 Task: Productivity: Getting Things Done - GTD.
Action: Mouse moved to (55, 65)
Screenshot: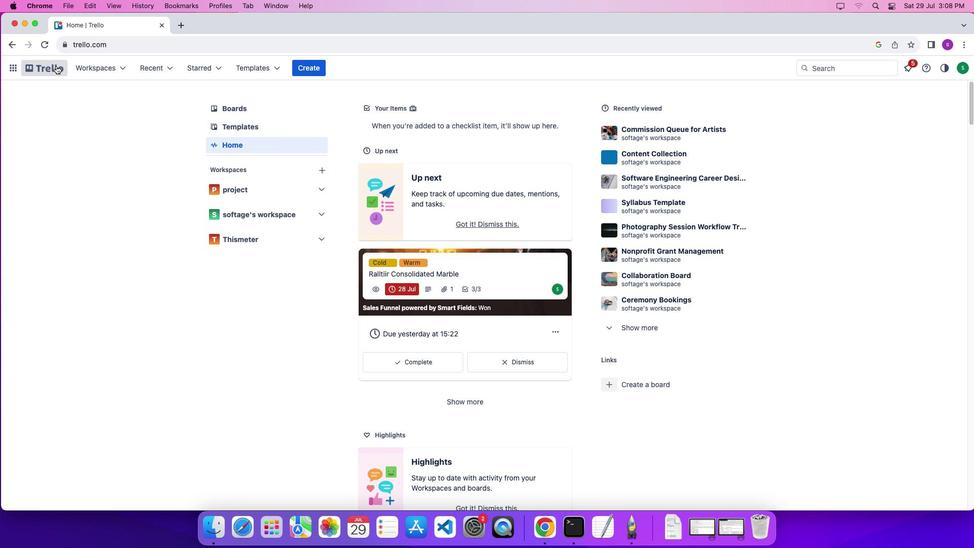 
Action: Mouse pressed left at (55, 65)
Screenshot: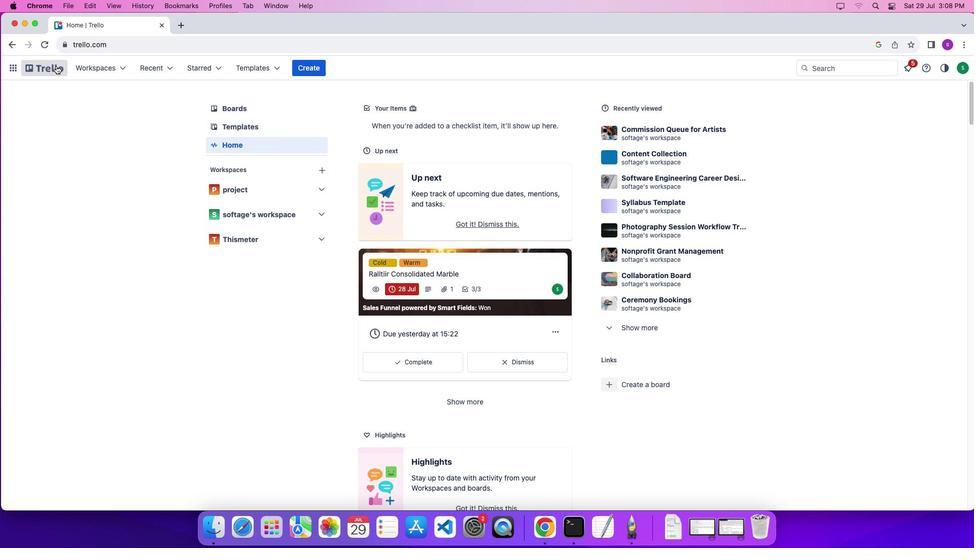 
Action: Mouse moved to (248, 70)
Screenshot: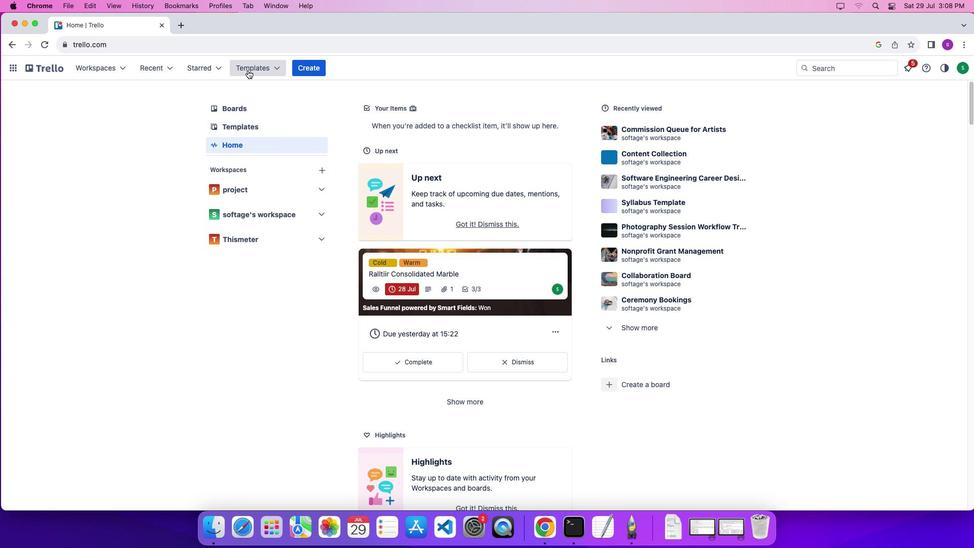 
Action: Mouse pressed left at (248, 70)
Screenshot: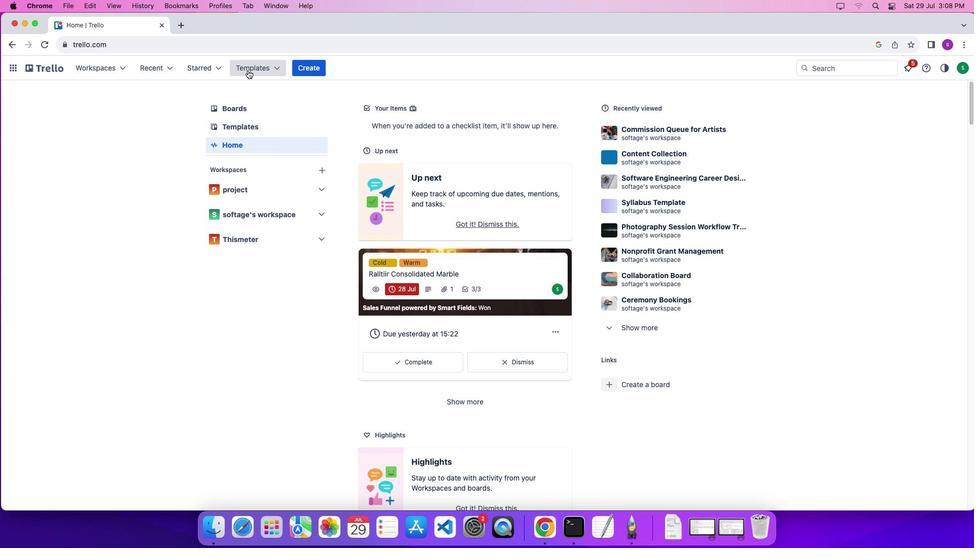 
Action: Mouse moved to (300, 389)
Screenshot: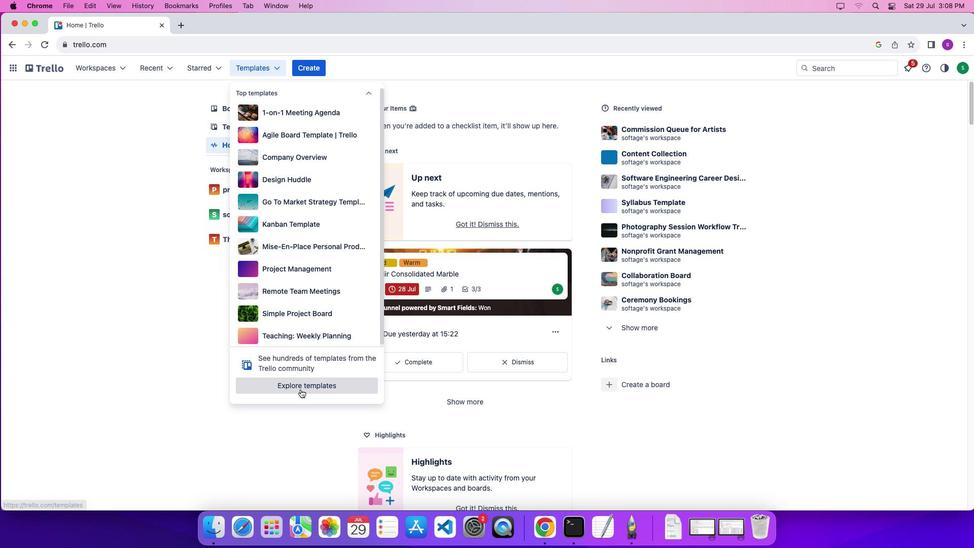 
Action: Mouse pressed left at (300, 389)
Screenshot: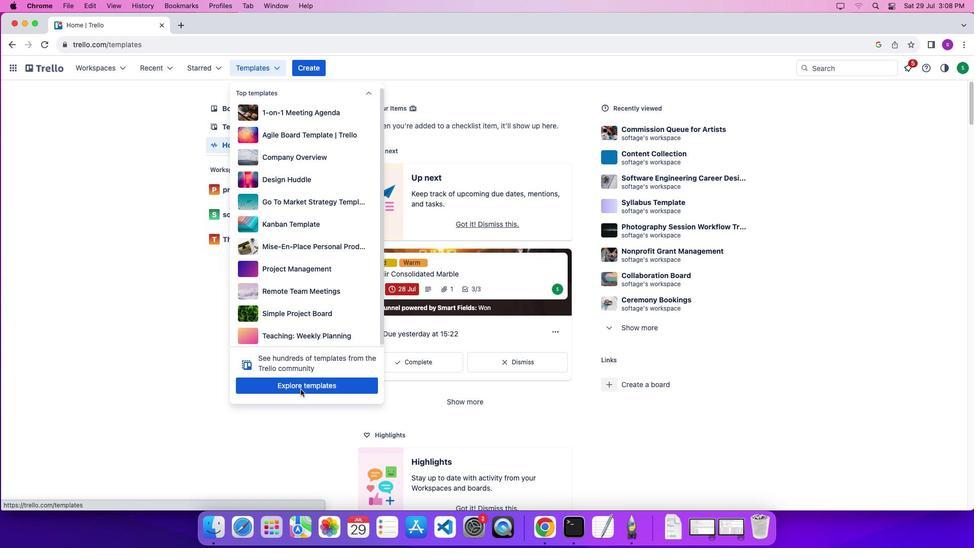 
Action: Mouse moved to (709, 108)
Screenshot: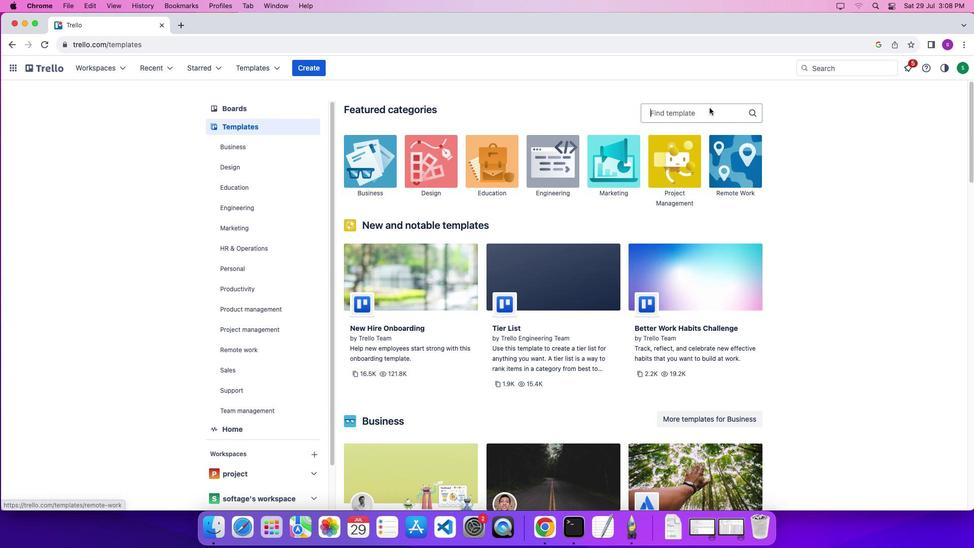 
Action: Mouse pressed left at (709, 108)
Screenshot: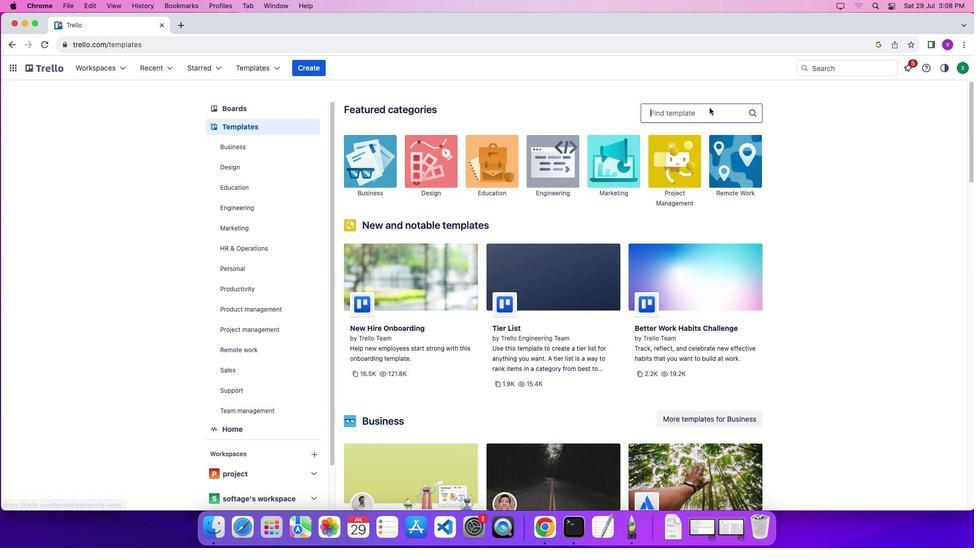 
Action: Mouse moved to (715, 110)
Screenshot: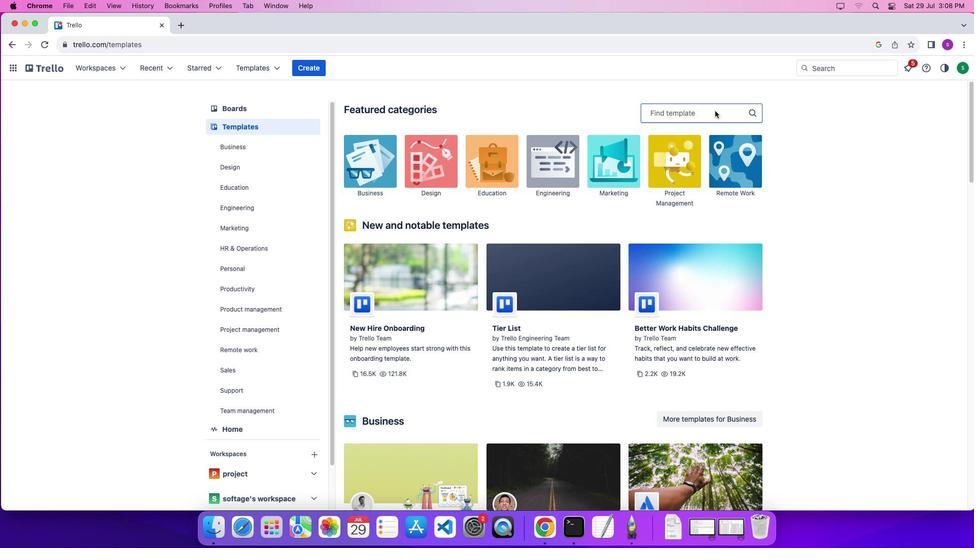 
Action: Mouse pressed left at (715, 110)
Screenshot: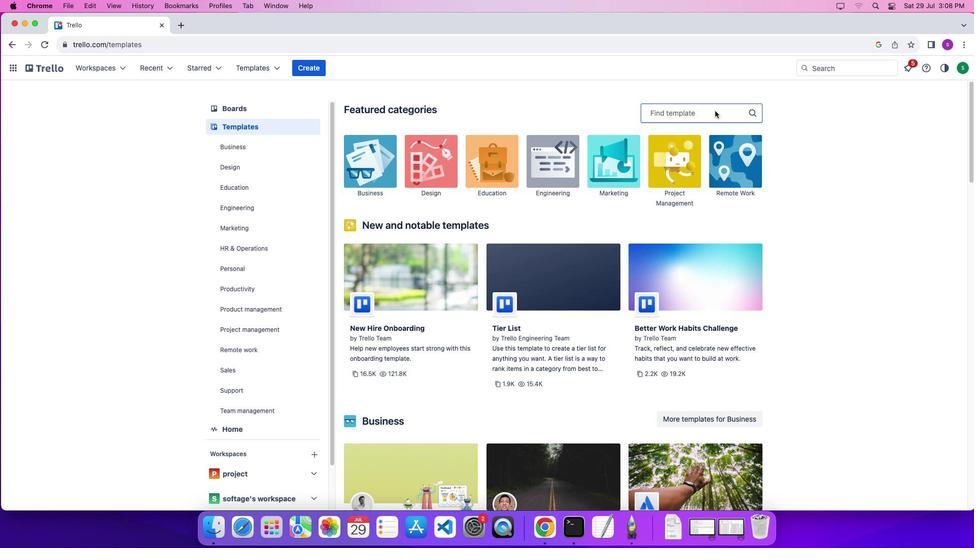
Action: Key pressed Key.caps_lock'G''T''D'
Screenshot: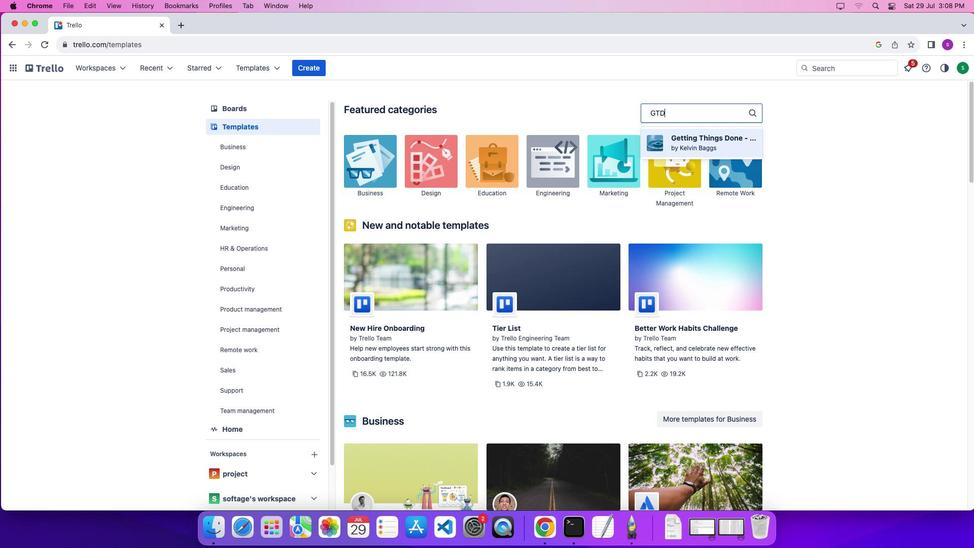 
Action: Mouse moved to (719, 140)
Screenshot: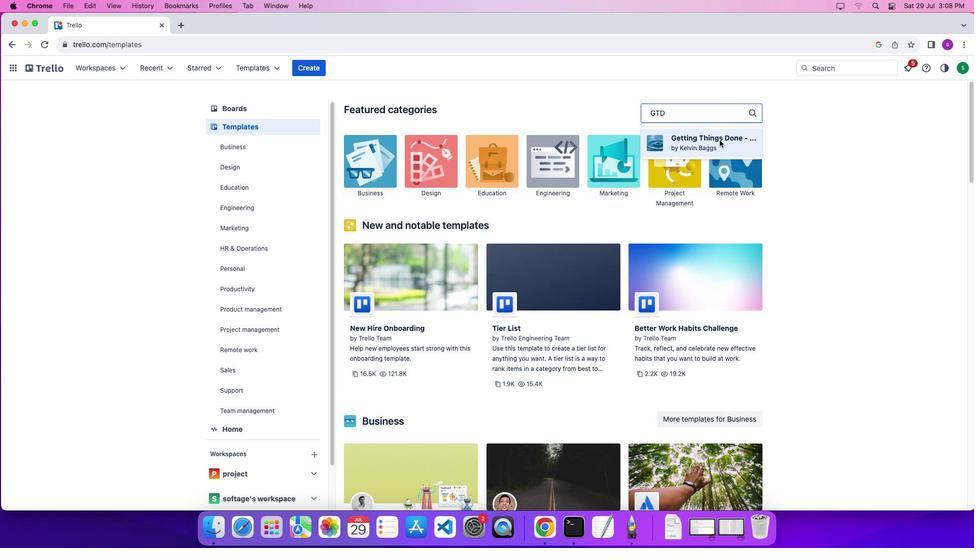 
Action: Mouse pressed left at (719, 140)
Screenshot: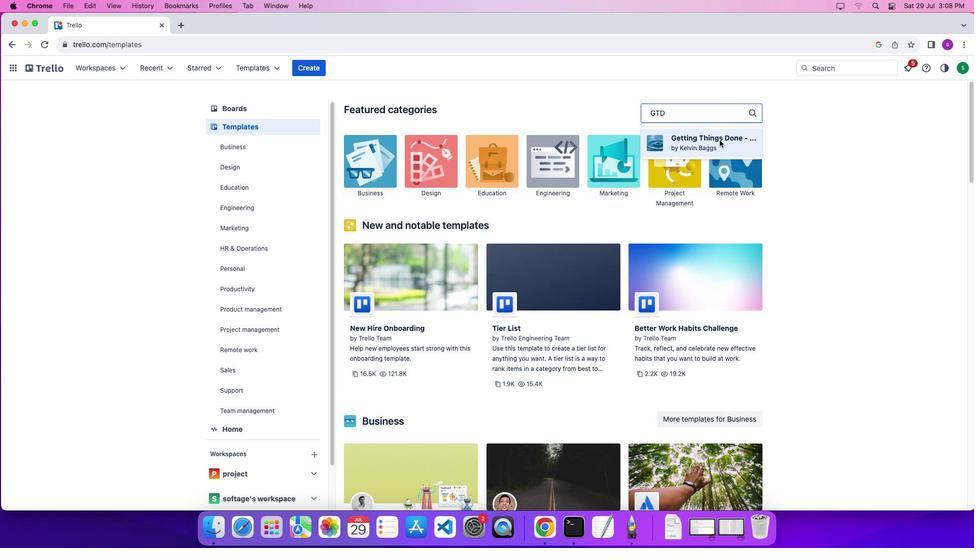 
Action: Mouse moved to (719, 140)
Screenshot: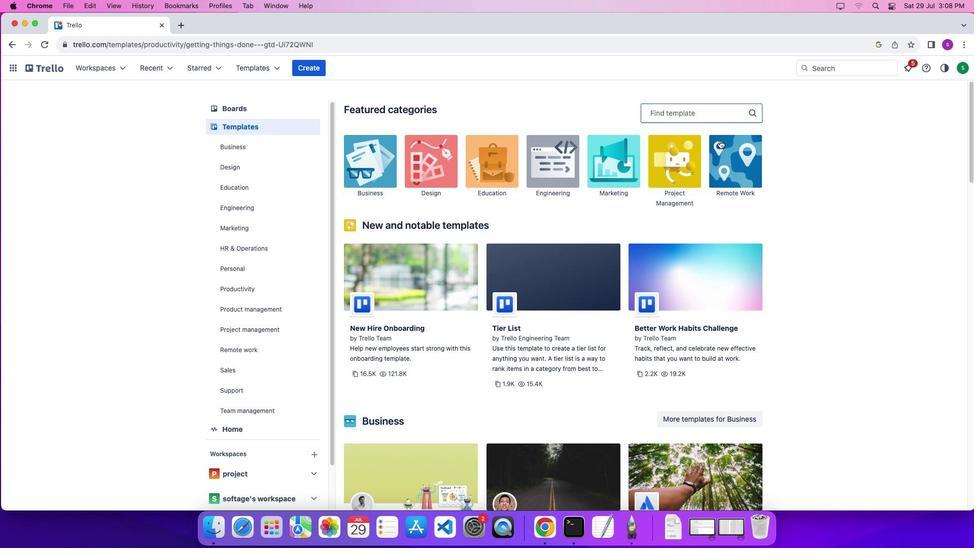 
Action: Key pressed Key.caps_lock
Screenshot: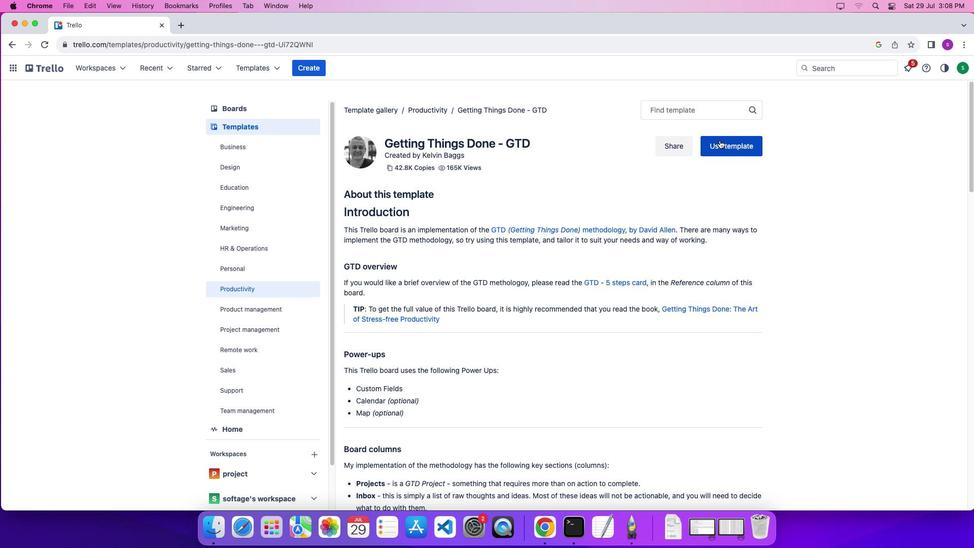 
Action: Mouse moved to (719, 224)
Screenshot: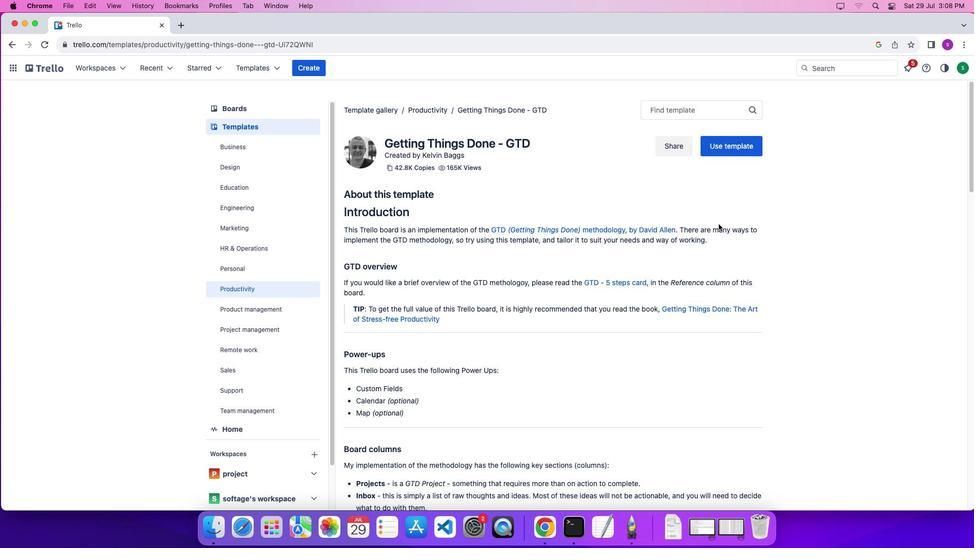 
Action: Mouse scrolled (719, 224) with delta (0, 0)
Screenshot: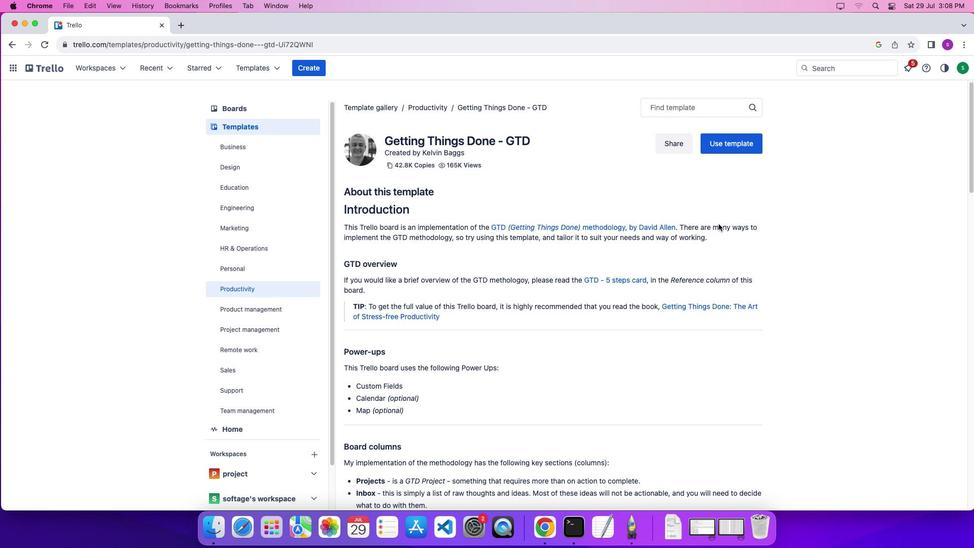 
Action: Mouse scrolled (719, 224) with delta (0, 0)
Screenshot: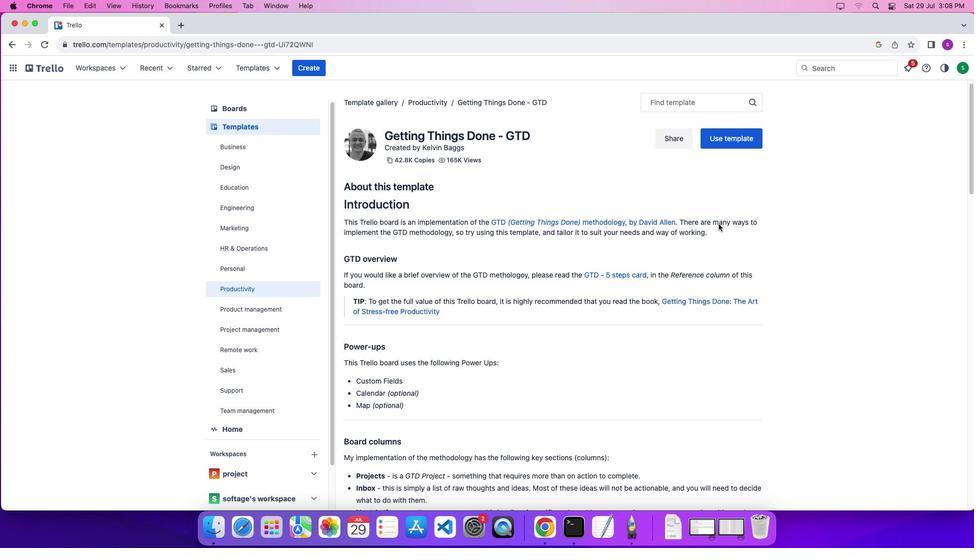 
Action: Mouse scrolled (719, 224) with delta (0, -1)
Screenshot: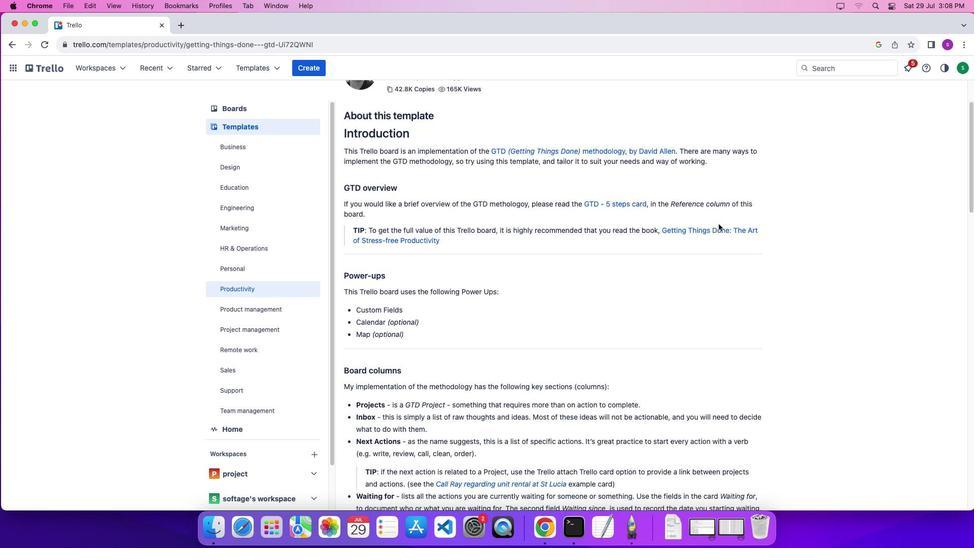 
Action: Mouse scrolled (719, 224) with delta (0, 0)
Screenshot: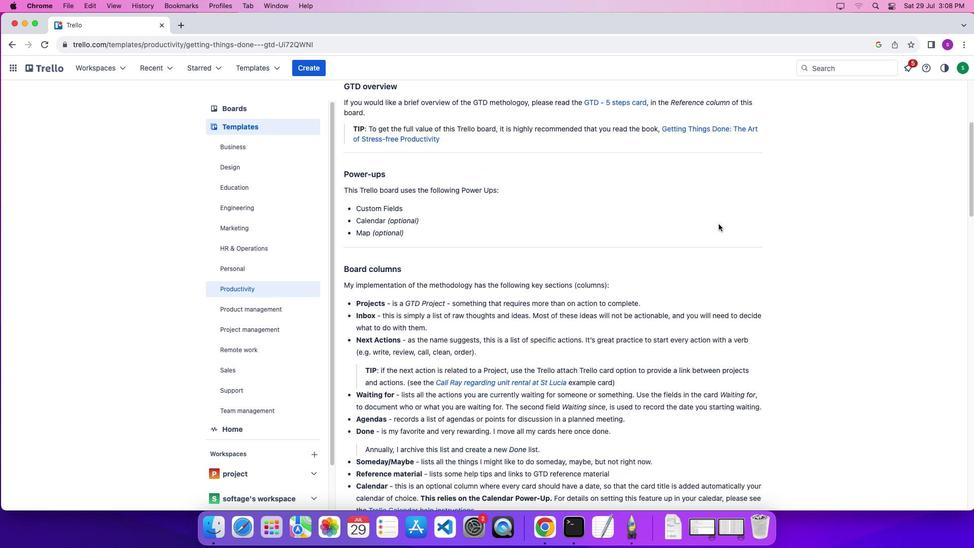 
Action: Mouse scrolled (719, 224) with delta (0, 0)
Screenshot: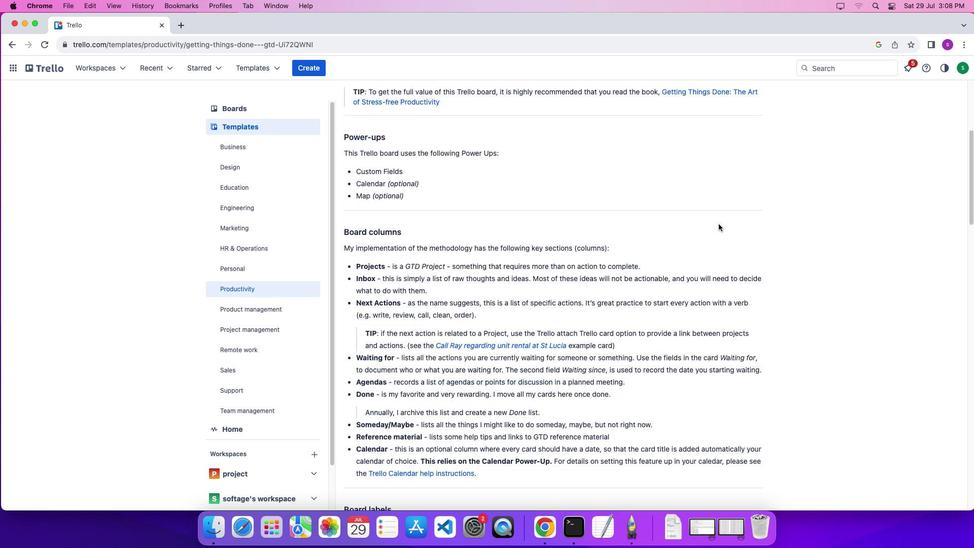
Action: Mouse scrolled (719, 224) with delta (0, -3)
Screenshot: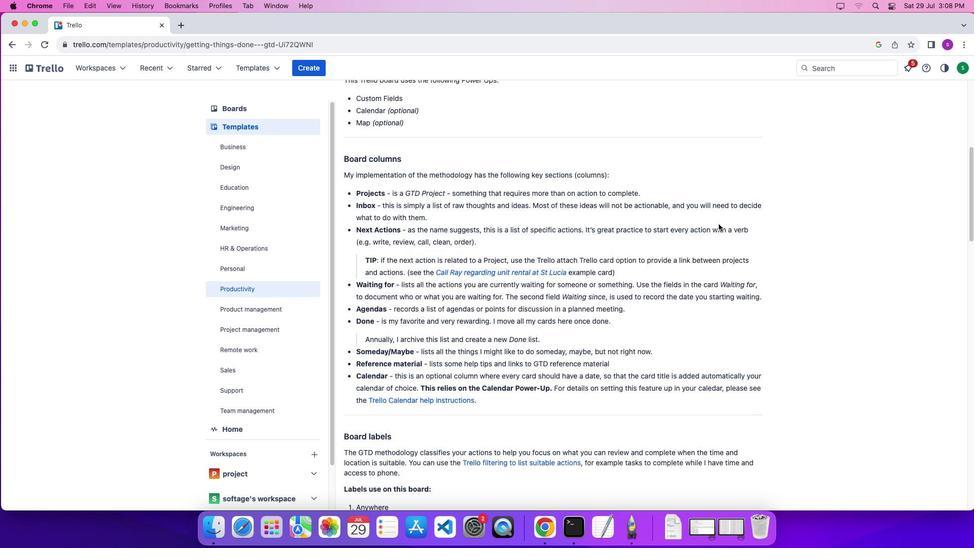 
Action: Mouse scrolled (719, 224) with delta (0, 0)
Screenshot: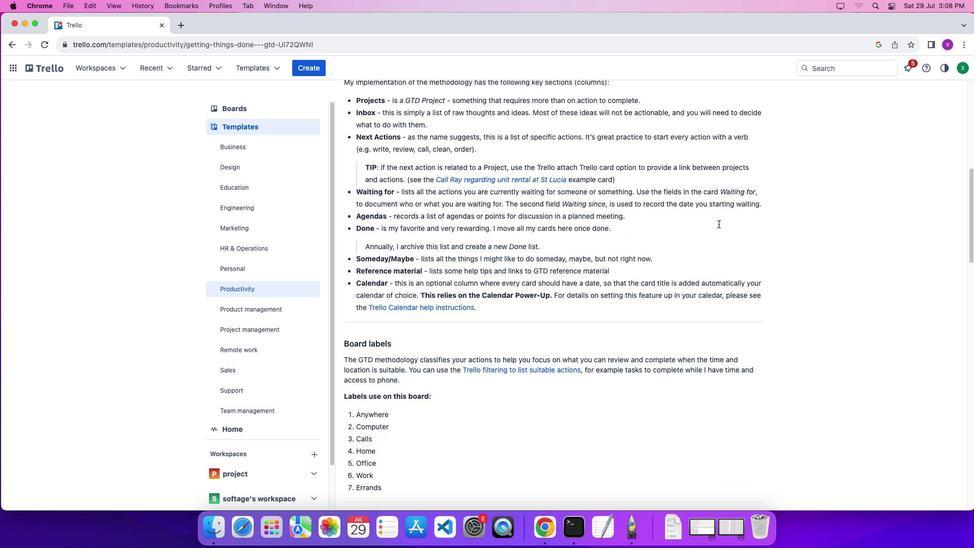 
Action: Mouse scrolled (719, 224) with delta (0, 0)
Screenshot: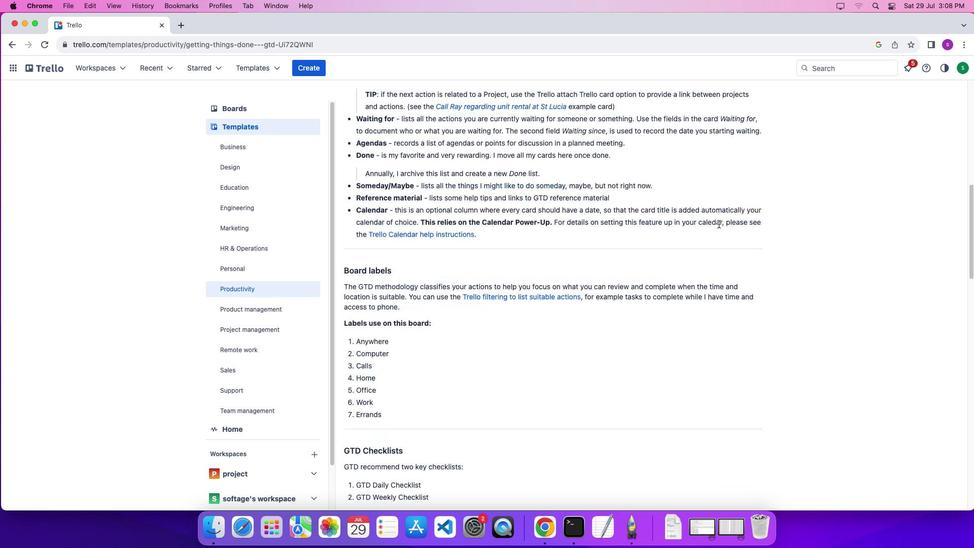 
Action: Mouse scrolled (719, 224) with delta (0, -3)
Screenshot: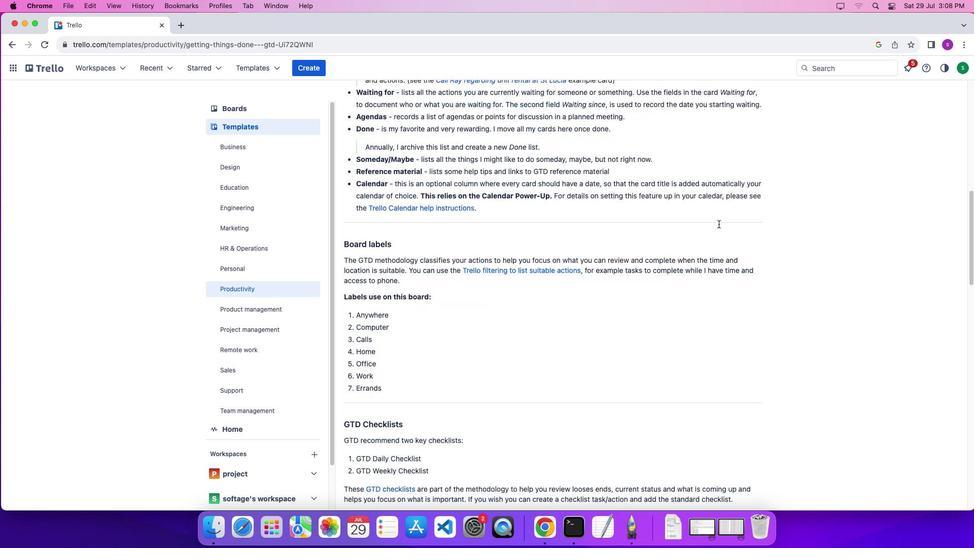
Action: Mouse scrolled (719, 224) with delta (0, 0)
Screenshot: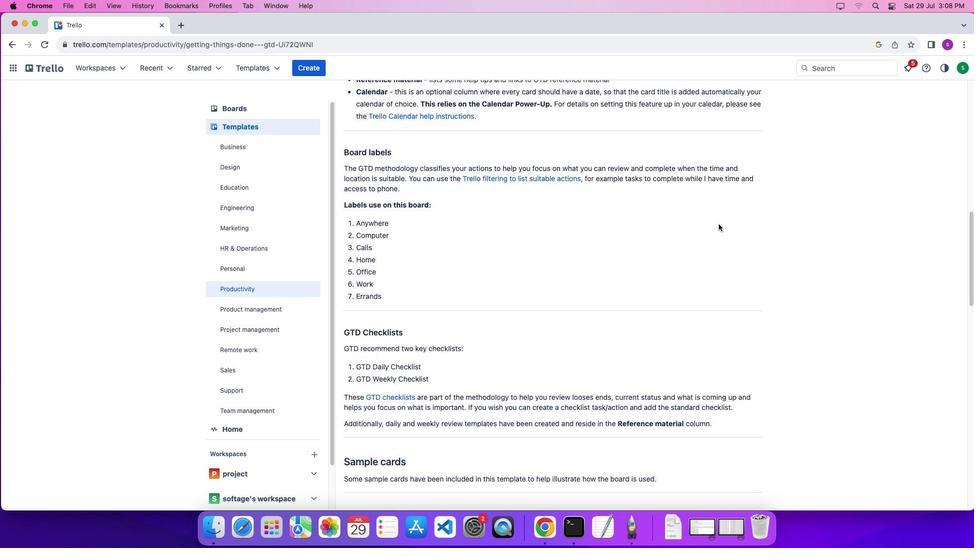 
Action: Mouse scrolled (719, 224) with delta (0, 0)
Screenshot: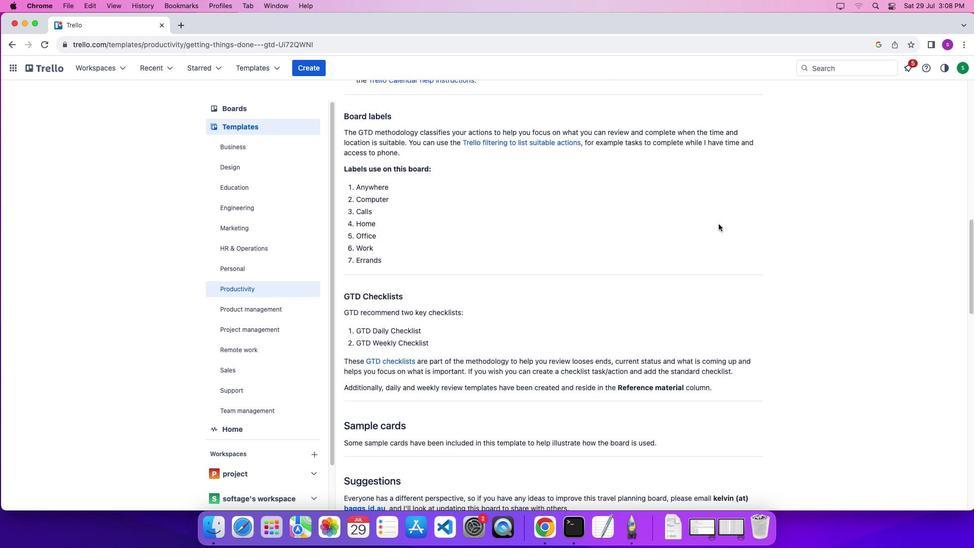 
Action: Mouse scrolled (719, 224) with delta (0, -3)
Screenshot: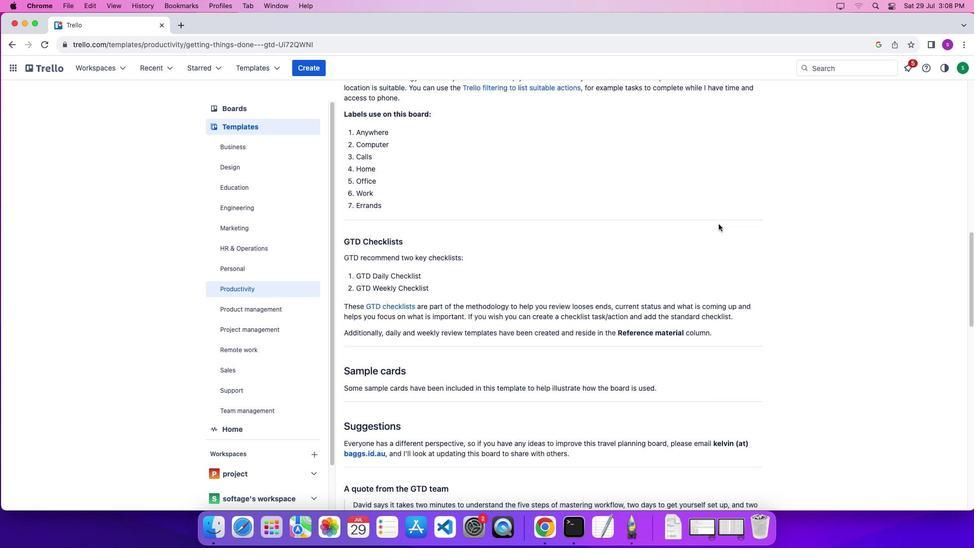 
Action: Mouse scrolled (719, 224) with delta (0, 0)
Screenshot: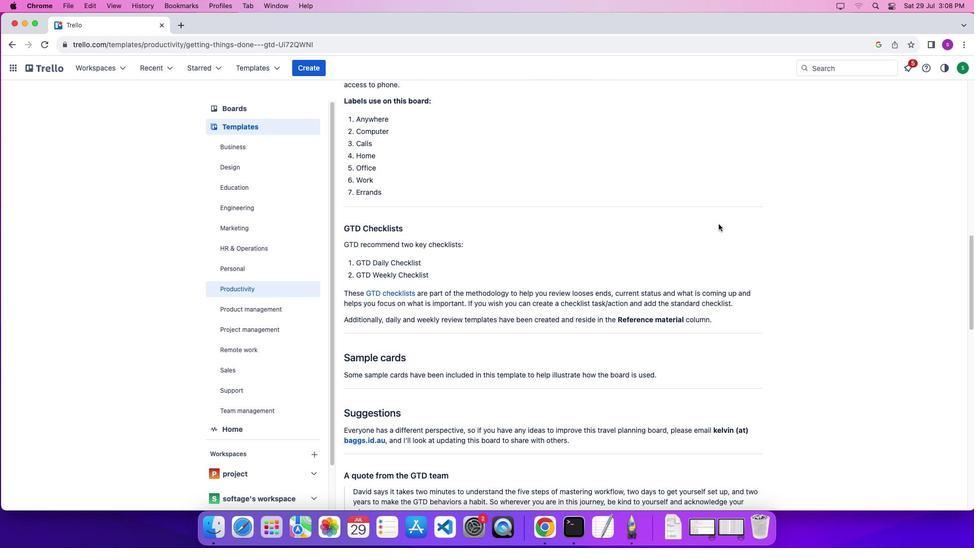 
Action: Mouse scrolled (719, 224) with delta (0, 0)
Screenshot: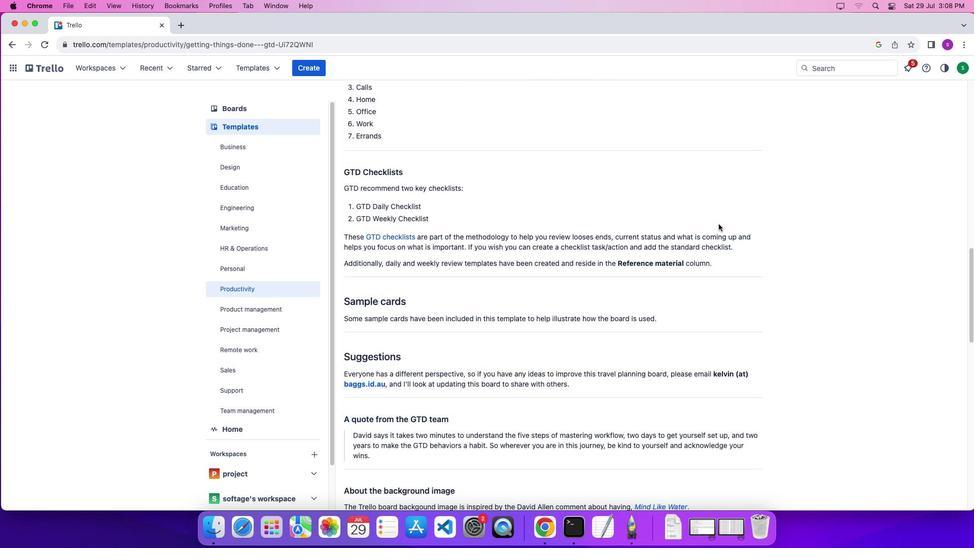 
Action: Mouse scrolled (719, 224) with delta (0, -2)
Screenshot: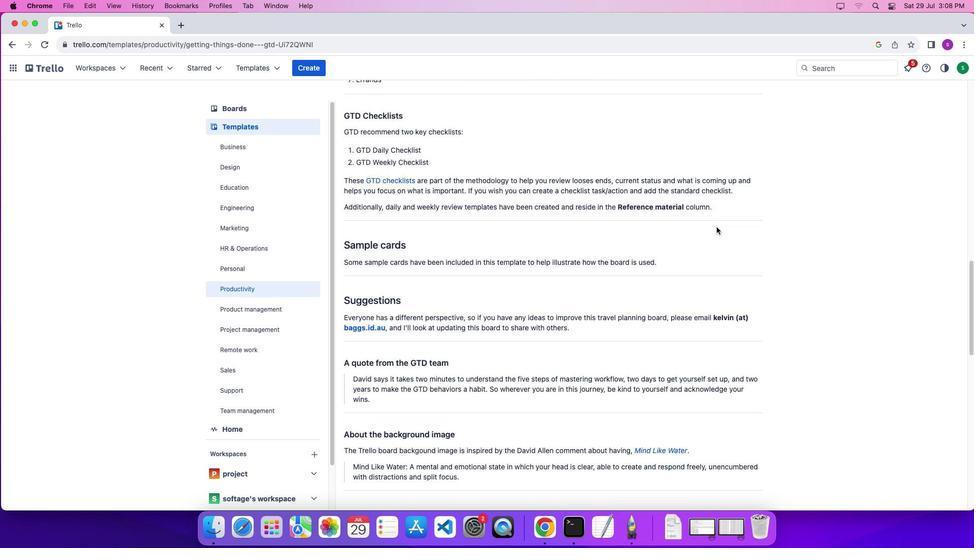 
Action: Mouse moved to (699, 264)
Screenshot: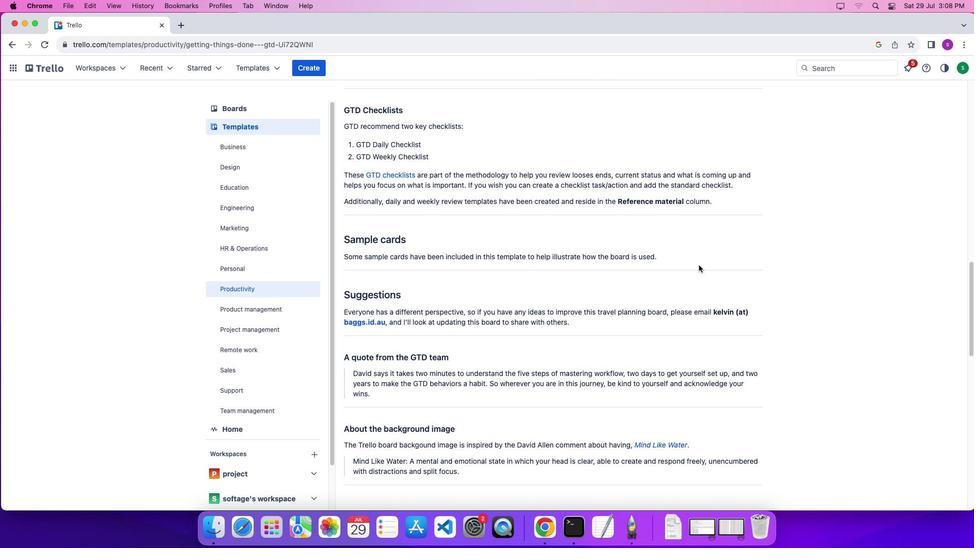 
Action: Mouse scrolled (699, 264) with delta (0, 0)
Screenshot: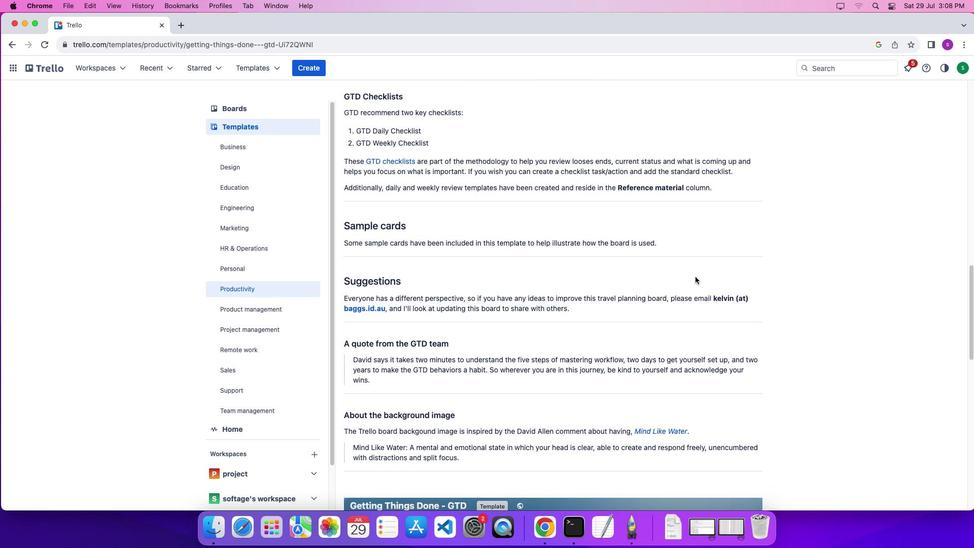
Action: Mouse scrolled (699, 264) with delta (0, 0)
Screenshot: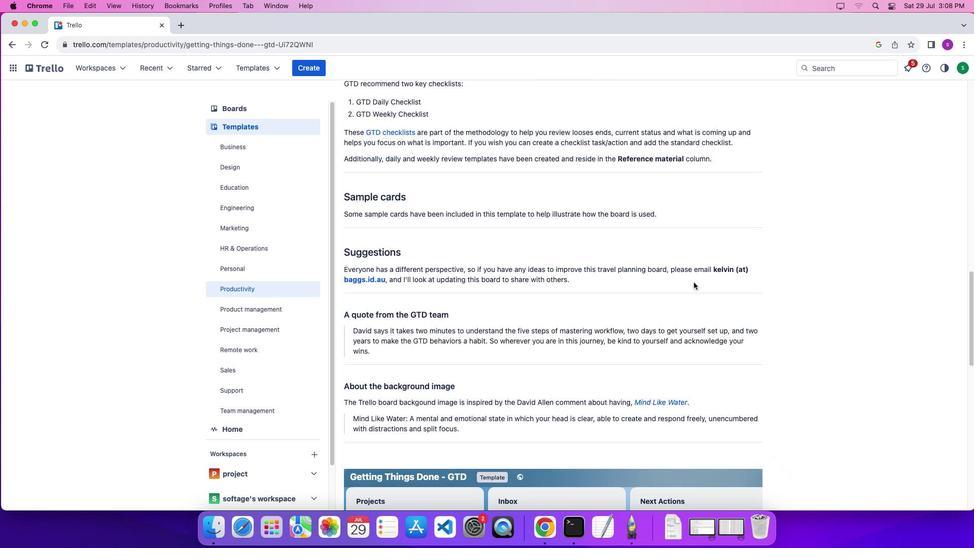 
Action: Mouse moved to (698, 267)
Screenshot: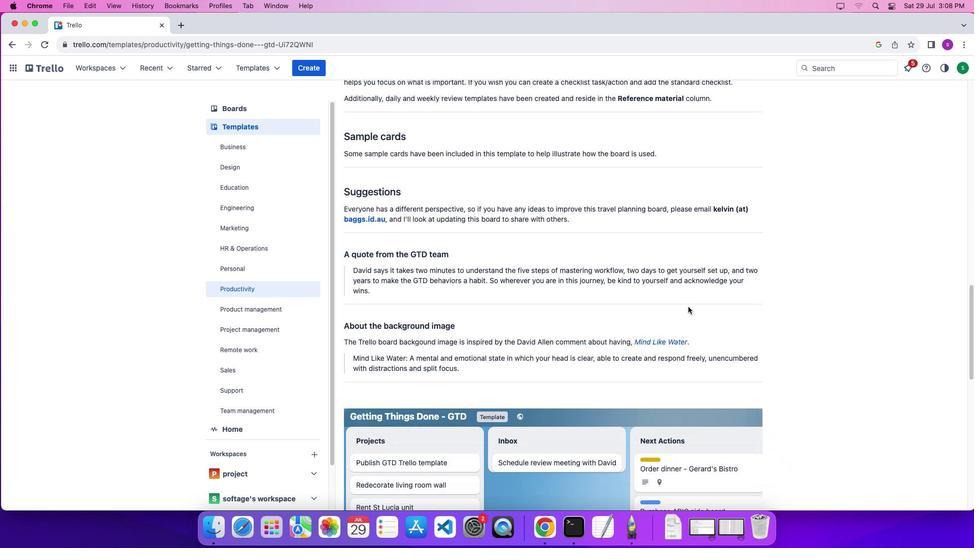
Action: Mouse scrolled (698, 267) with delta (0, -1)
Screenshot: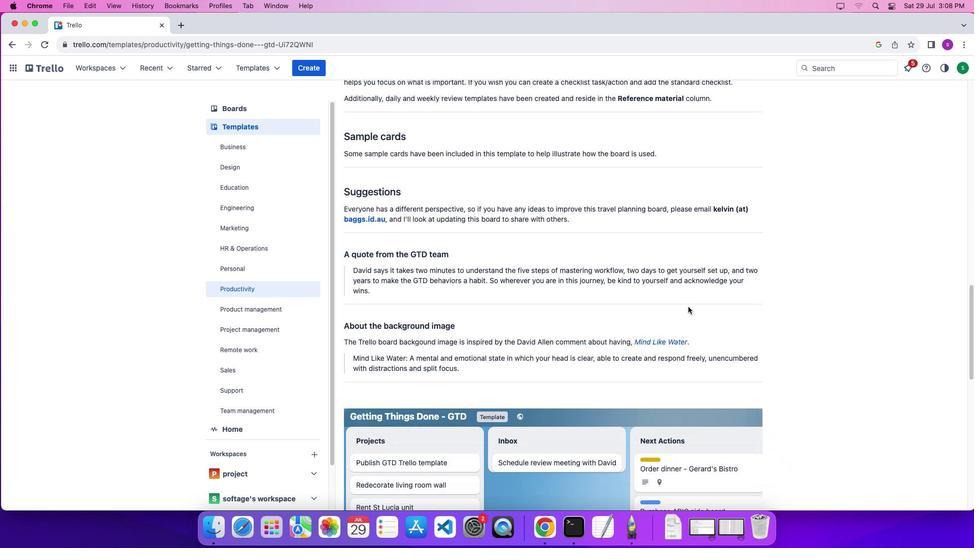
Action: Mouse moved to (625, 477)
Screenshot: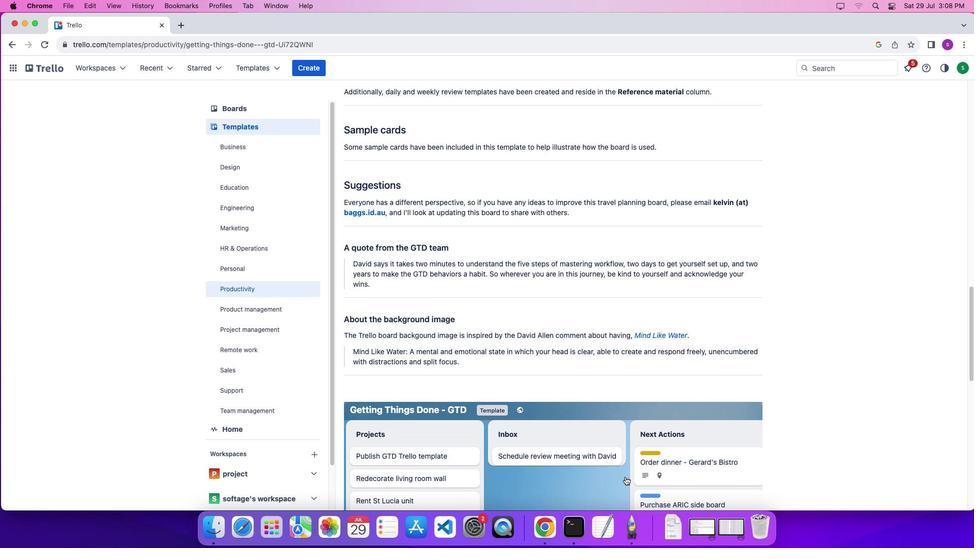 
Action: Mouse scrolled (625, 477) with delta (0, 0)
Screenshot: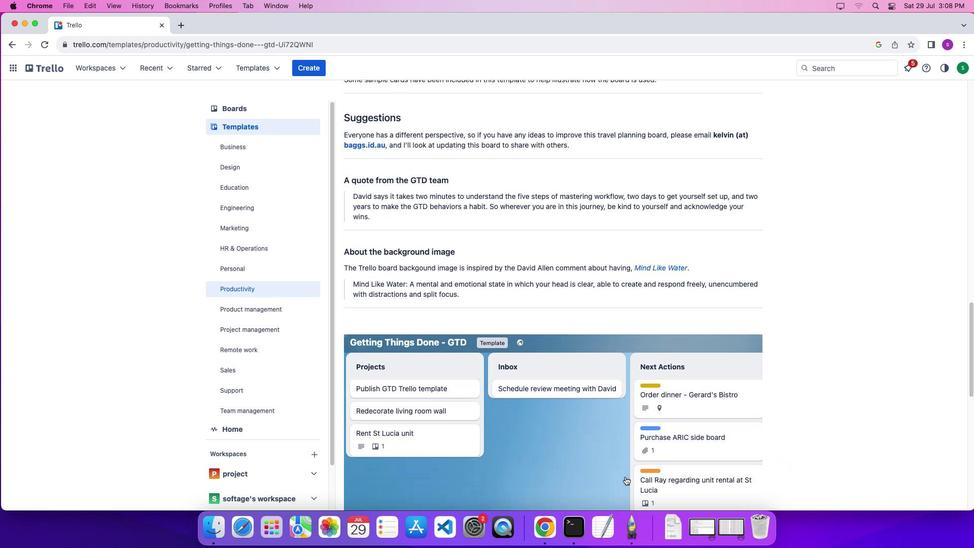 
Action: Mouse scrolled (625, 477) with delta (0, 0)
Screenshot: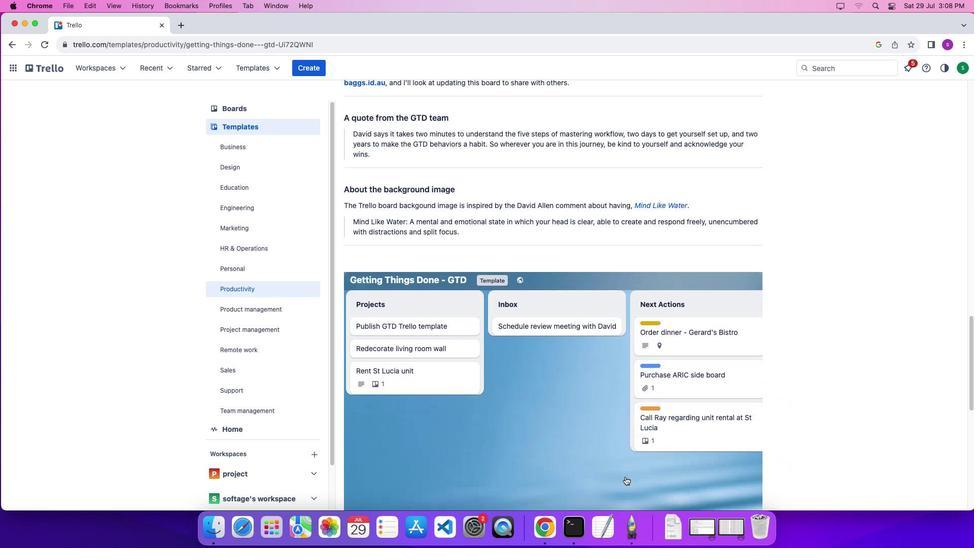 
Action: Mouse scrolled (625, 477) with delta (0, -3)
Screenshot: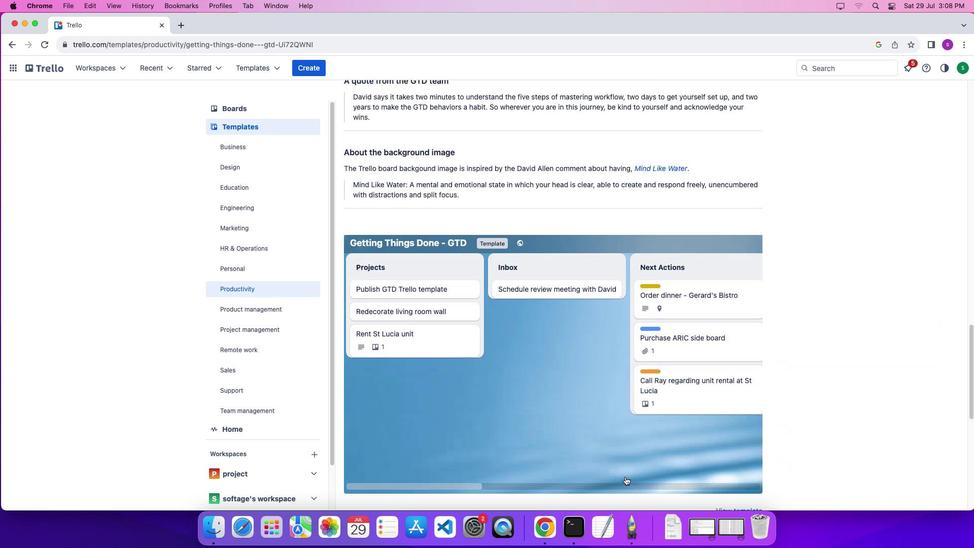 
Action: Mouse scrolled (625, 477) with delta (0, 0)
Screenshot: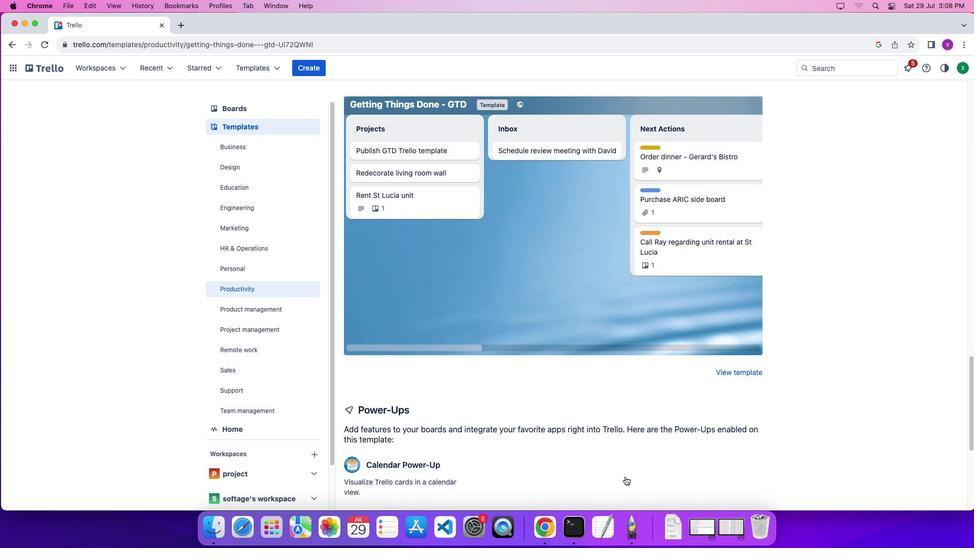 
Action: Mouse scrolled (625, 477) with delta (0, 0)
Screenshot: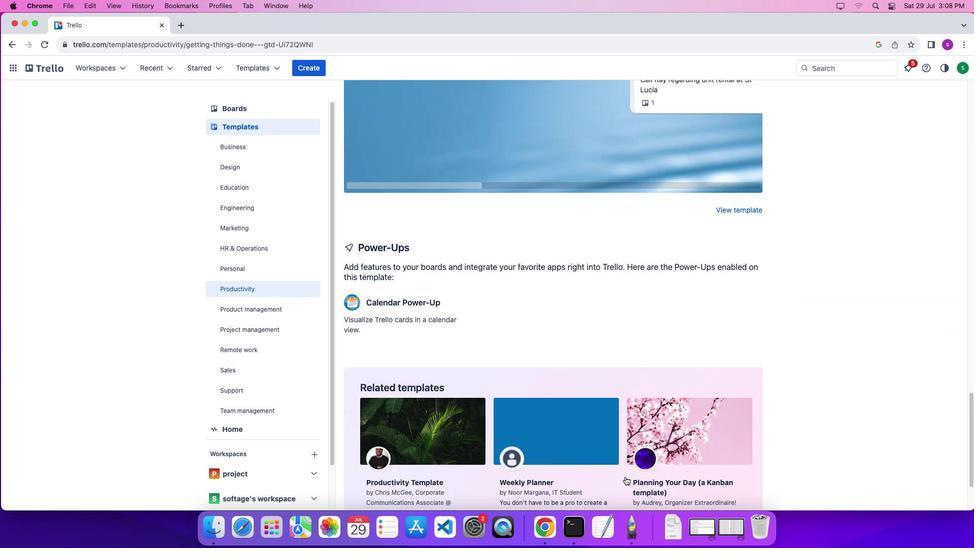 
Action: Mouse scrolled (625, 477) with delta (0, -3)
Screenshot: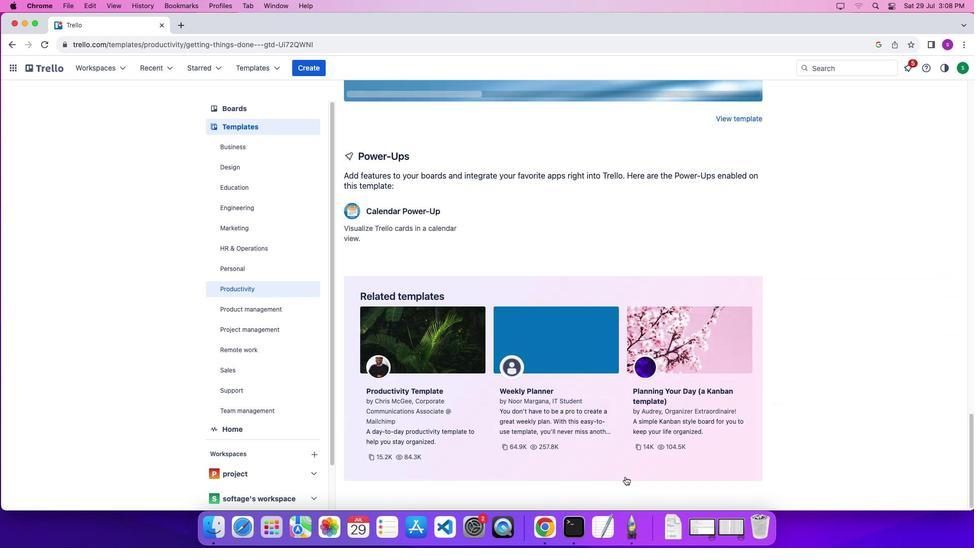 
Action: Mouse scrolled (625, 477) with delta (0, -5)
Screenshot: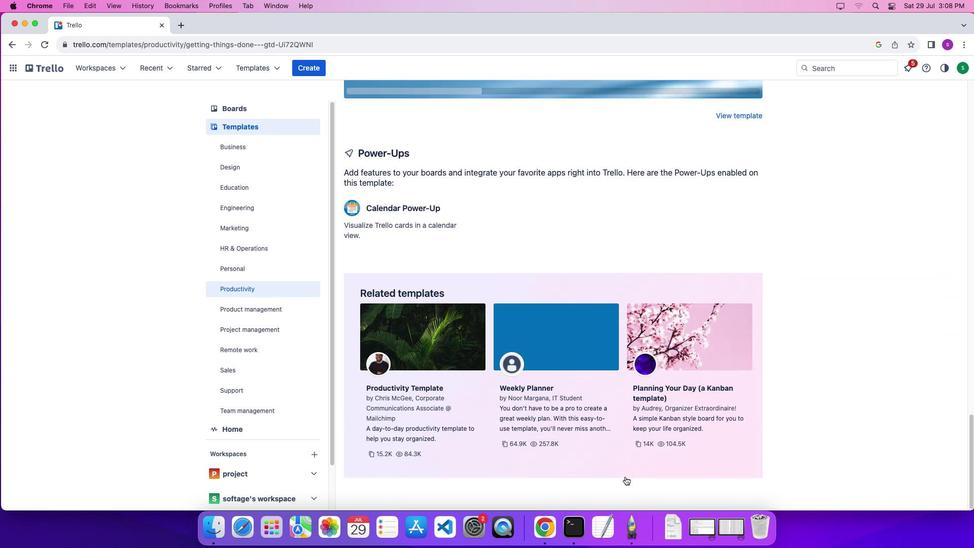 
Action: Mouse scrolled (625, 477) with delta (0, 0)
Screenshot: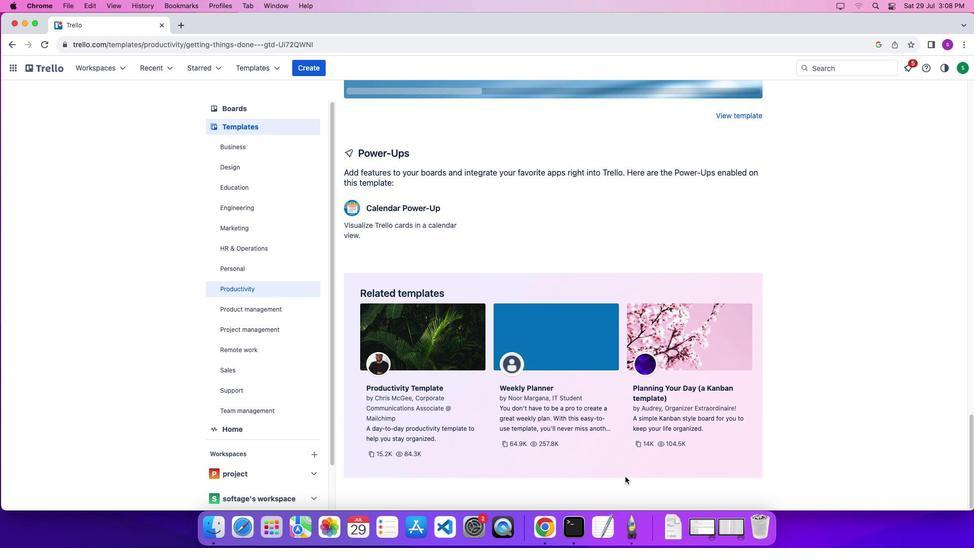 
Action: Mouse scrolled (625, 477) with delta (0, 0)
Screenshot: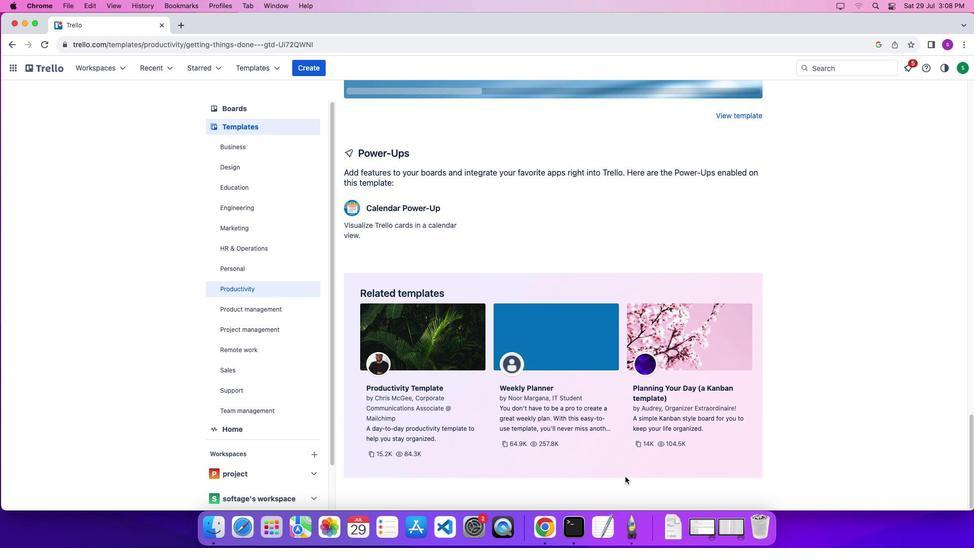 
Action: Mouse scrolled (625, 477) with delta (0, -3)
Screenshot: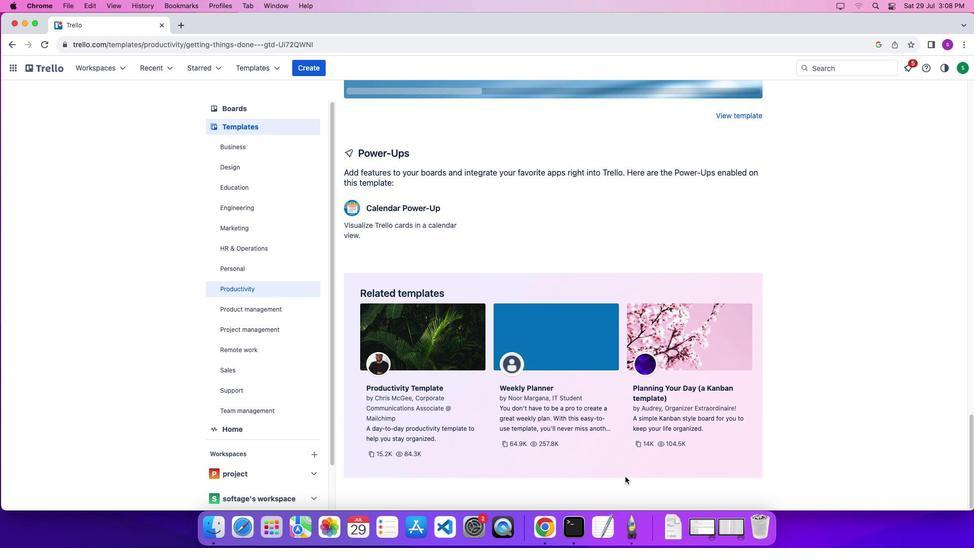 
Action: Mouse moved to (625, 476)
Screenshot: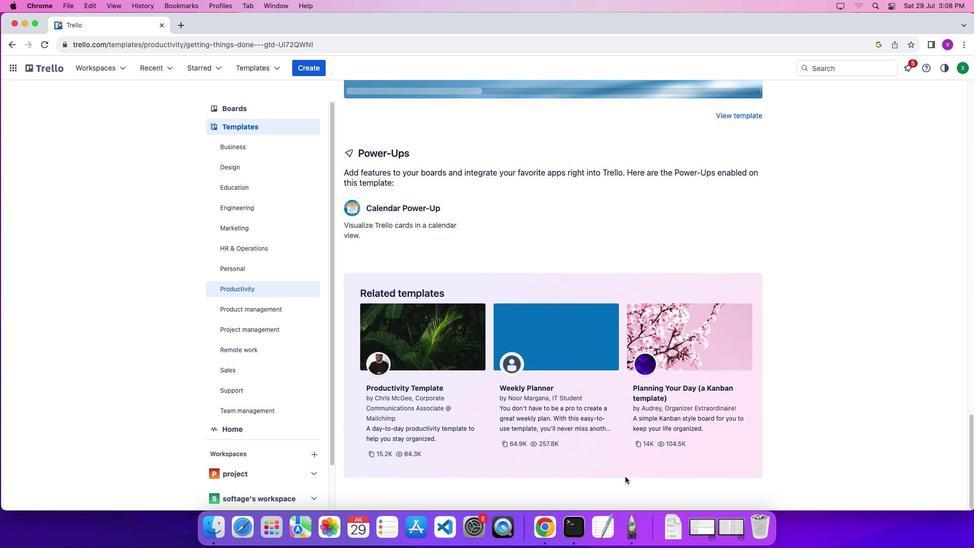 
Action: Mouse scrolled (625, 476) with delta (0, 0)
Screenshot: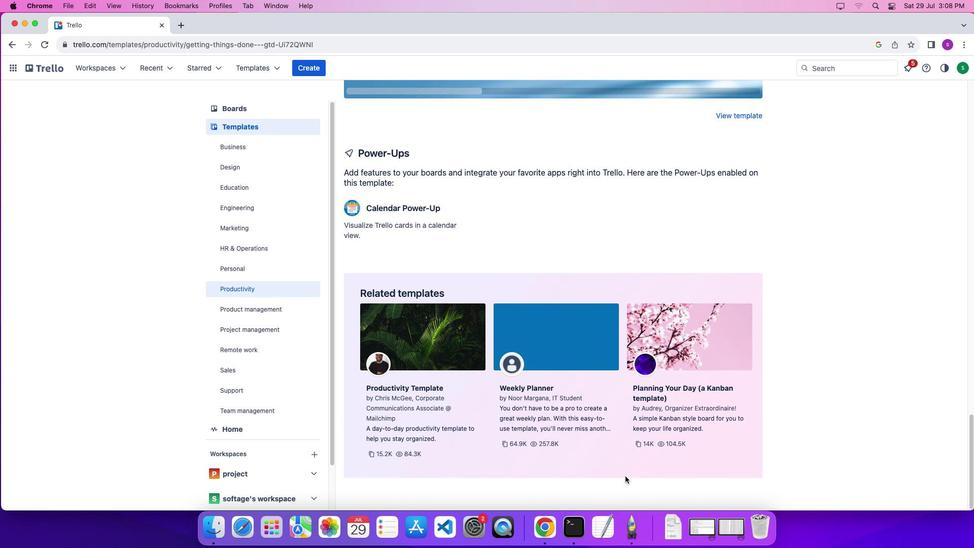 
Action: Mouse scrolled (625, 476) with delta (0, 0)
Screenshot: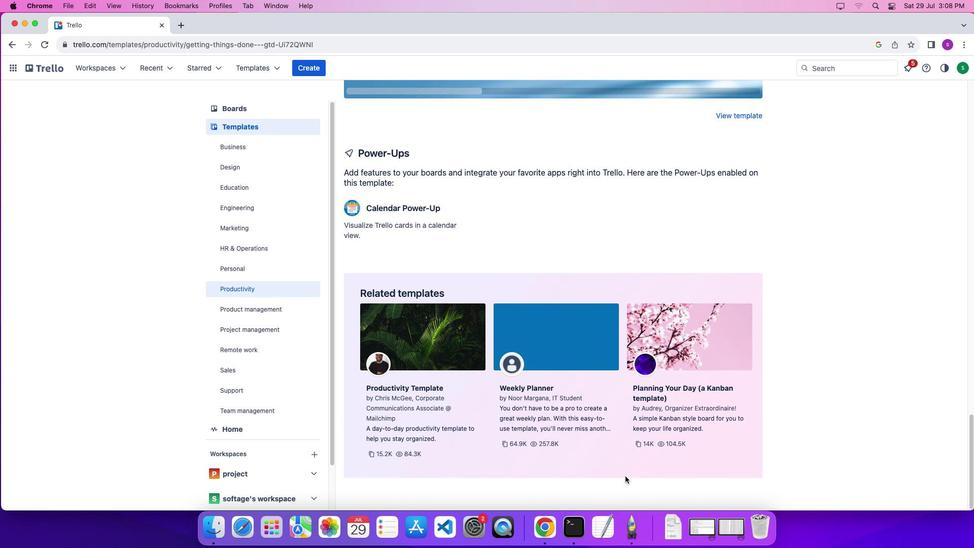 
Action: Mouse scrolled (625, 476) with delta (0, 4)
Screenshot: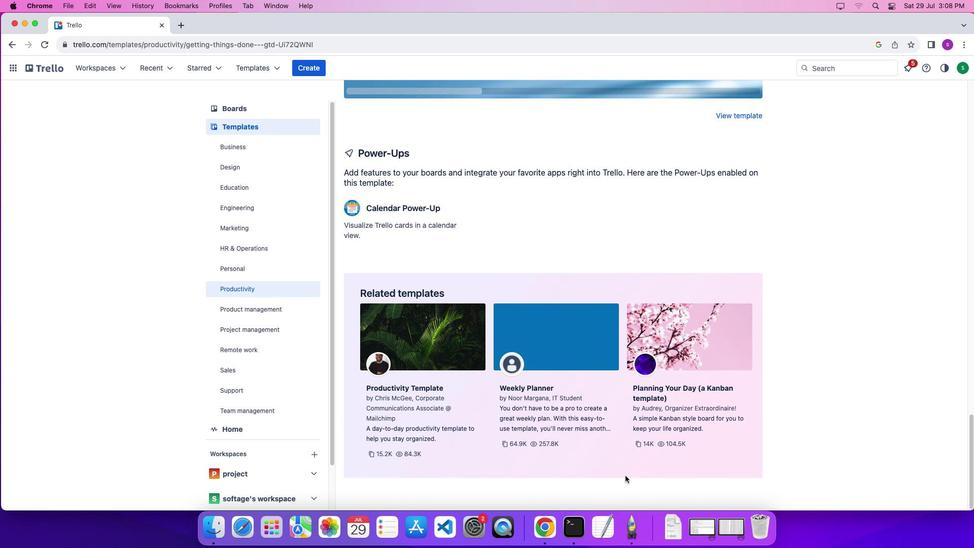 
Action: Mouse scrolled (625, 476) with delta (0, 6)
Screenshot: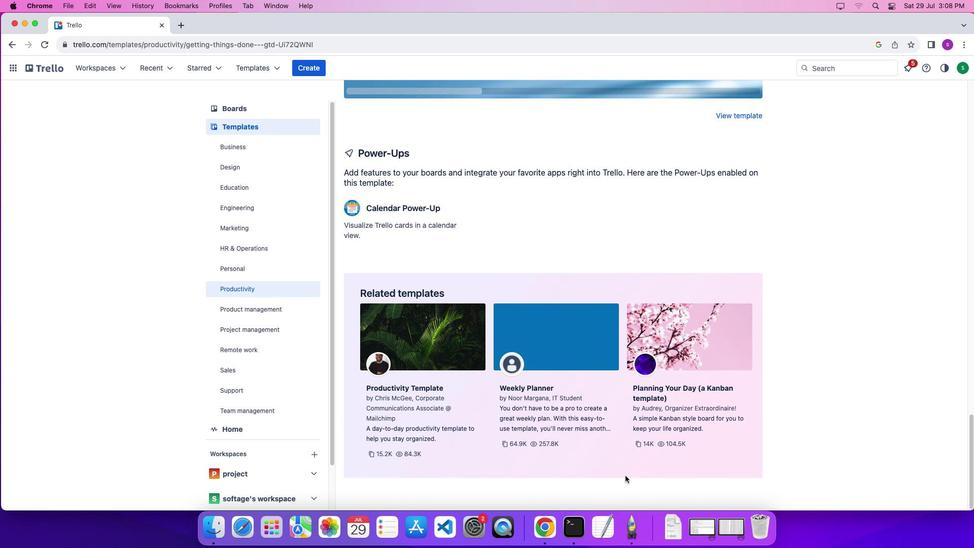 
Action: Mouse scrolled (625, 476) with delta (0, 7)
Screenshot: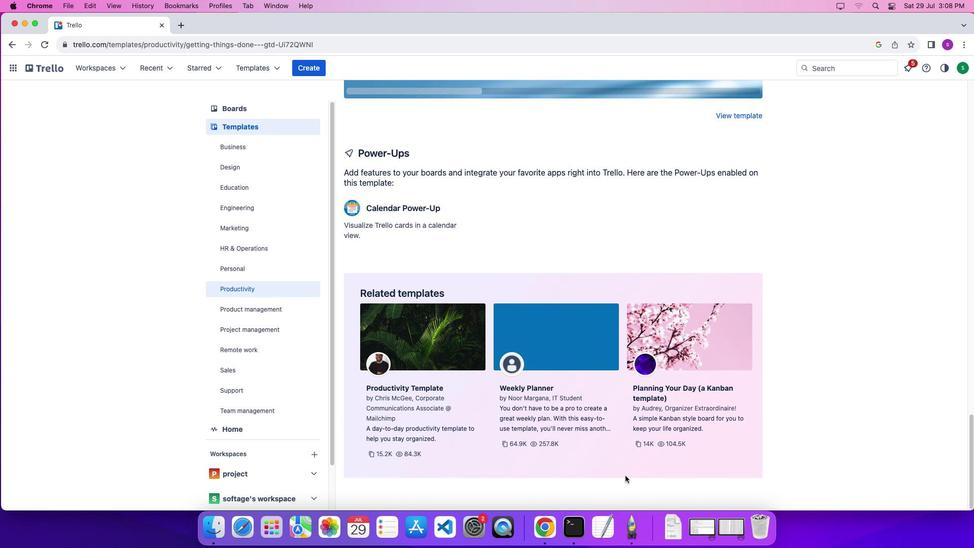 
Action: Mouse moved to (625, 475)
Screenshot: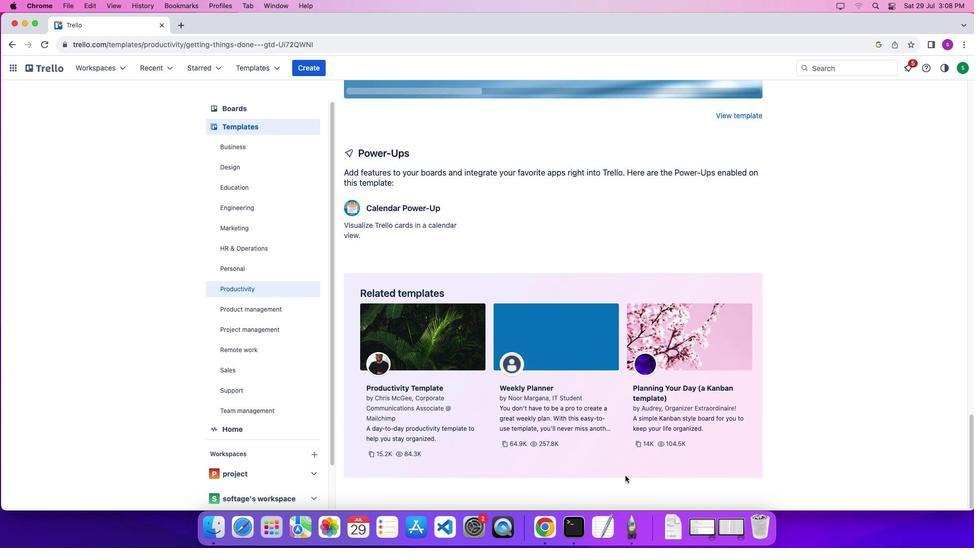 
Action: Mouse scrolled (625, 475) with delta (0, 0)
Screenshot: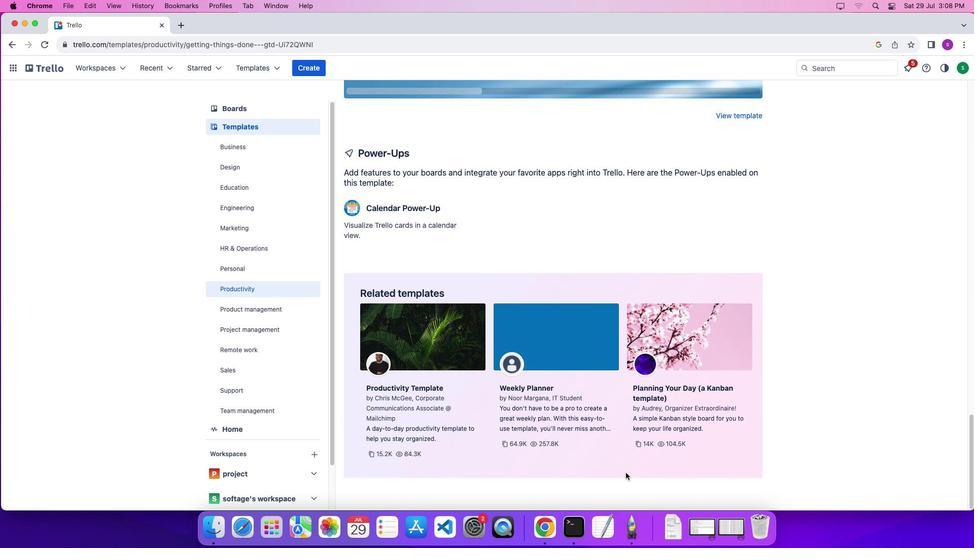 
Action: Mouse scrolled (625, 475) with delta (0, 1)
Screenshot: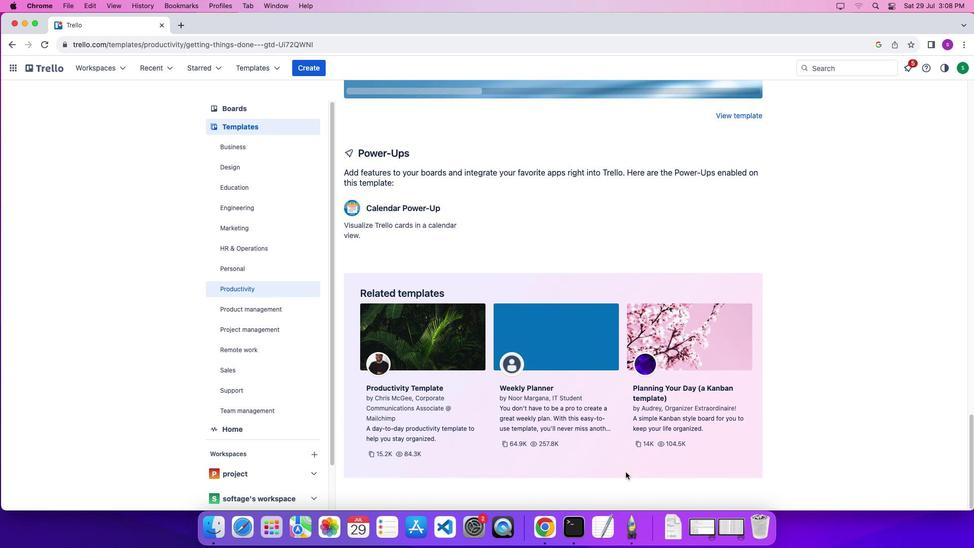 
Action: Mouse scrolled (625, 475) with delta (0, 4)
Screenshot: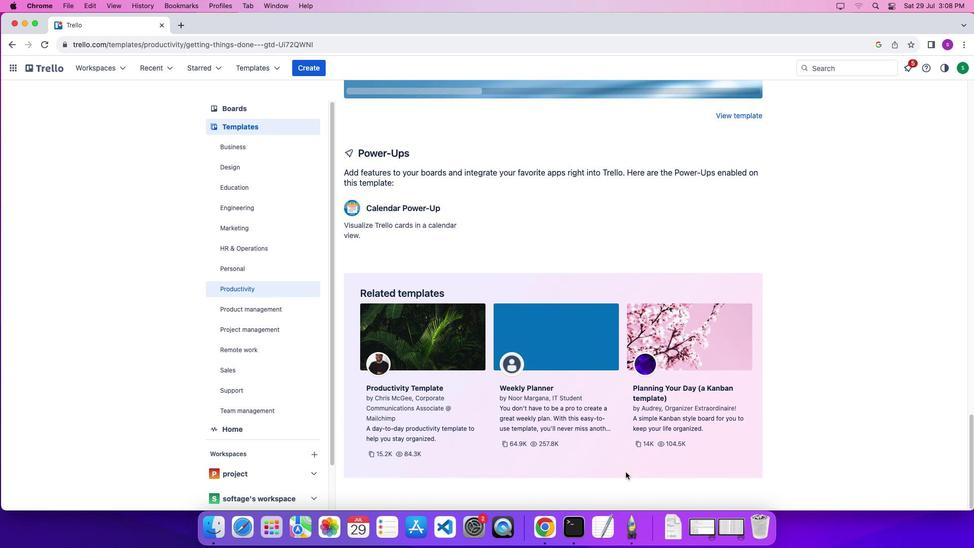 
Action: Mouse scrolled (625, 475) with delta (0, 7)
Screenshot: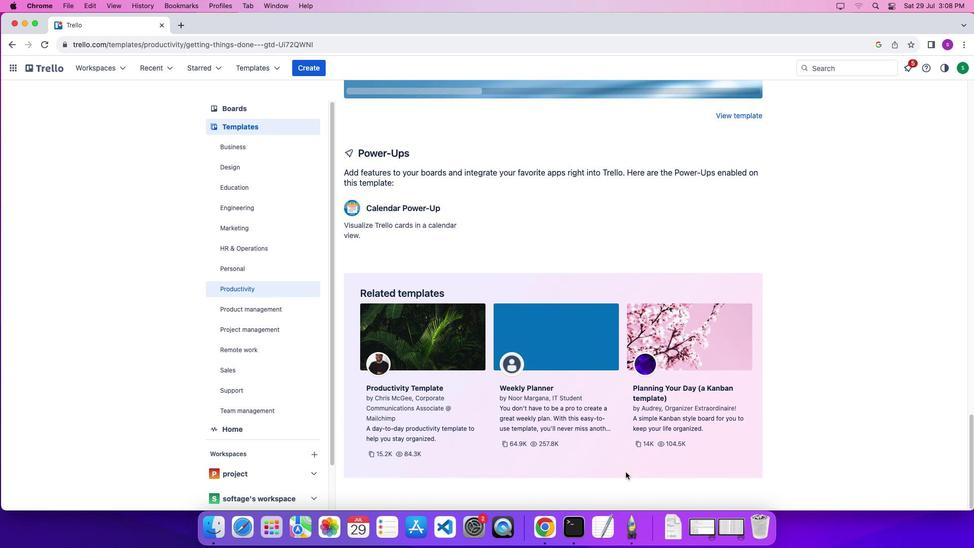 
Action: Mouse moved to (626, 470)
Screenshot: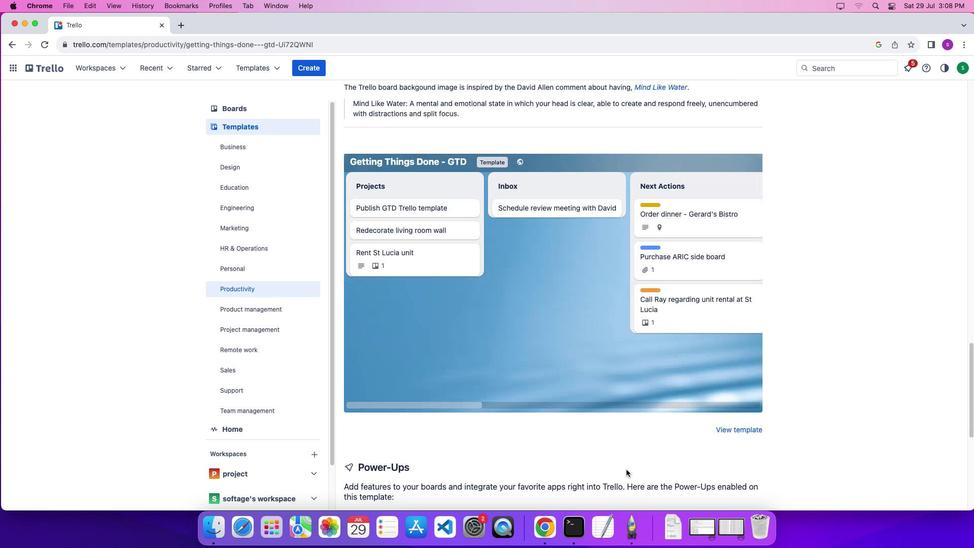 
Action: Mouse scrolled (626, 470) with delta (0, 0)
Screenshot: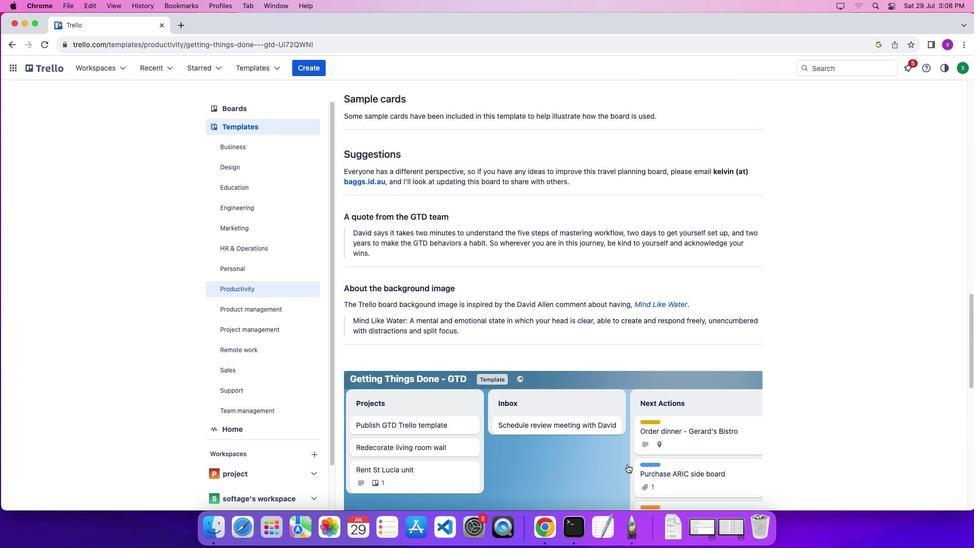 
Action: Mouse scrolled (626, 470) with delta (0, 1)
Screenshot: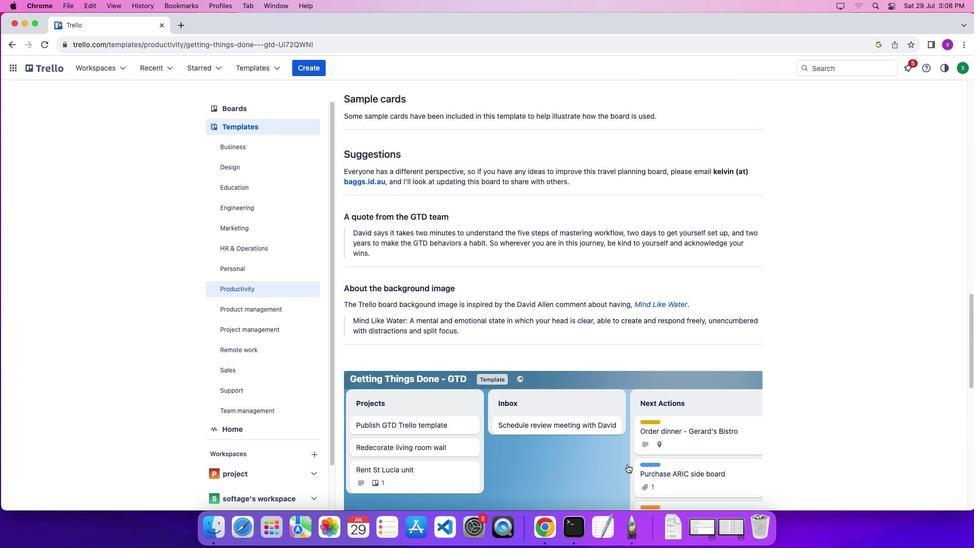 
Action: Mouse scrolled (626, 470) with delta (0, 4)
Screenshot: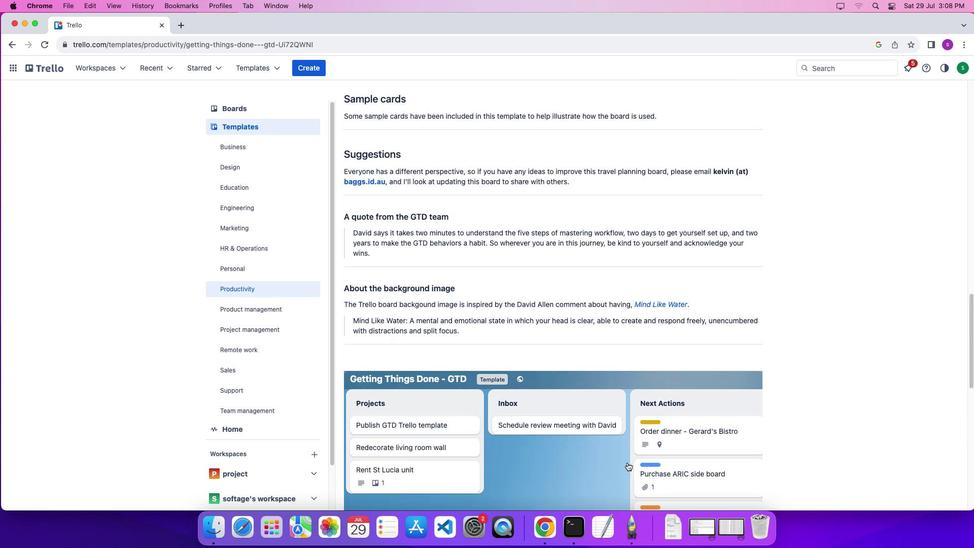 
Action: Mouse scrolled (626, 470) with delta (0, 7)
Screenshot: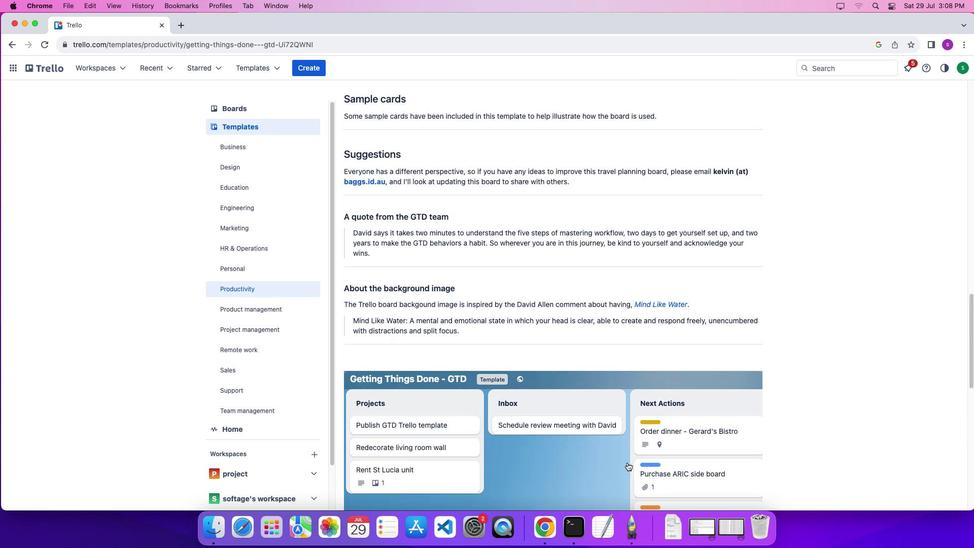 
Action: Mouse moved to (630, 453)
Screenshot: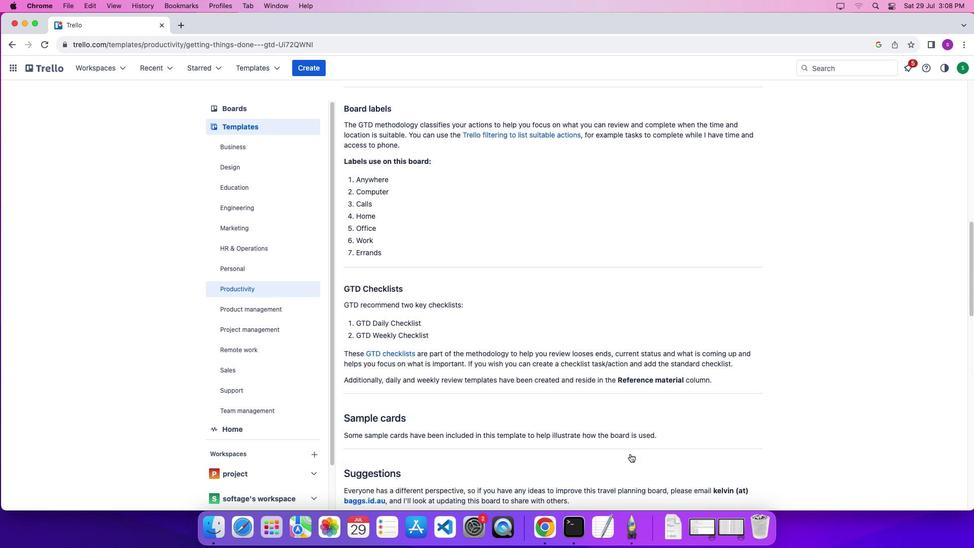 
Action: Mouse scrolled (630, 453) with delta (0, 0)
Screenshot: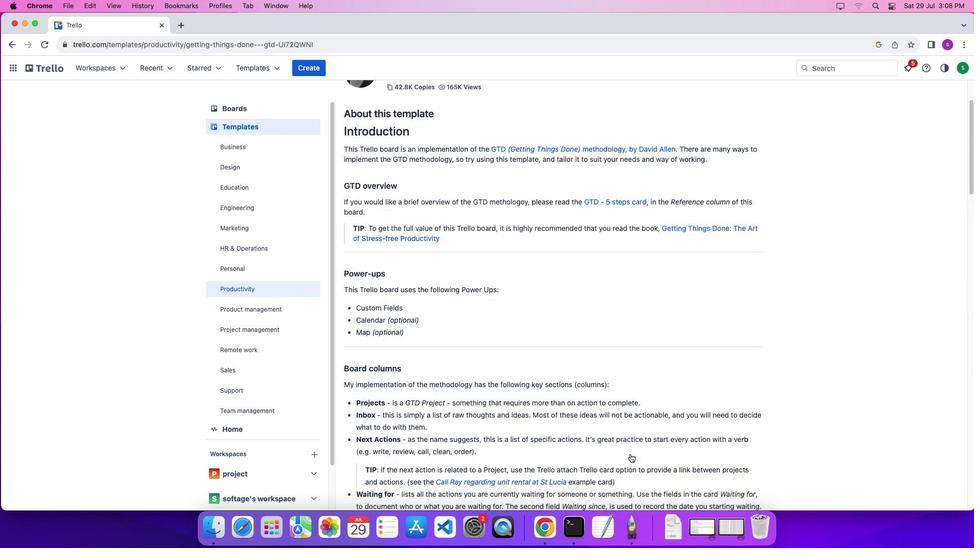 
Action: Mouse scrolled (630, 453) with delta (0, 1)
Screenshot: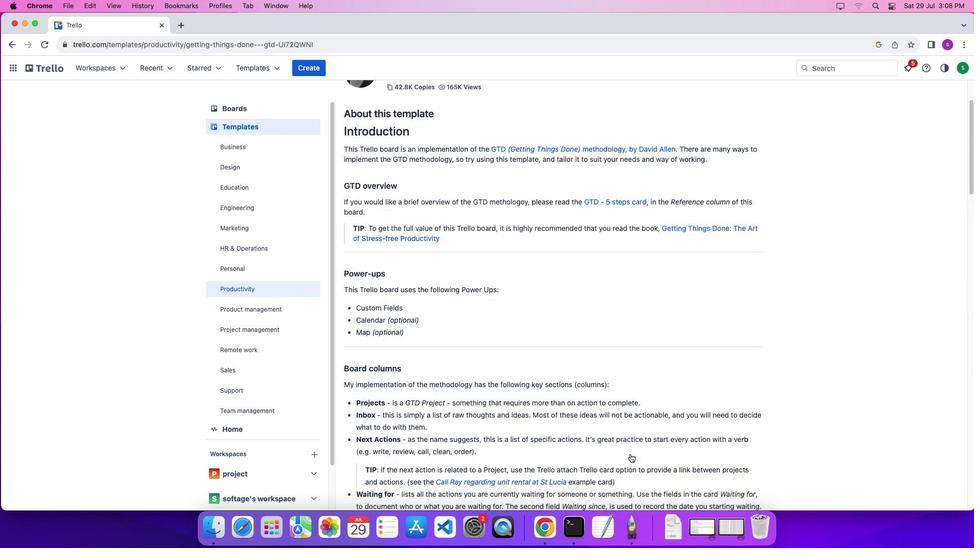 
Action: Mouse scrolled (630, 453) with delta (0, 4)
Screenshot: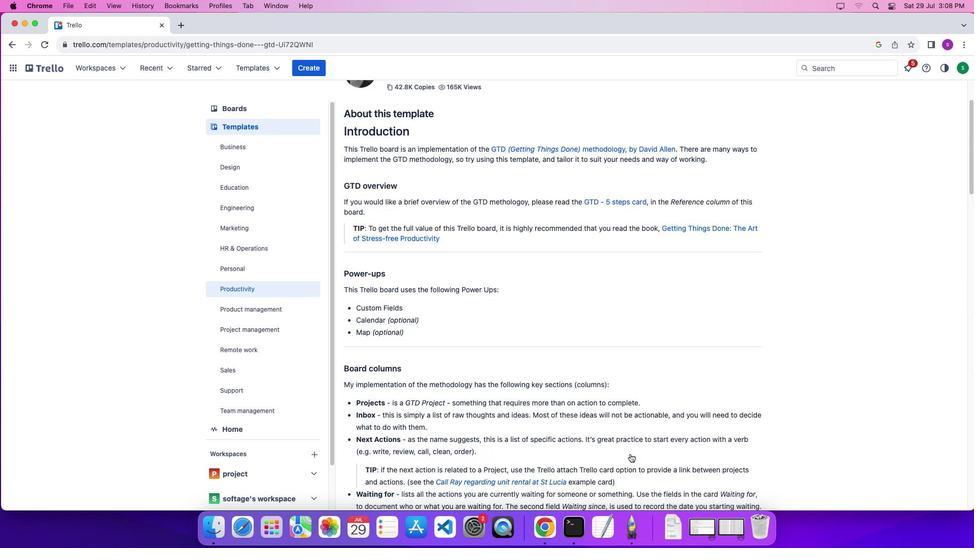 
Action: Mouse scrolled (630, 453) with delta (0, 7)
Screenshot: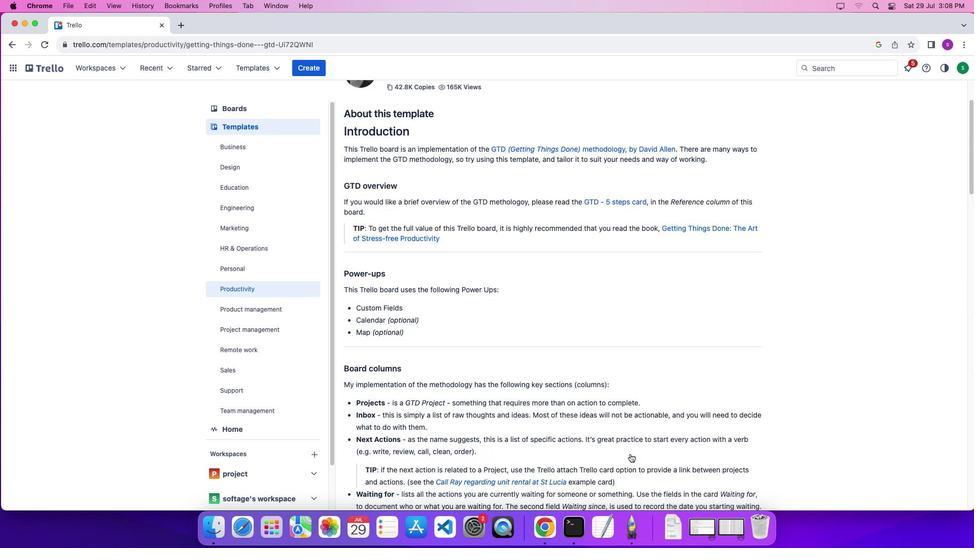 
Action: Mouse scrolled (630, 453) with delta (0, 8)
Screenshot: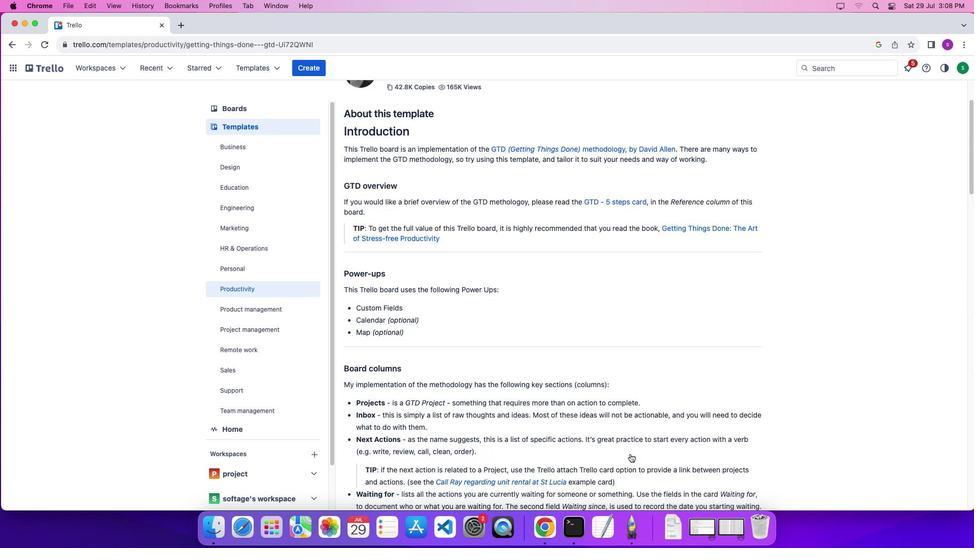 
Action: Mouse scrolled (630, 453) with delta (0, 0)
Screenshot: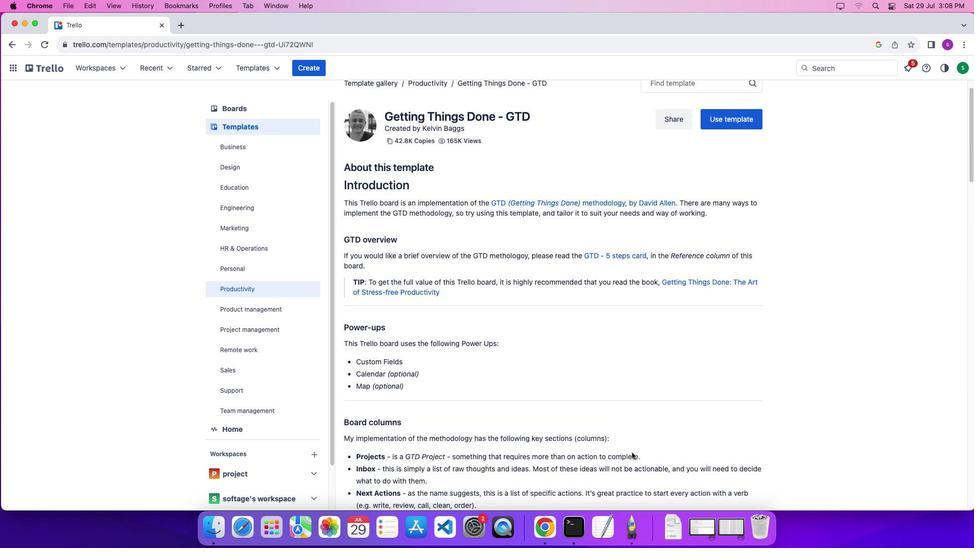 
Action: Mouse scrolled (630, 453) with delta (0, 1)
Screenshot: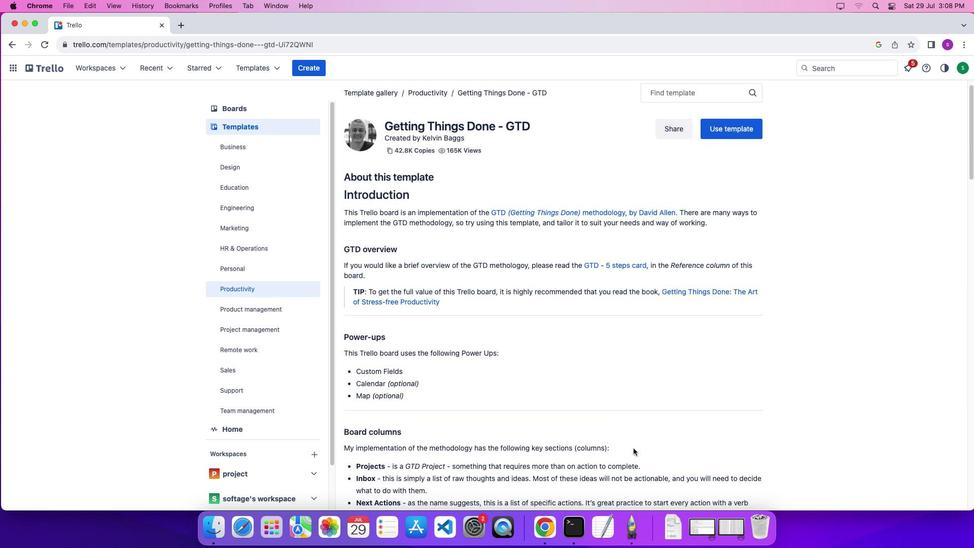 
Action: Mouse scrolled (630, 453) with delta (0, 4)
Screenshot: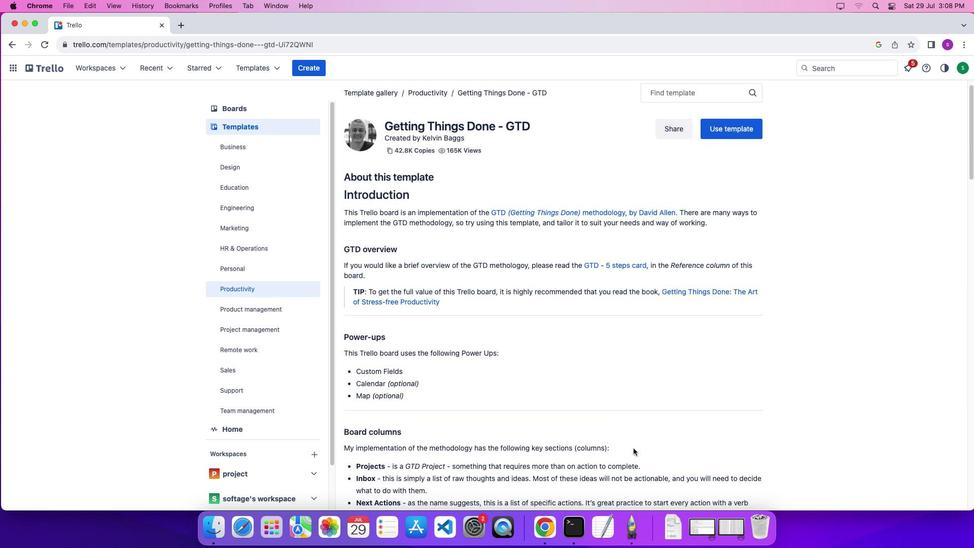 
Action: Mouse scrolled (630, 453) with delta (0, 7)
Screenshot: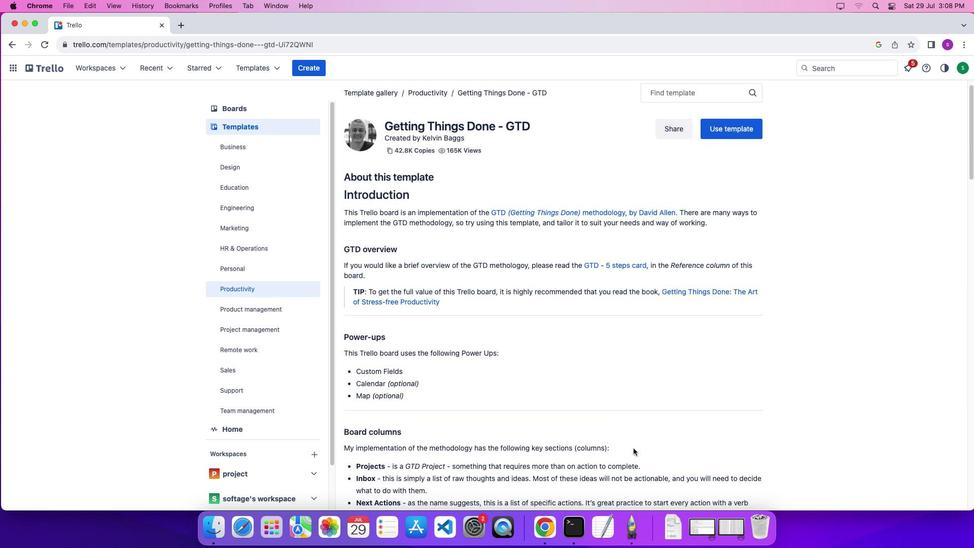 
Action: Mouse moved to (657, 367)
Screenshot: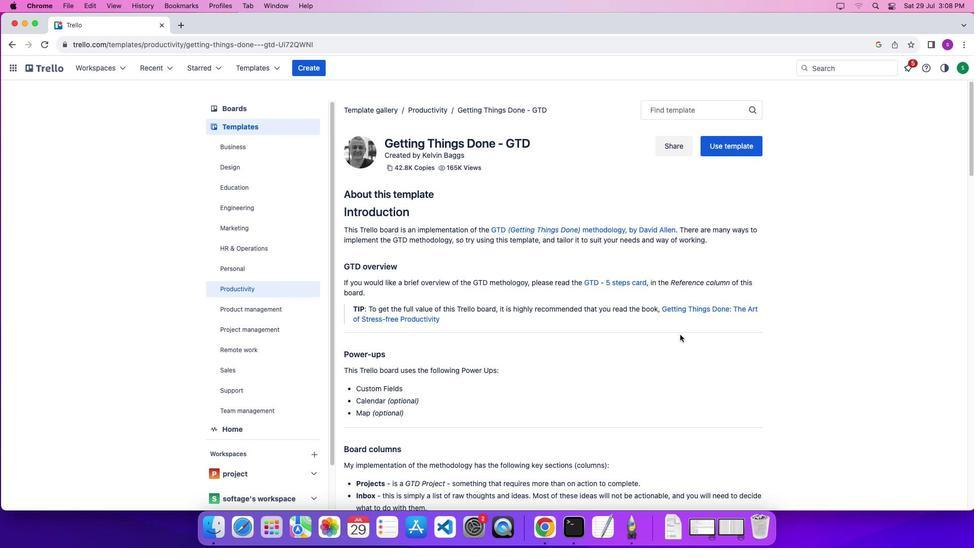 
Action: Mouse scrolled (657, 367) with delta (0, 0)
Screenshot: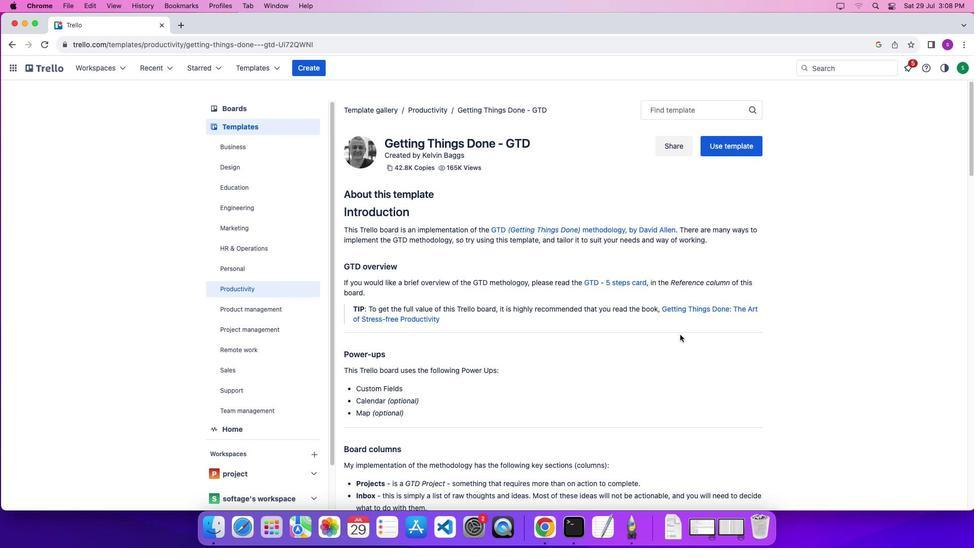 
Action: Mouse moved to (659, 366)
Screenshot: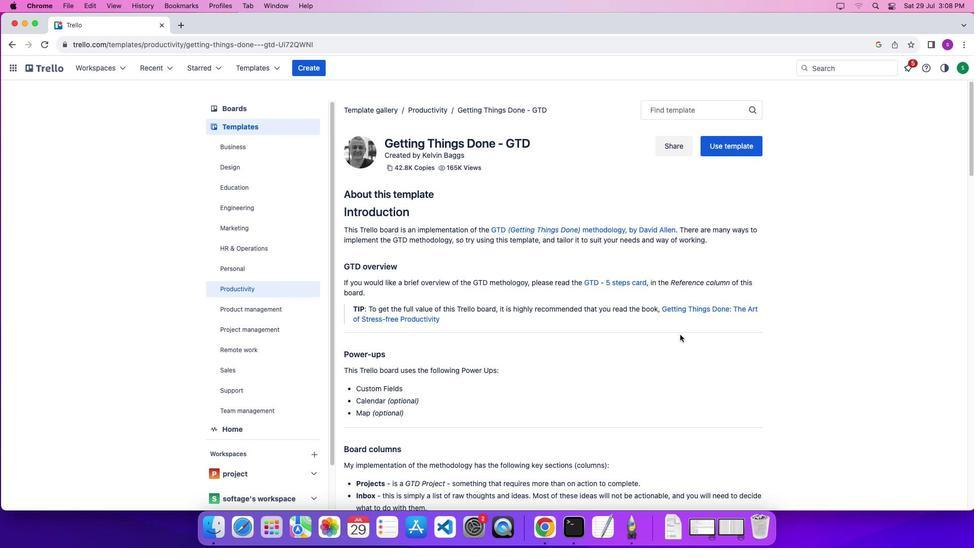 
Action: Mouse scrolled (659, 366) with delta (0, 1)
Screenshot: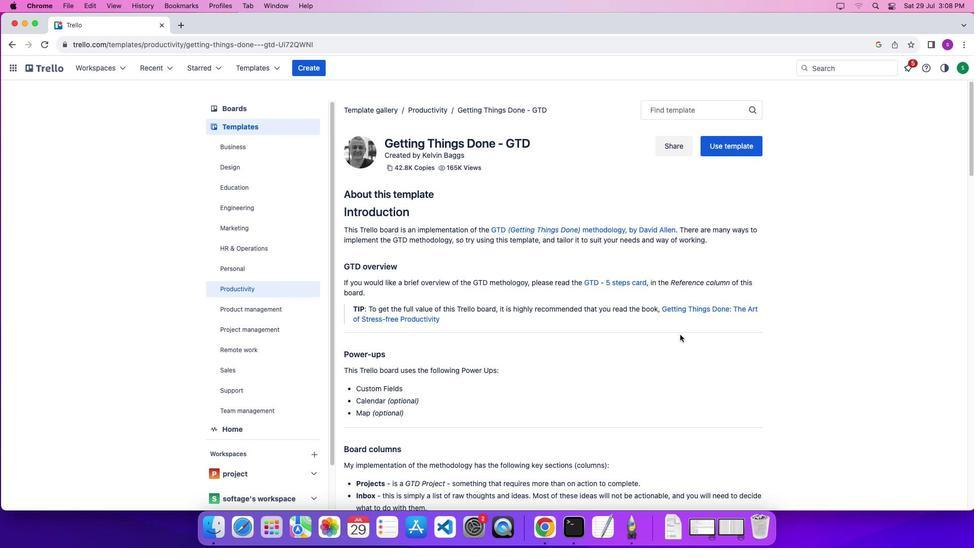 
Action: Mouse moved to (660, 366)
Screenshot: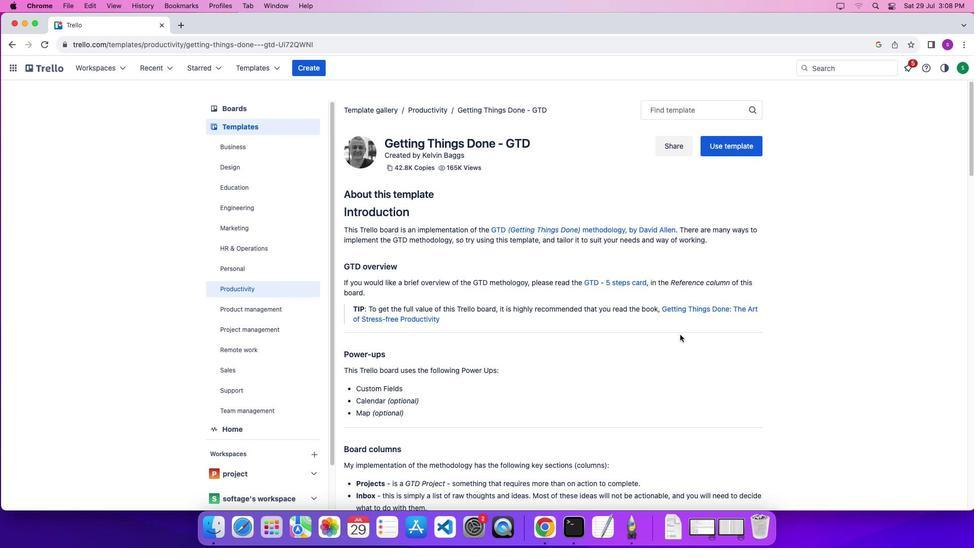
Action: Mouse scrolled (660, 366) with delta (0, 5)
Screenshot: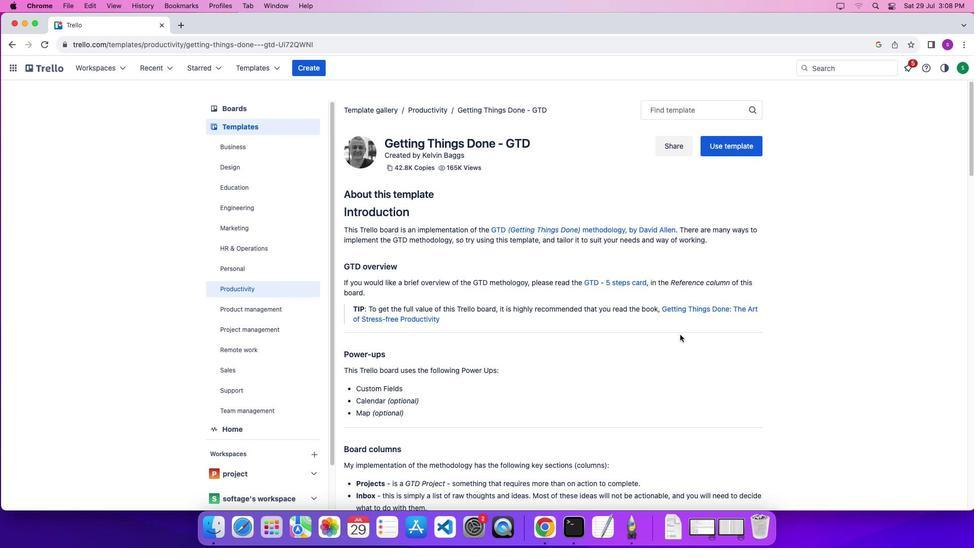
Action: Mouse moved to (661, 364)
Screenshot: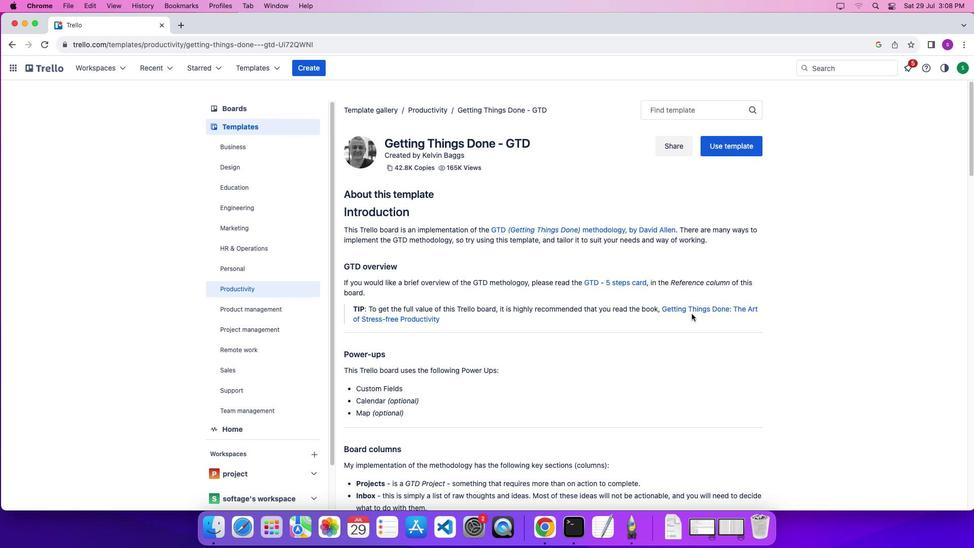 
Action: Mouse scrolled (661, 364) with delta (0, 7)
Screenshot: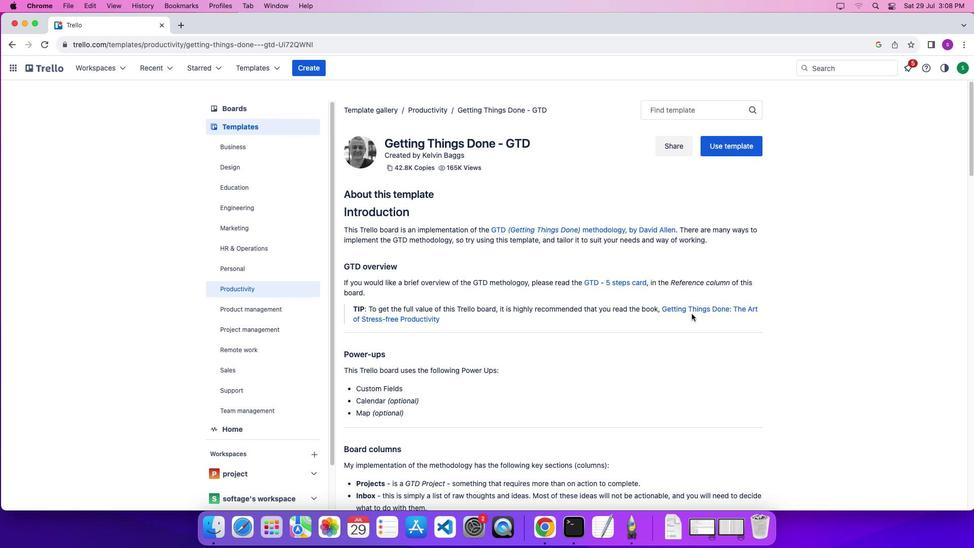 
Action: Mouse moved to (662, 363)
Screenshot: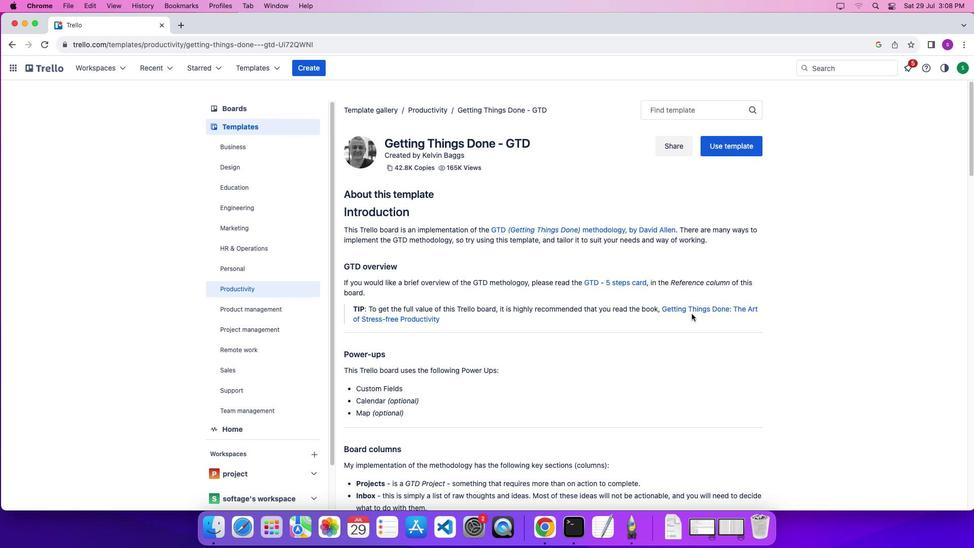 
Action: Mouse scrolled (662, 363) with delta (0, 8)
Screenshot: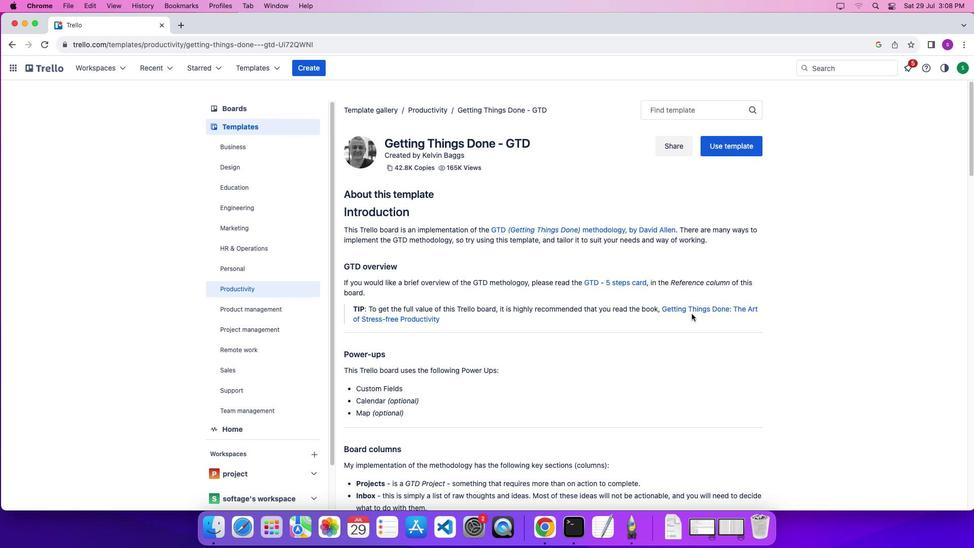 
Action: Mouse moved to (727, 150)
Screenshot: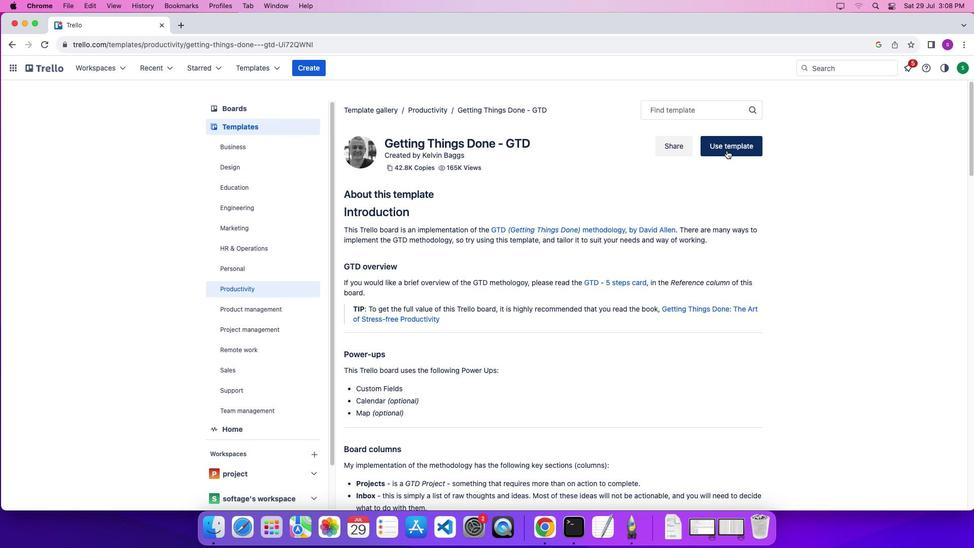 
Action: Mouse pressed left at (727, 150)
Screenshot: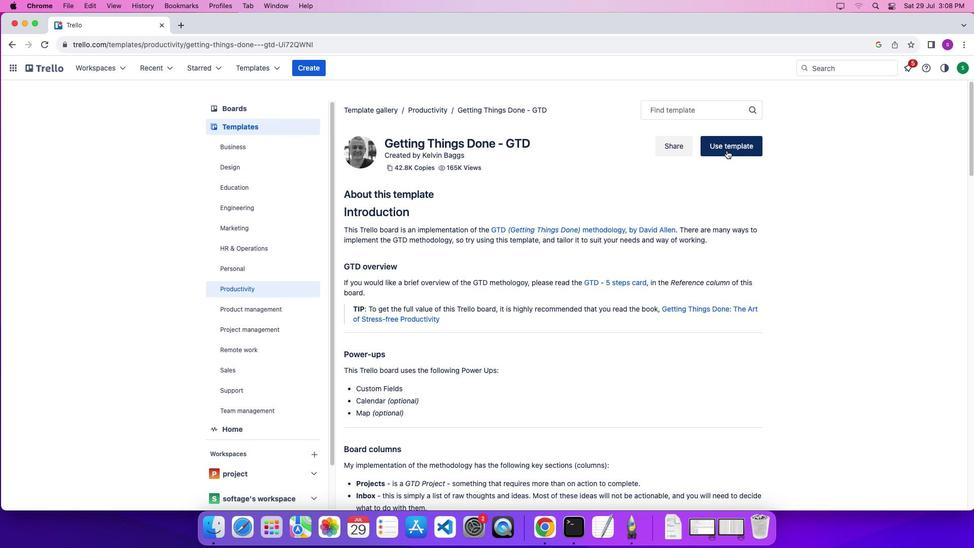 
Action: Mouse moved to (730, 237)
Screenshot: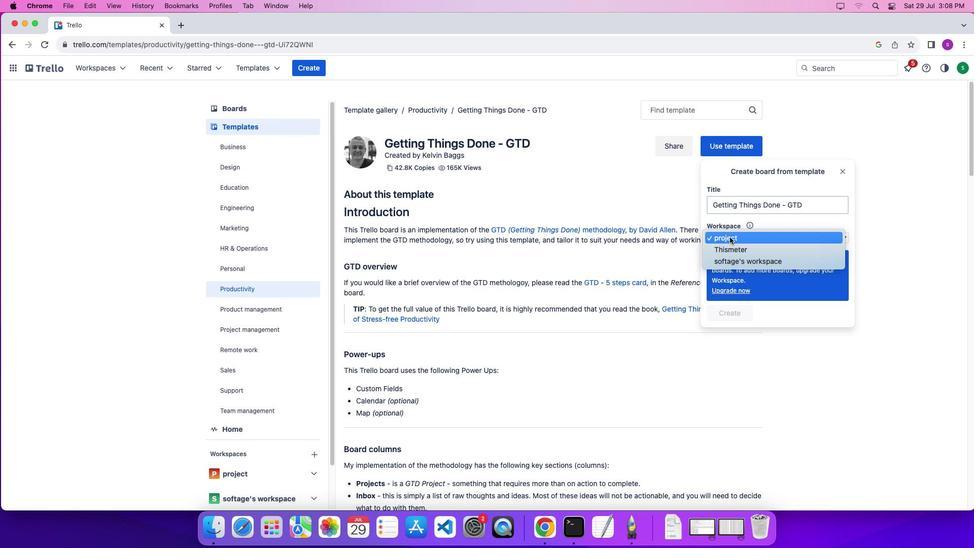 
Action: Mouse pressed left at (730, 237)
Screenshot: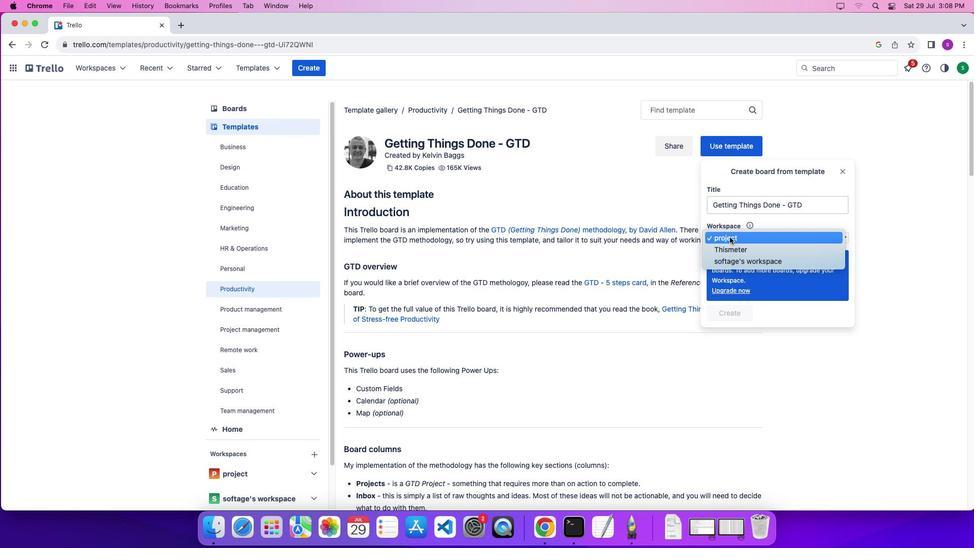 
Action: Mouse moved to (735, 260)
Screenshot: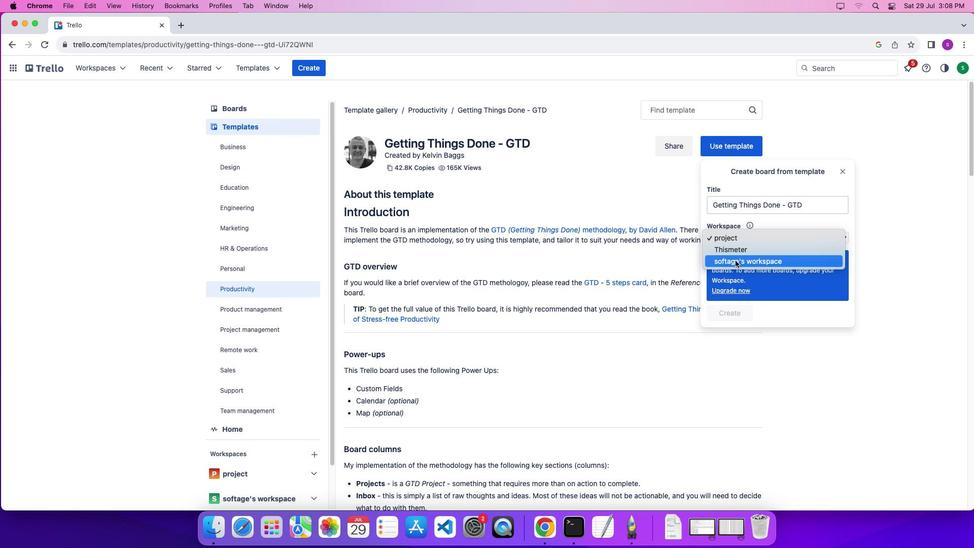 
Action: Mouse pressed left at (735, 260)
Screenshot: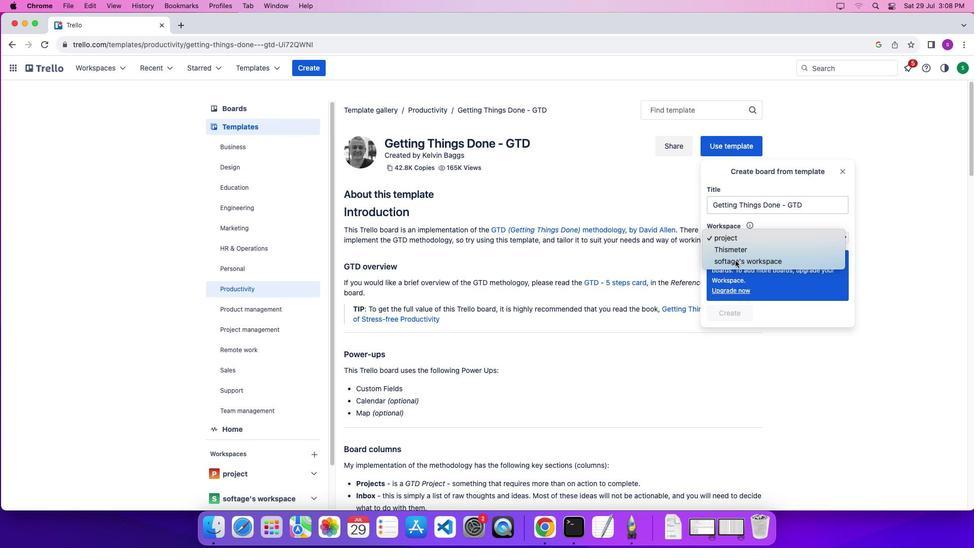 
Action: Mouse moved to (730, 338)
Screenshot: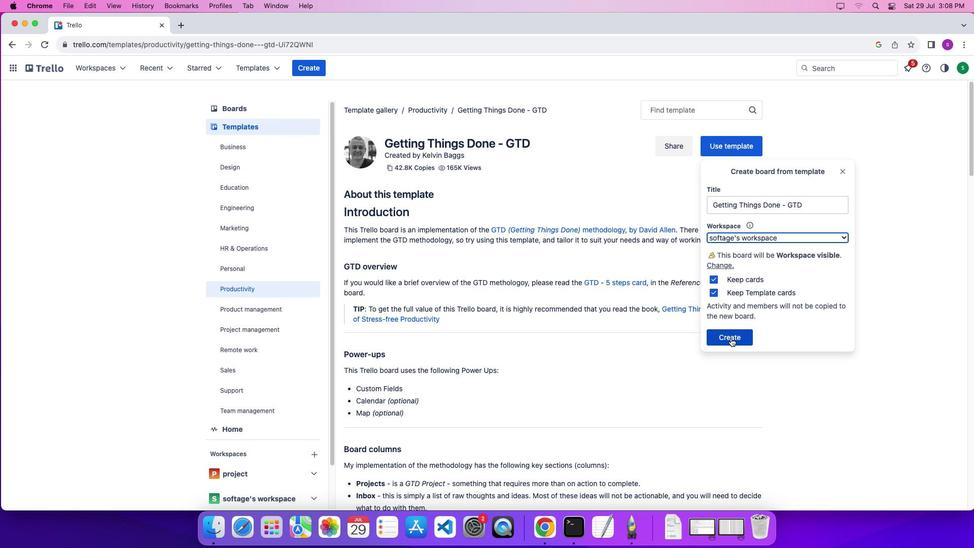
Action: Mouse pressed left at (730, 338)
Screenshot: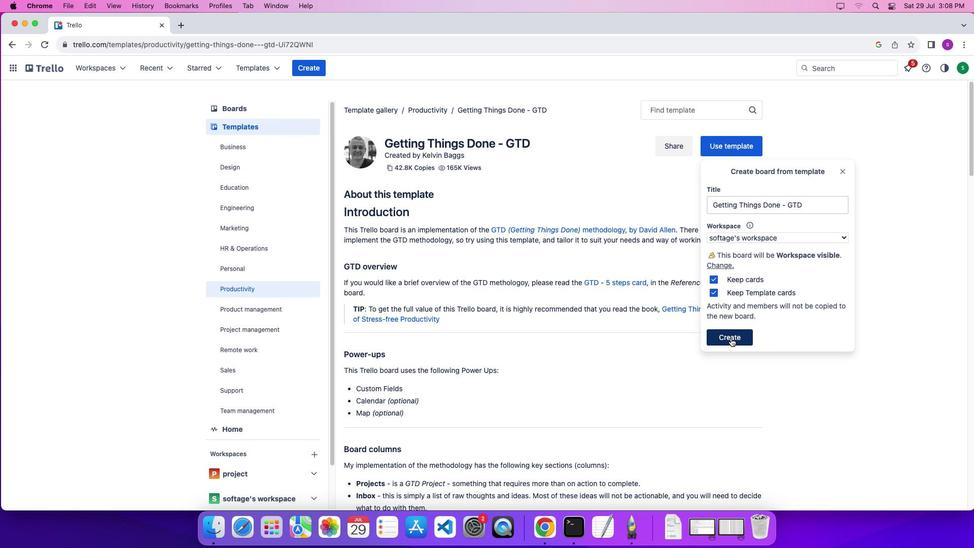 
Action: Mouse moved to (247, 308)
Screenshot: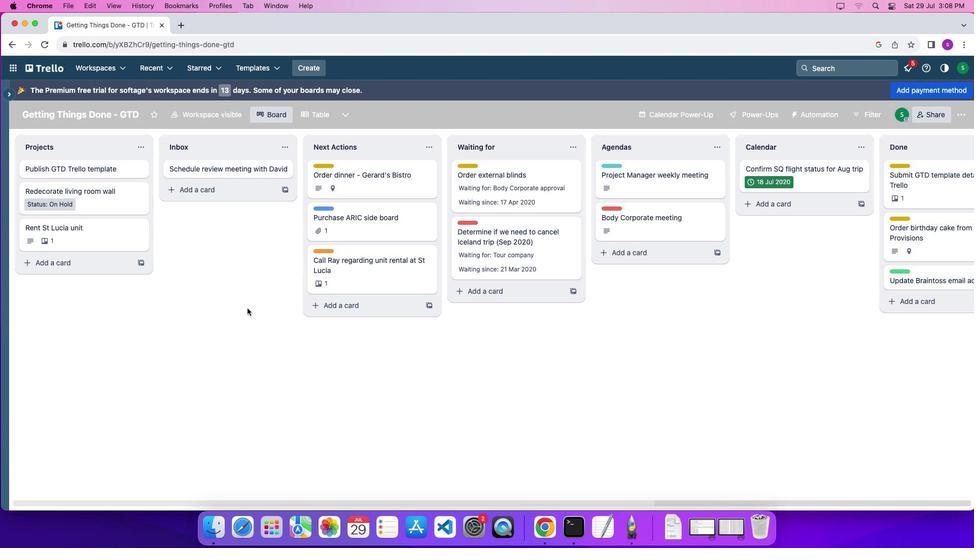 
Action: Mouse pressed left at (247, 308)
Screenshot: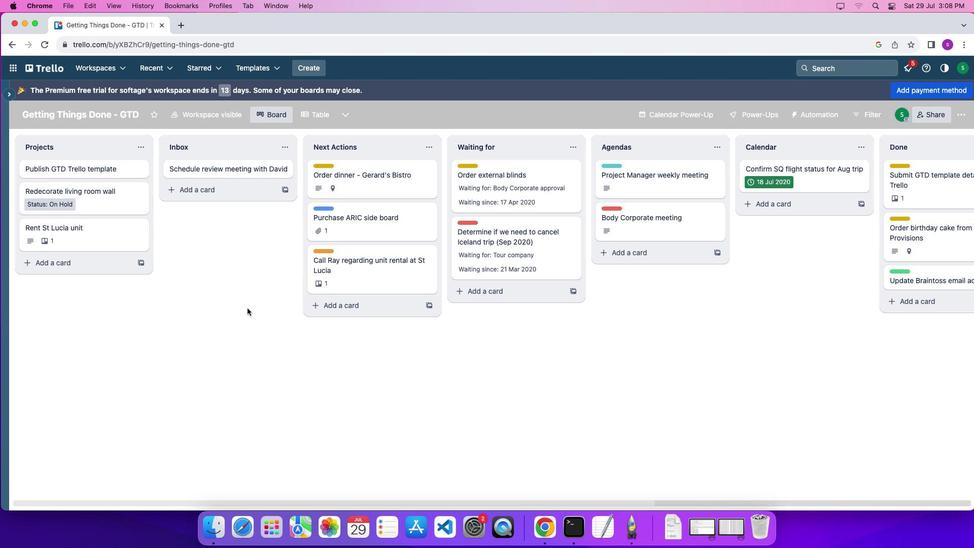 
Action: Mouse moved to (177, 505)
Screenshot: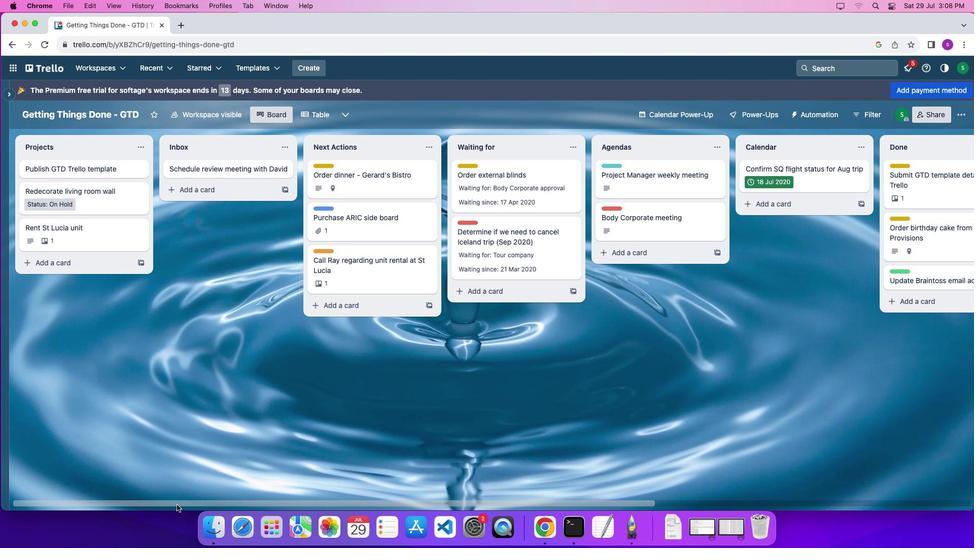 
Action: Mouse pressed left at (177, 505)
Screenshot: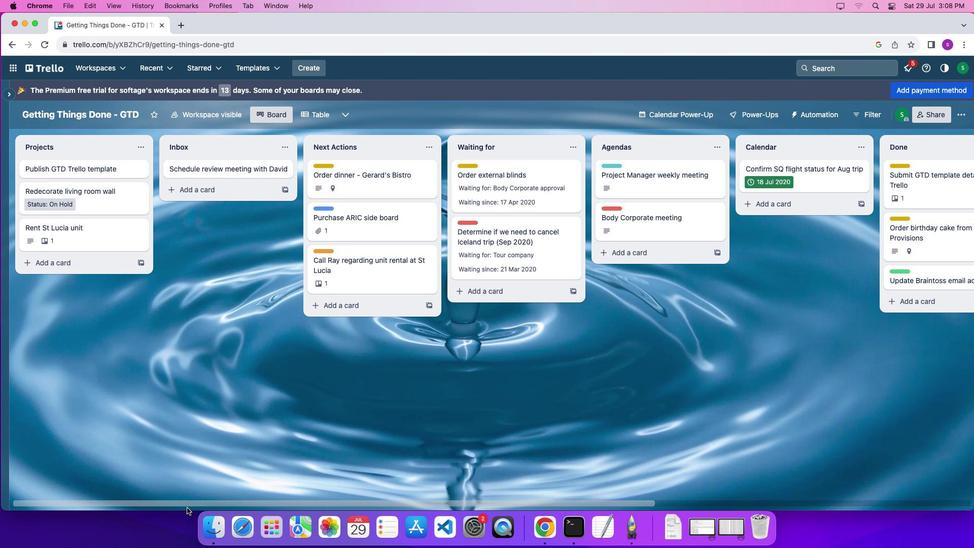 
Action: Mouse moved to (883, 503)
Screenshot: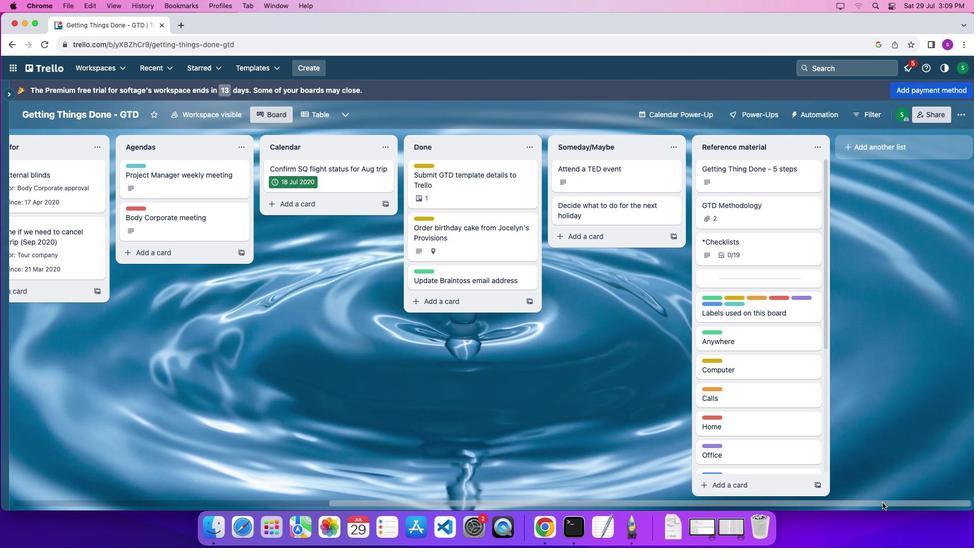 
Action: Mouse pressed left at (883, 503)
Screenshot: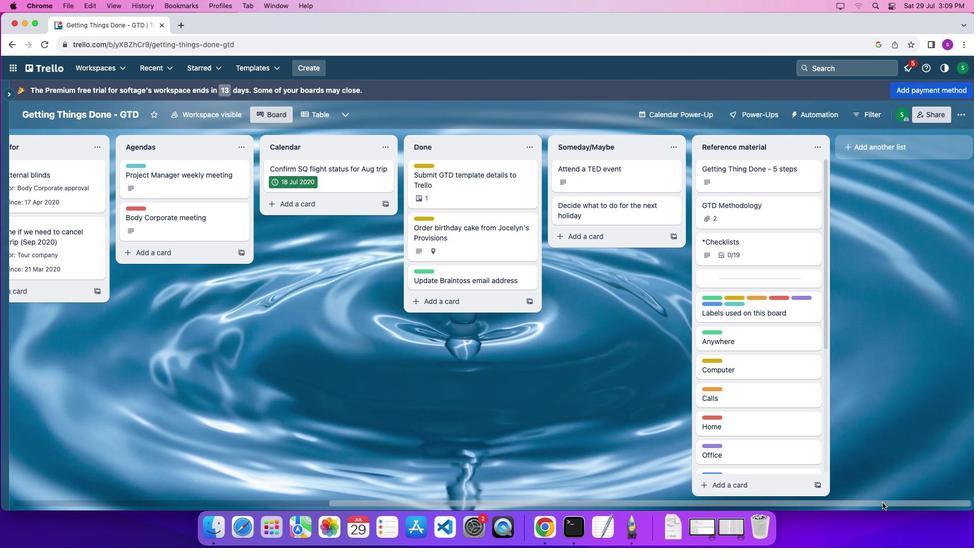 
Action: Mouse moved to (670, 147)
Screenshot: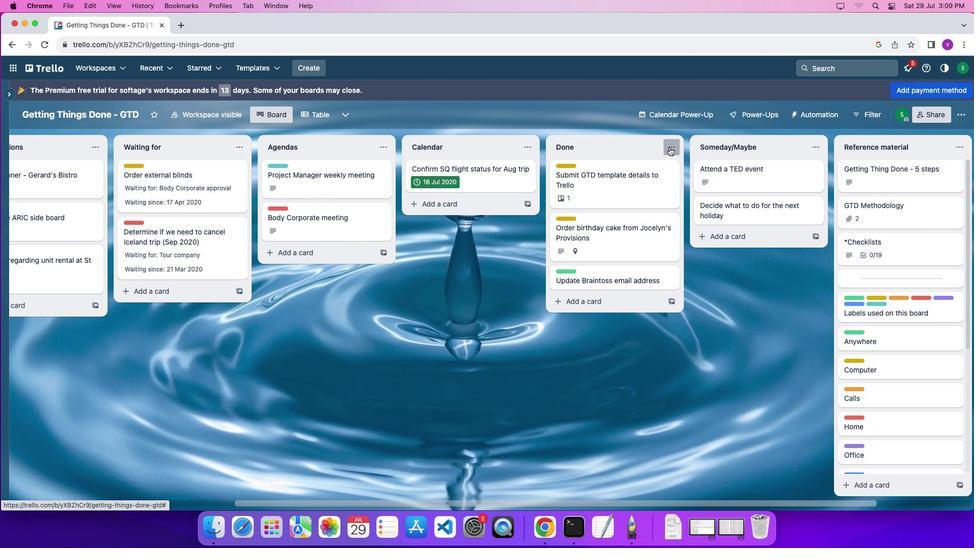 
Action: Mouse pressed left at (670, 147)
Screenshot: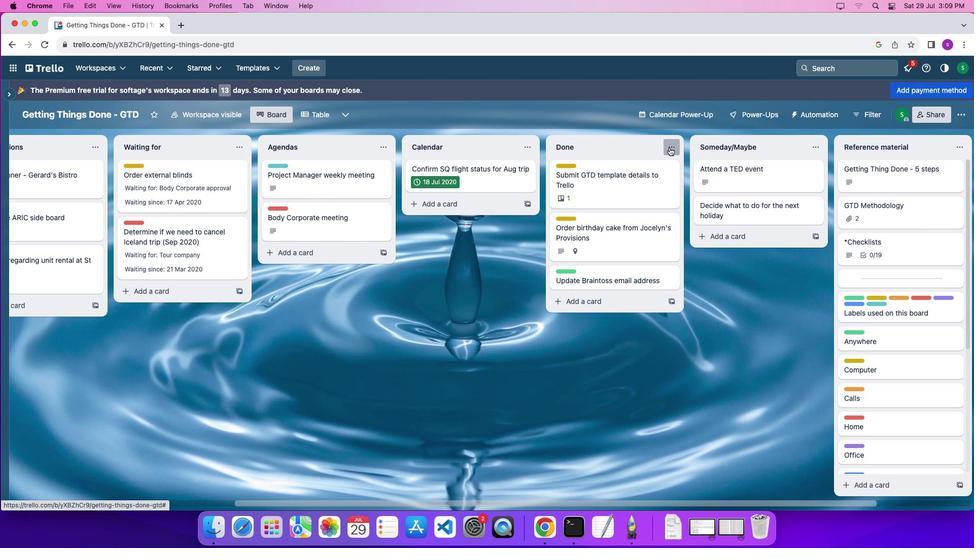 
Action: Mouse moved to (730, 417)
Screenshot: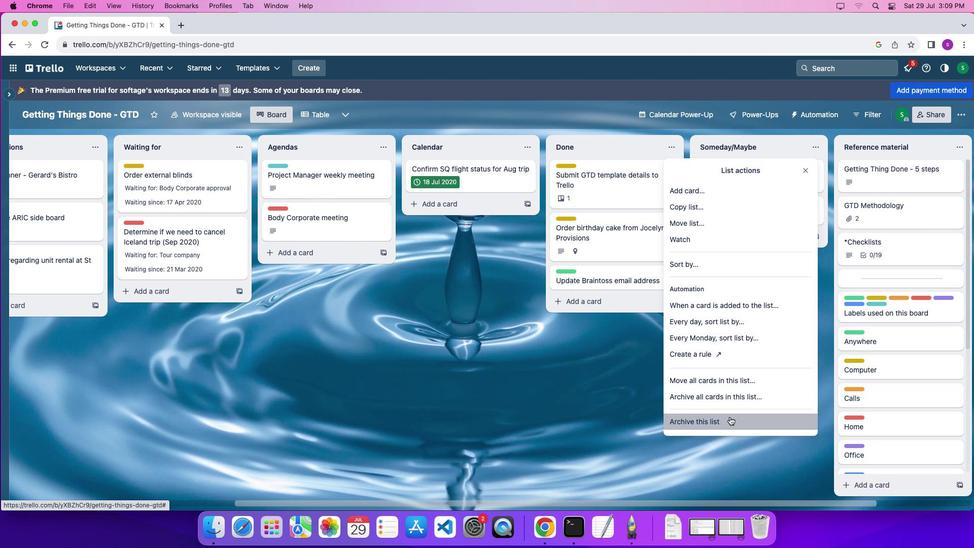 
Action: Mouse pressed left at (730, 417)
Screenshot: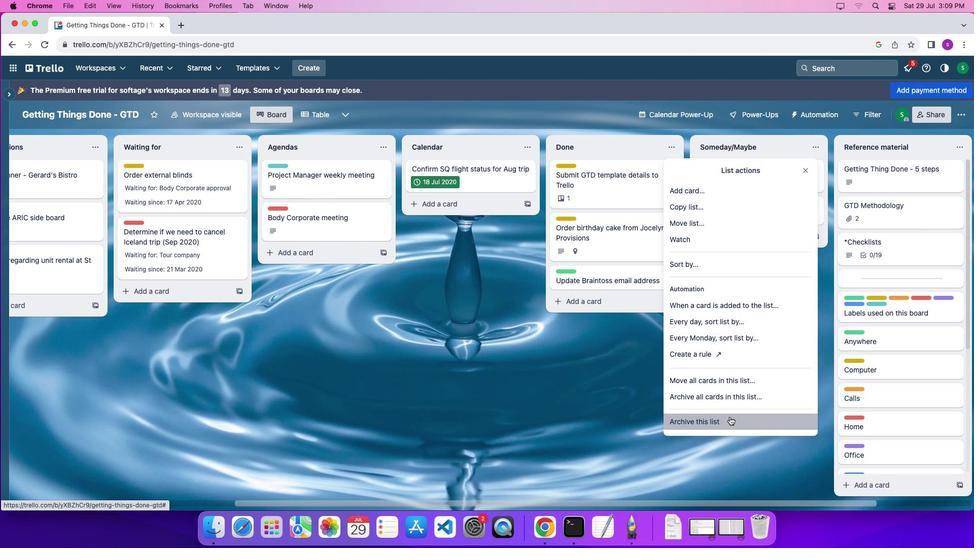 
Action: Mouse moved to (677, 140)
Screenshot: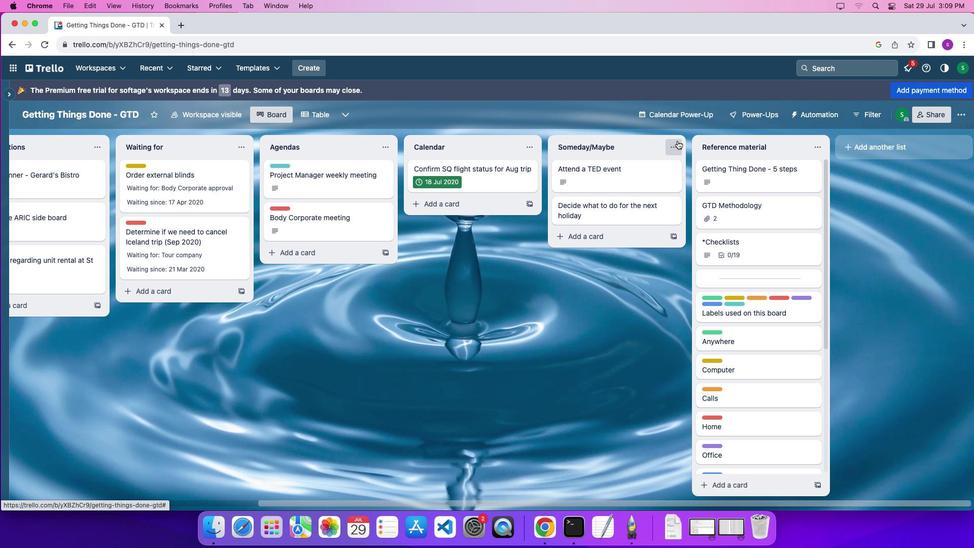 
Action: Mouse pressed left at (677, 140)
Screenshot: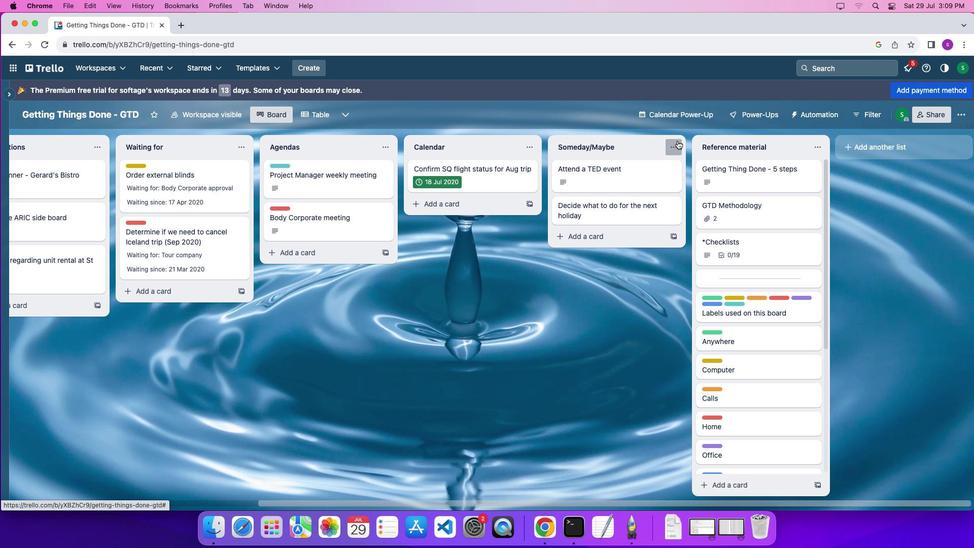 
Action: Mouse moved to (735, 420)
Screenshot: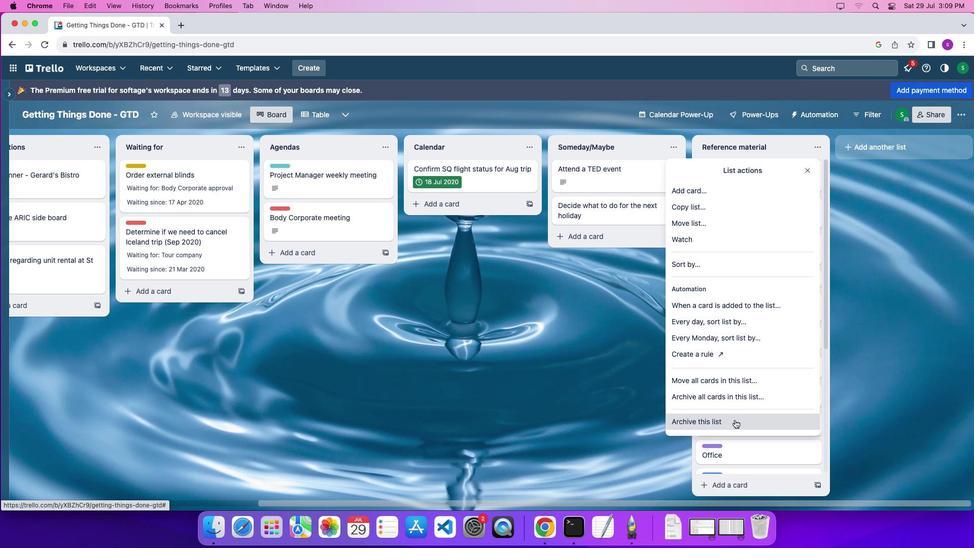 
Action: Mouse pressed left at (735, 420)
Screenshot: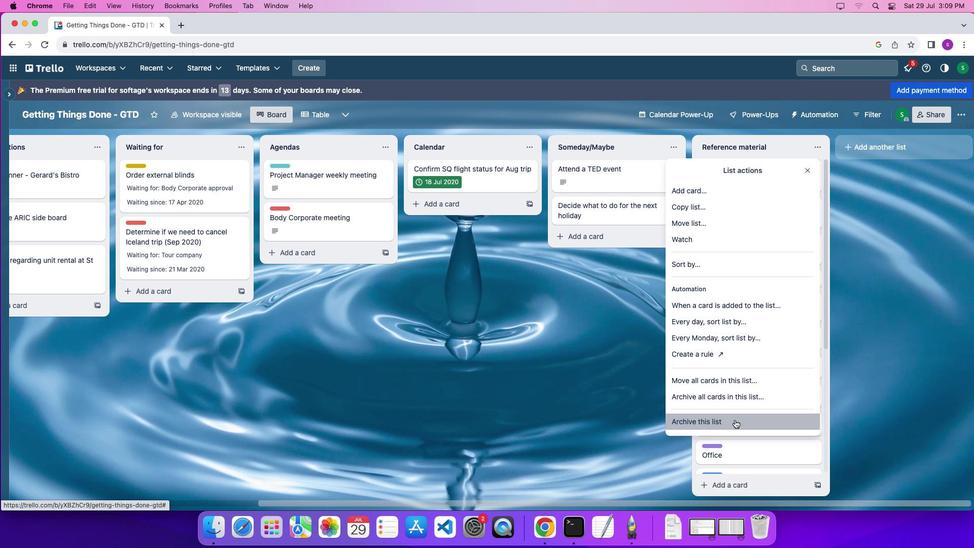 
Action: Mouse moved to (819, 140)
Screenshot: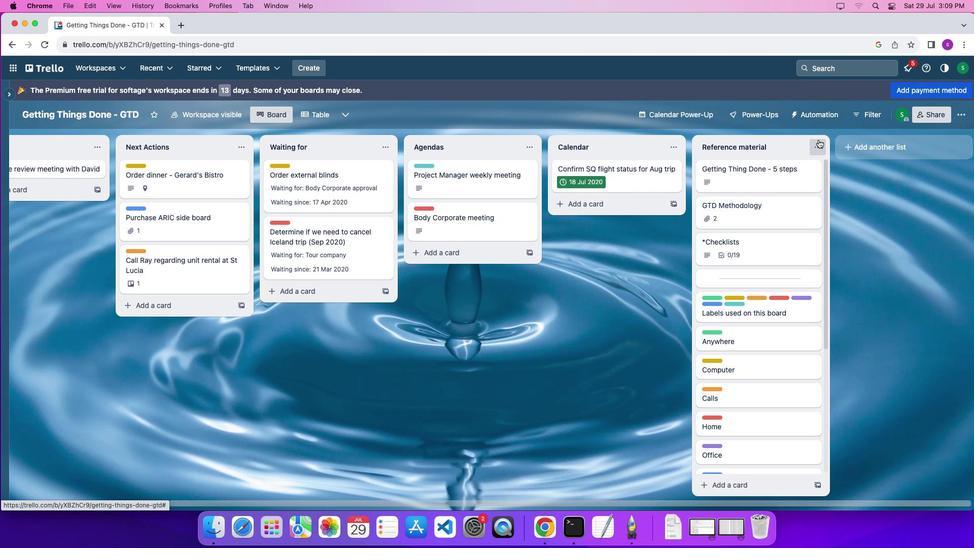 
Action: Mouse pressed left at (819, 140)
Screenshot: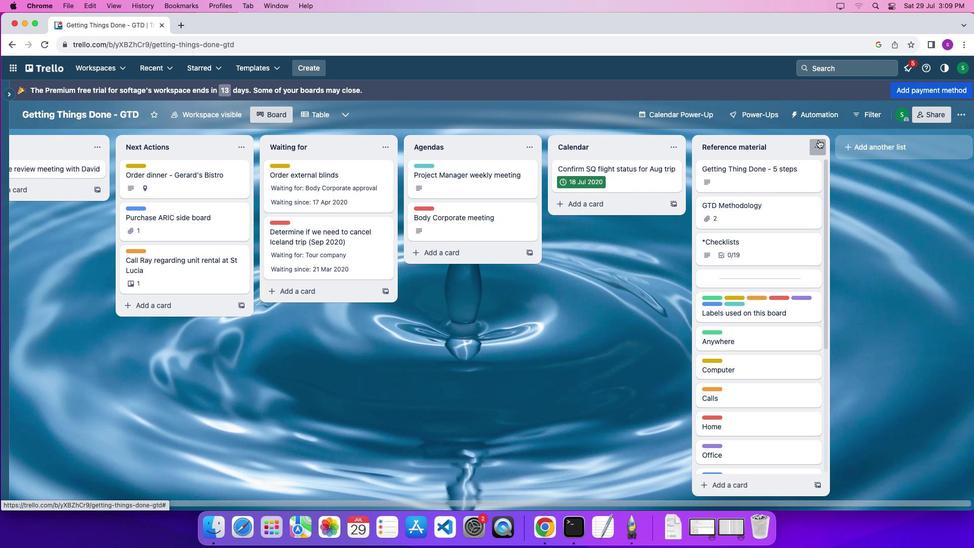
Action: Mouse moved to (864, 423)
Screenshot: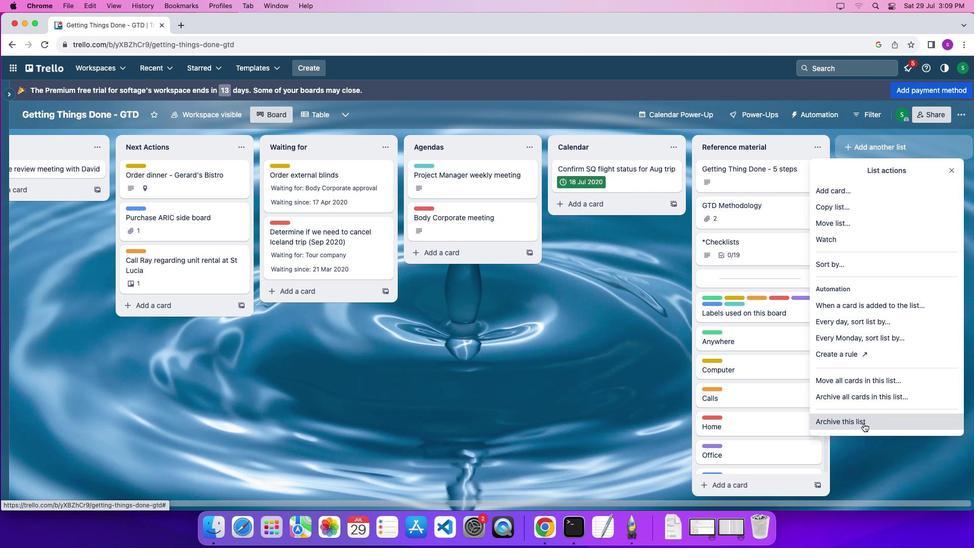 
Action: Mouse pressed left at (864, 423)
Screenshot: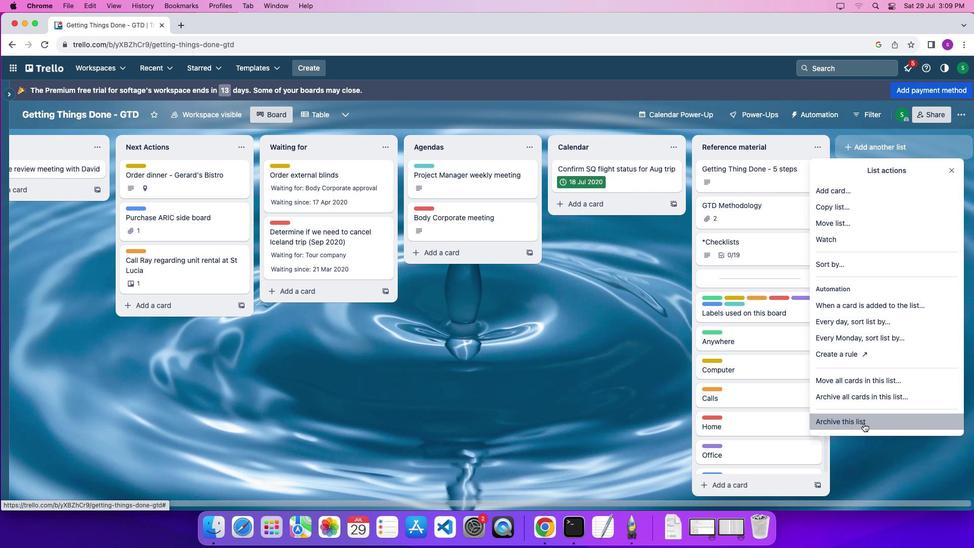 
Action: Mouse moved to (669, 148)
Screenshot: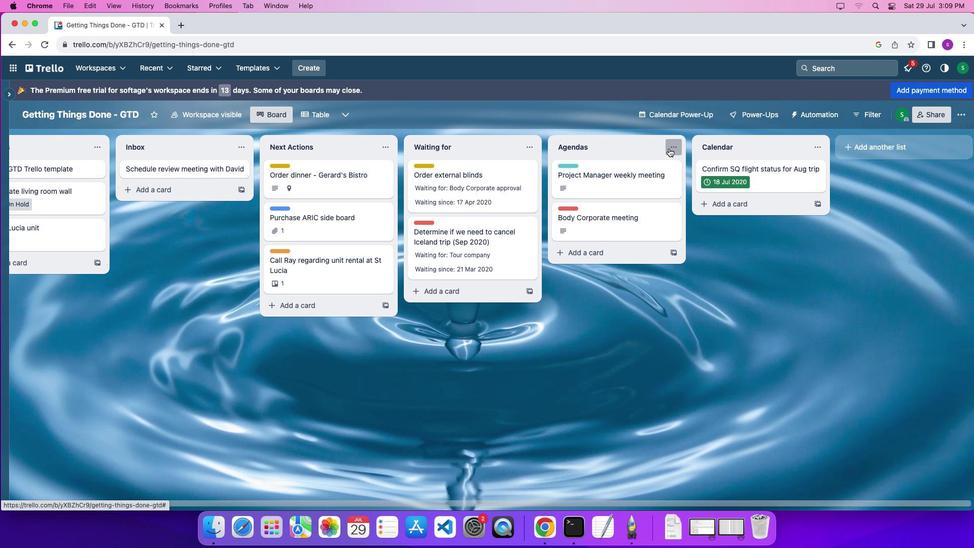 
Action: Mouse pressed left at (669, 148)
Screenshot: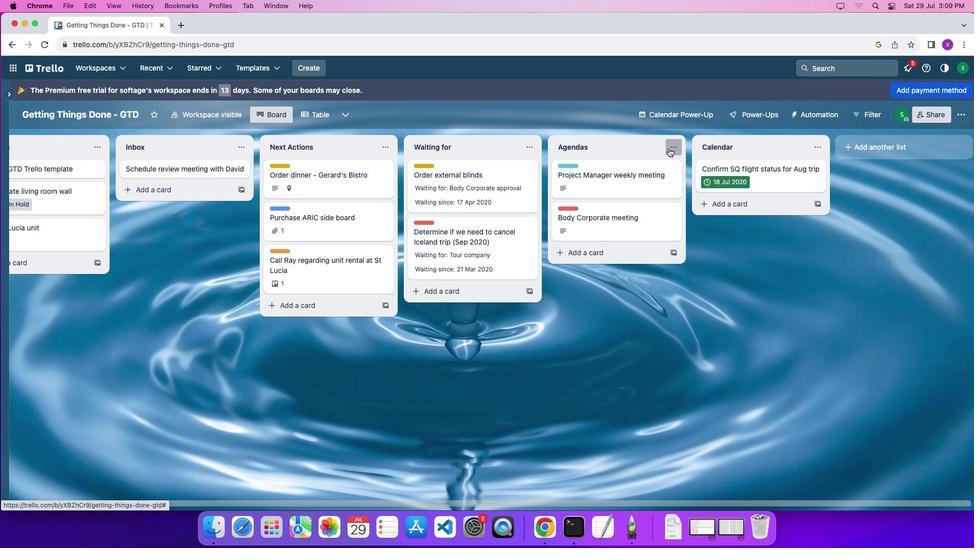 
Action: Mouse moved to (706, 418)
Screenshot: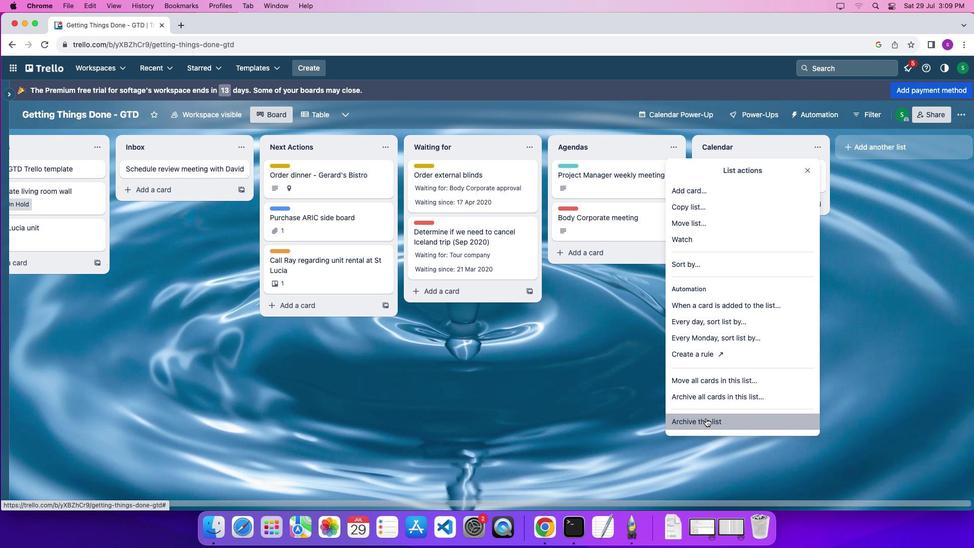 
Action: Mouse pressed left at (706, 418)
Screenshot: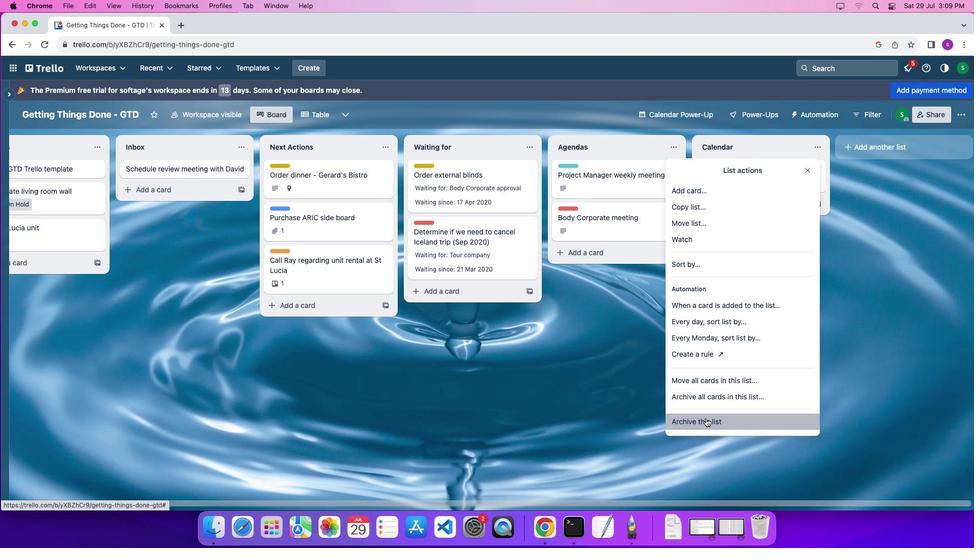 
Action: Mouse moved to (714, 148)
Screenshot: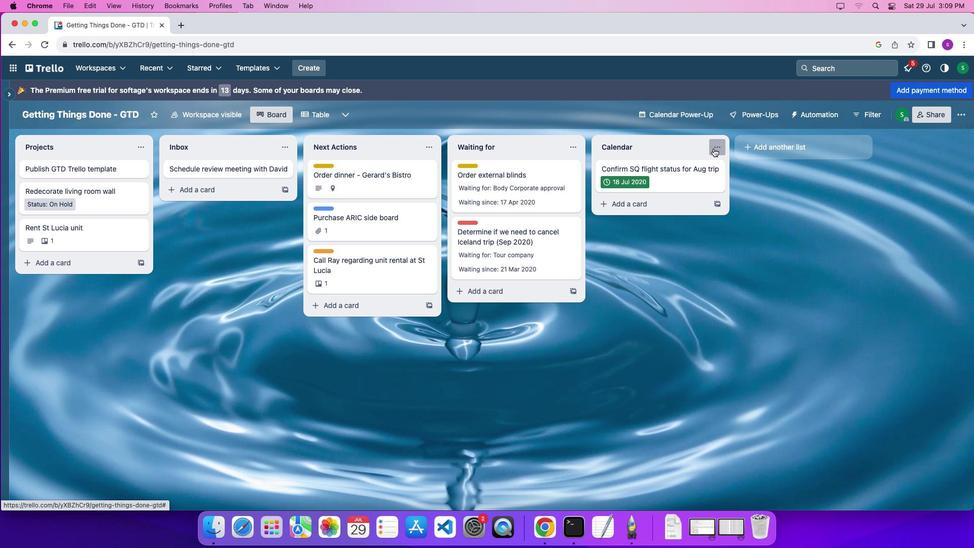 
Action: Mouse pressed left at (714, 148)
Screenshot: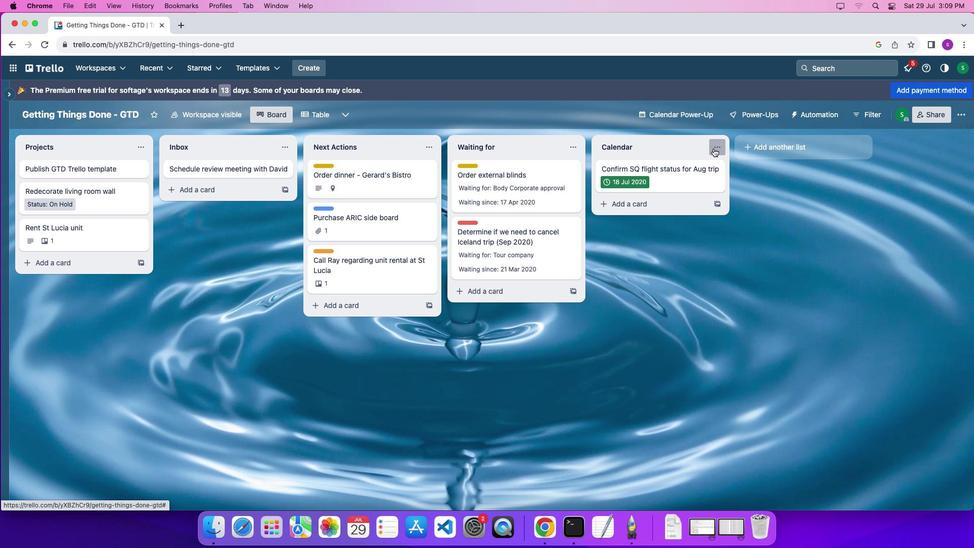 
Action: Mouse moved to (735, 395)
Screenshot: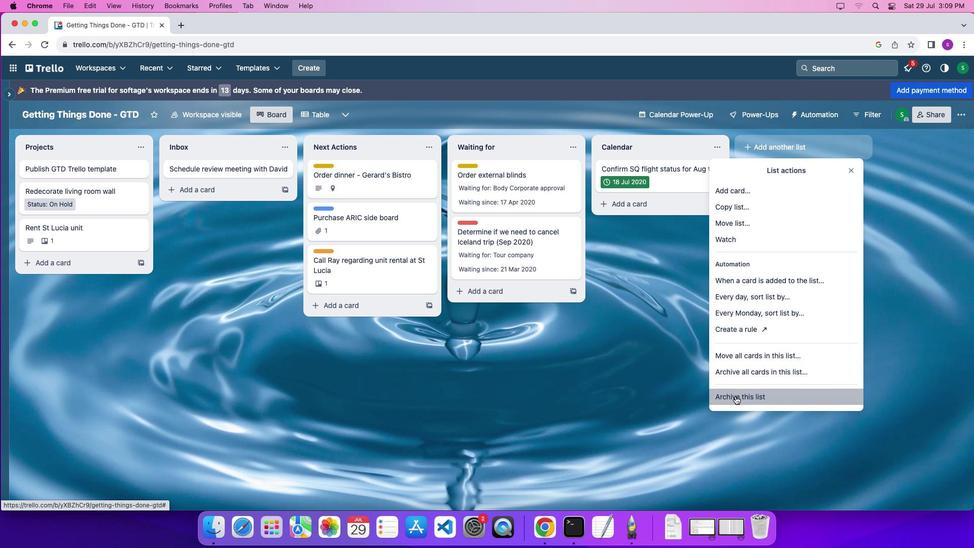 
Action: Mouse pressed left at (735, 395)
Screenshot: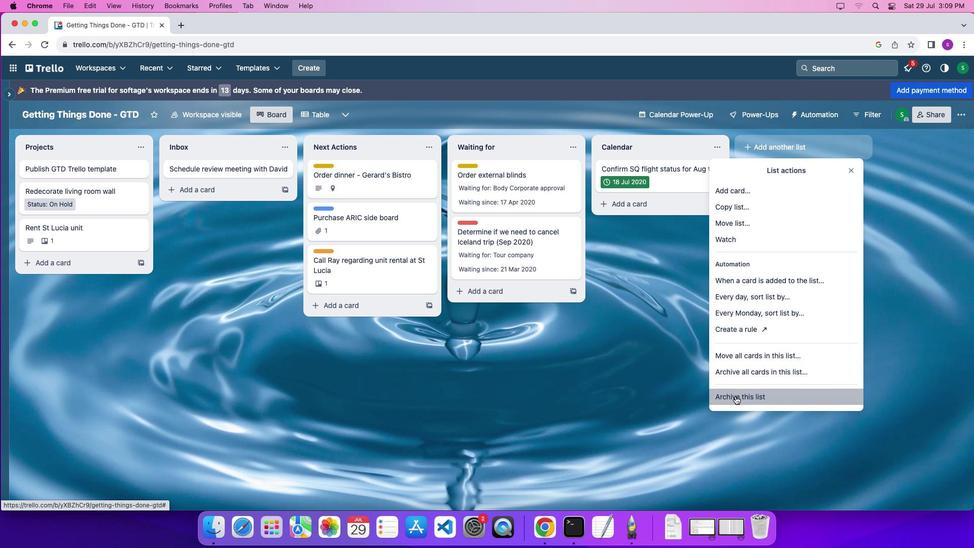 
Action: Mouse moved to (578, 145)
Screenshot: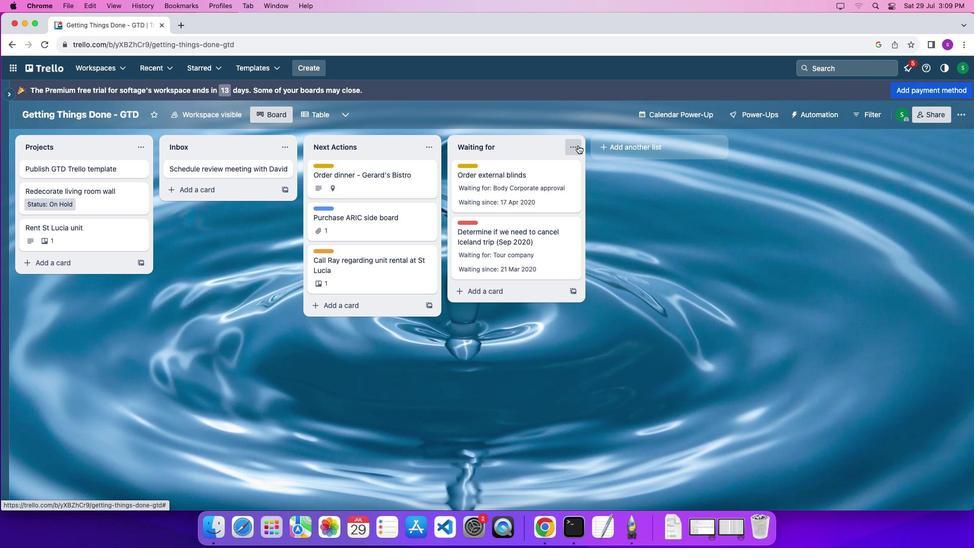 
Action: Mouse pressed left at (578, 145)
Screenshot: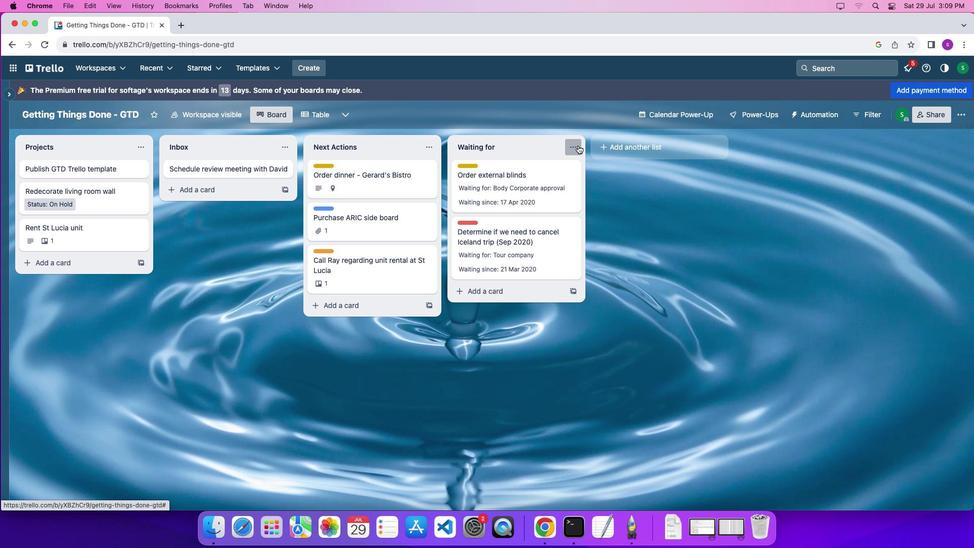 
Action: Mouse moved to (598, 419)
Screenshot: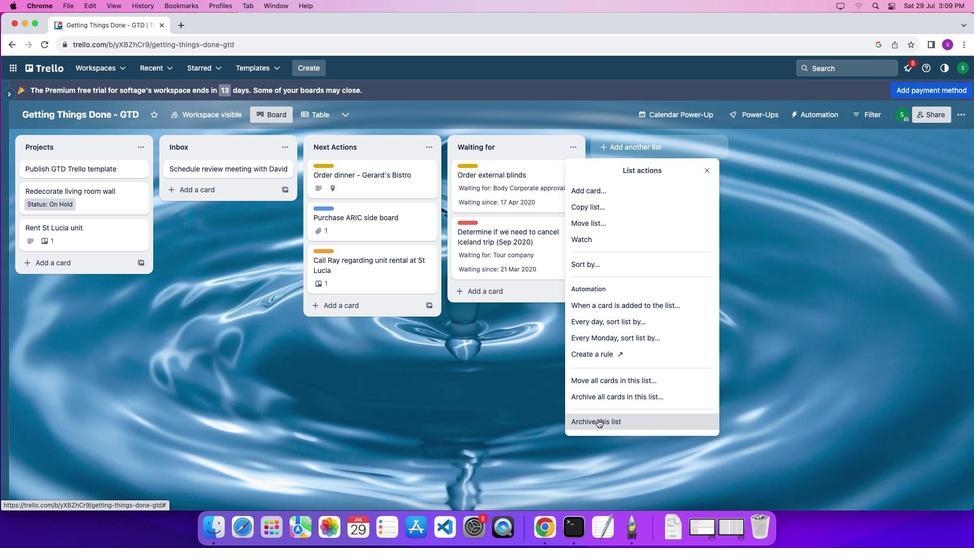 
Action: Mouse pressed left at (598, 419)
Screenshot: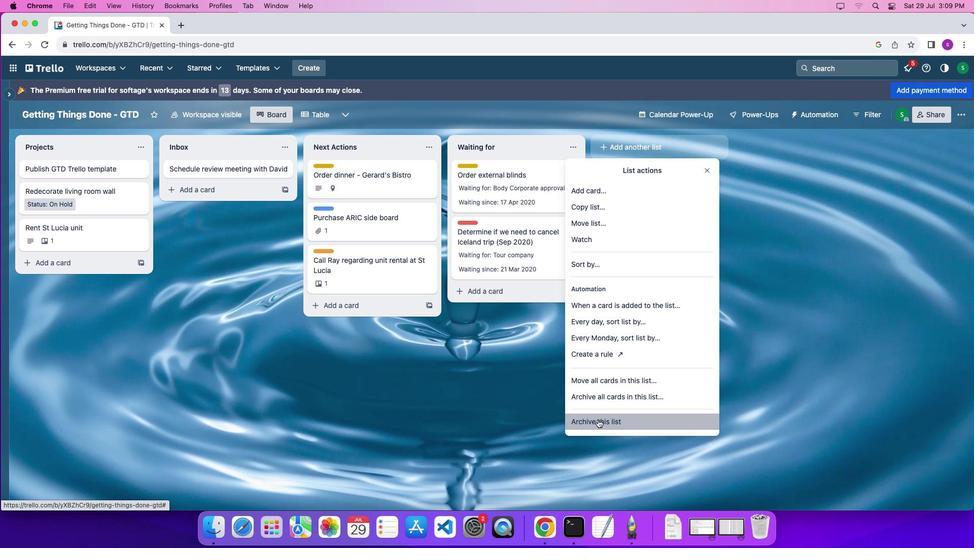 
Action: Mouse moved to (434, 151)
Screenshot: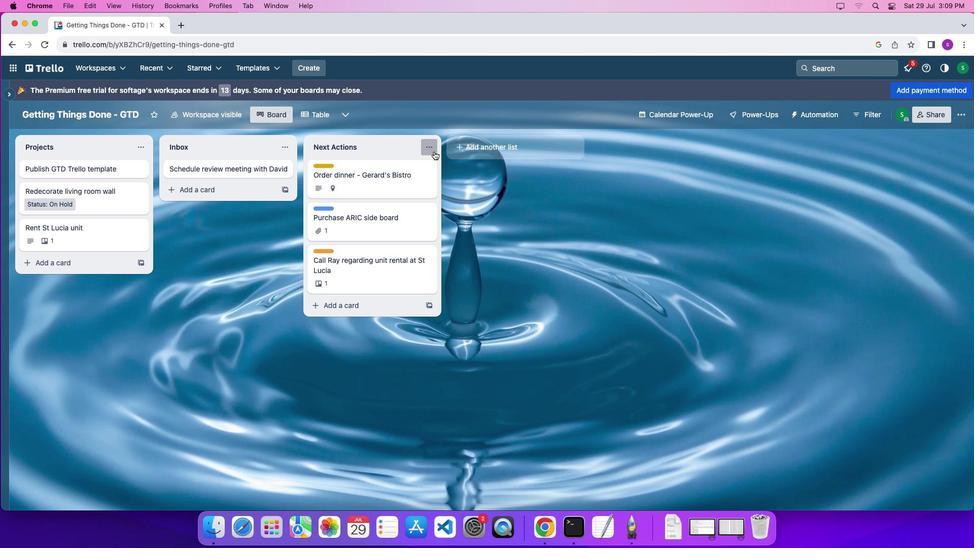 
Action: Mouse pressed left at (434, 151)
Screenshot: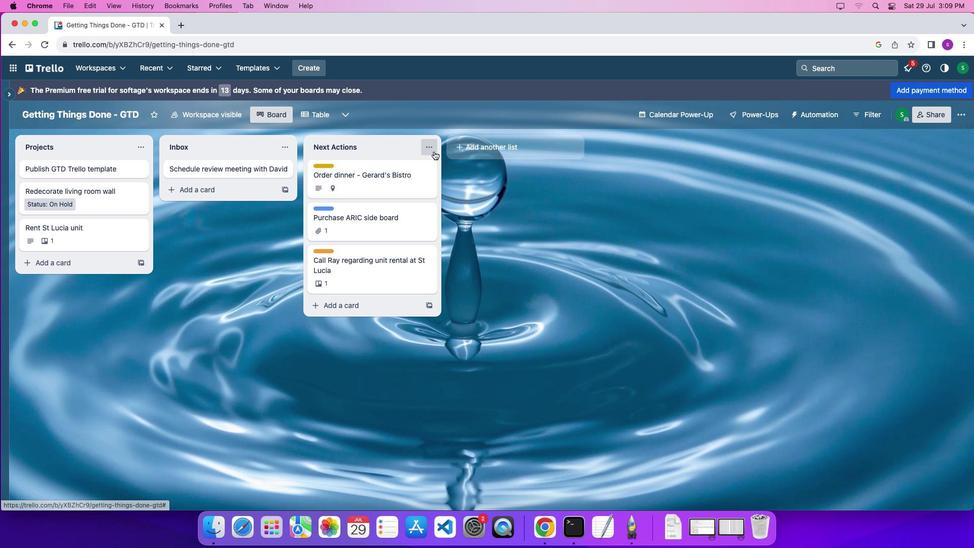 
Action: Mouse moved to (478, 416)
Screenshot: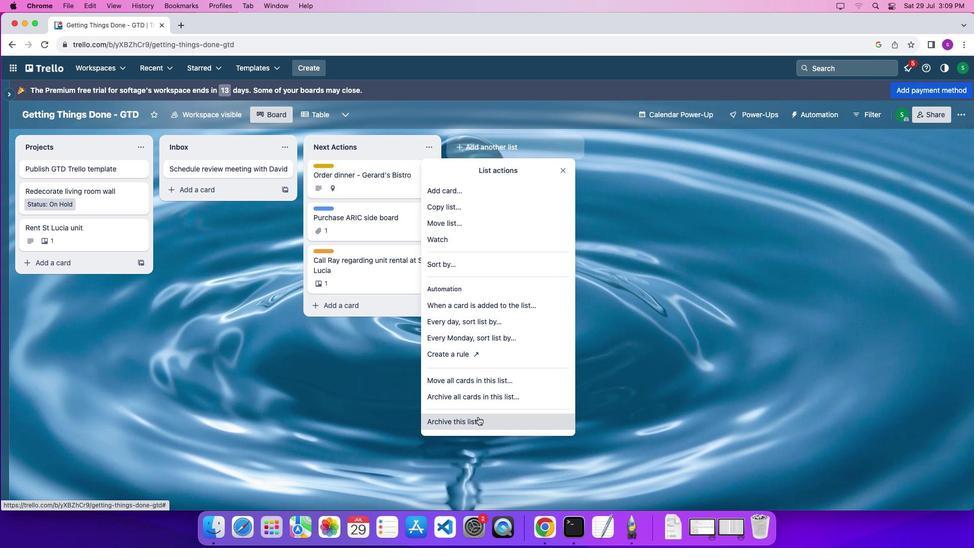
Action: Mouse pressed left at (478, 416)
Screenshot: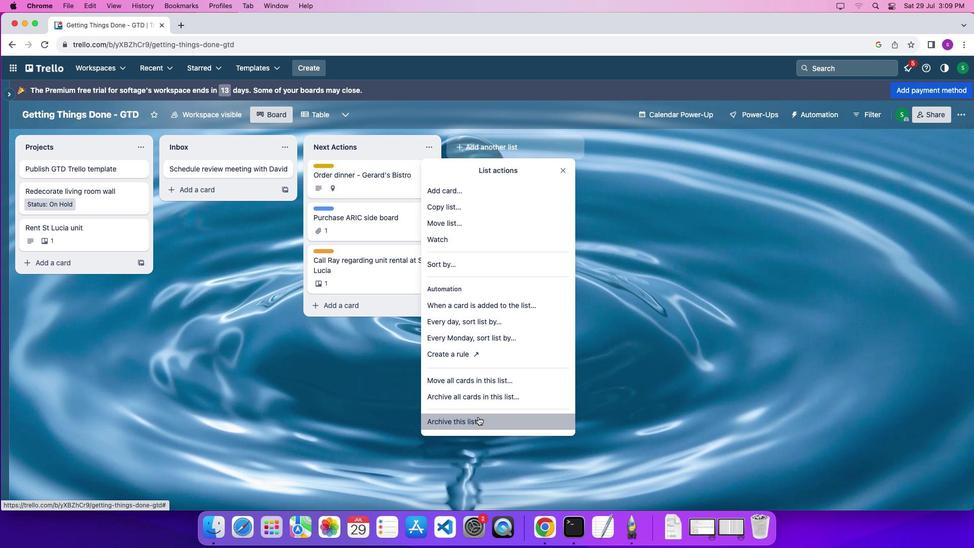 
Action: Mouse moved to (288, 145)
Screenshot: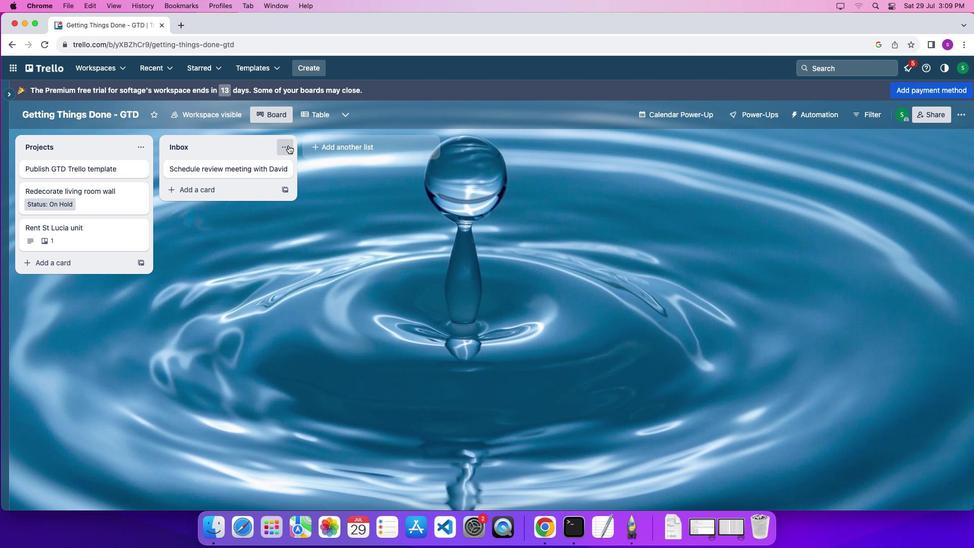 
Action: Mouse pressed left at (288, 145)
Screenshot: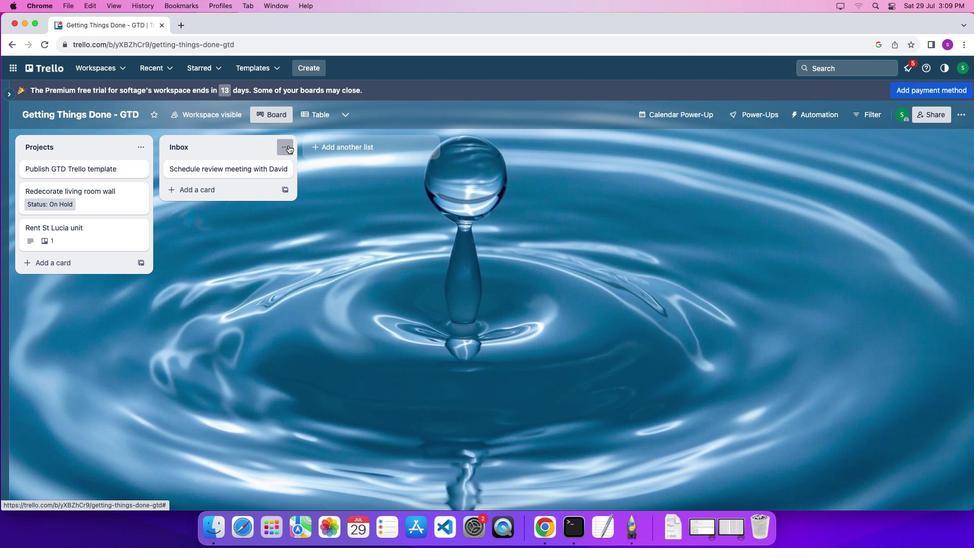 
Action: Mouse moved to (321, 395)
Screenshot: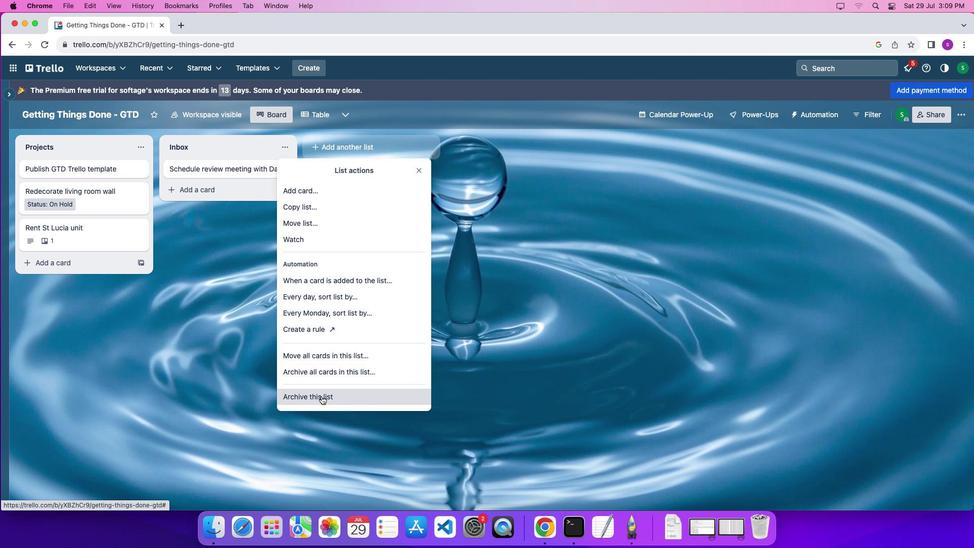 
Action: Mouse pressed left at (321, 395)
Screenshot: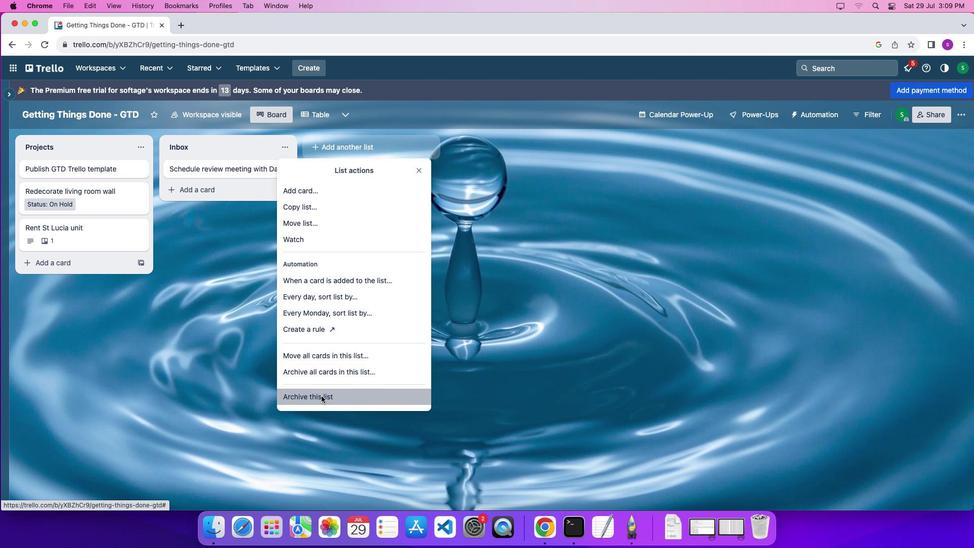 
Action: Mouse moved to (146, 147)
Screenshot: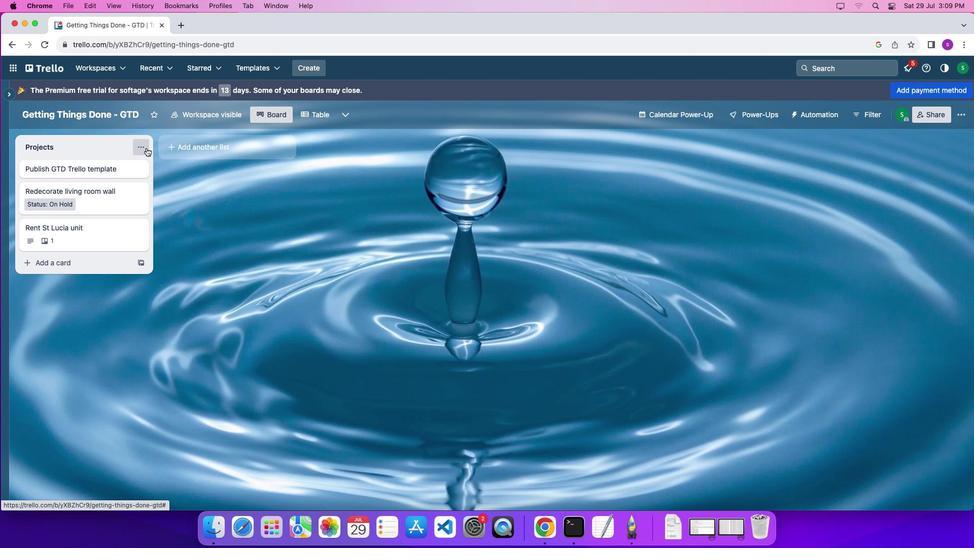 
Action: Mouse pressed left at (146, 147)
Screenshot: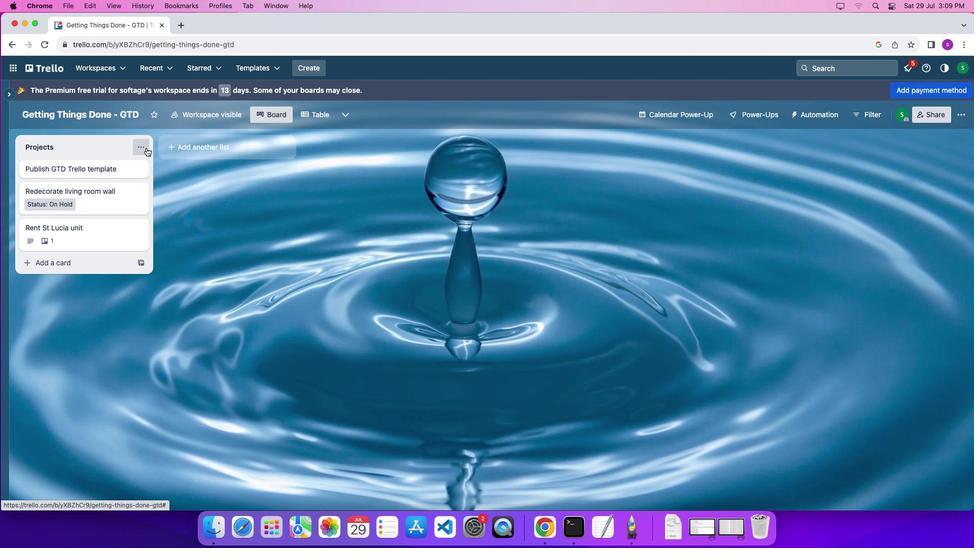 
Action: Mouse moved to (191, 424)
Screenshot: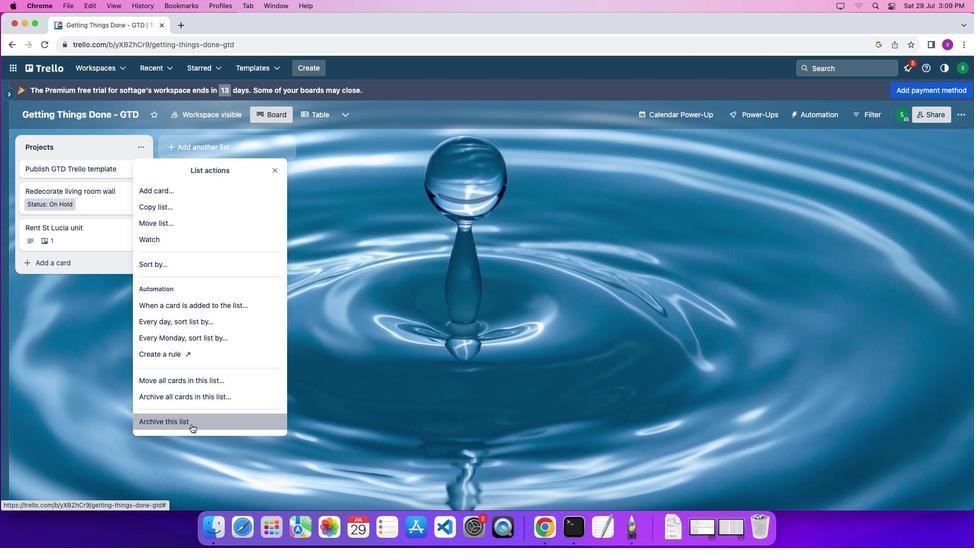 
Action: Mouse pressed left at (191, 424)
Screenshot: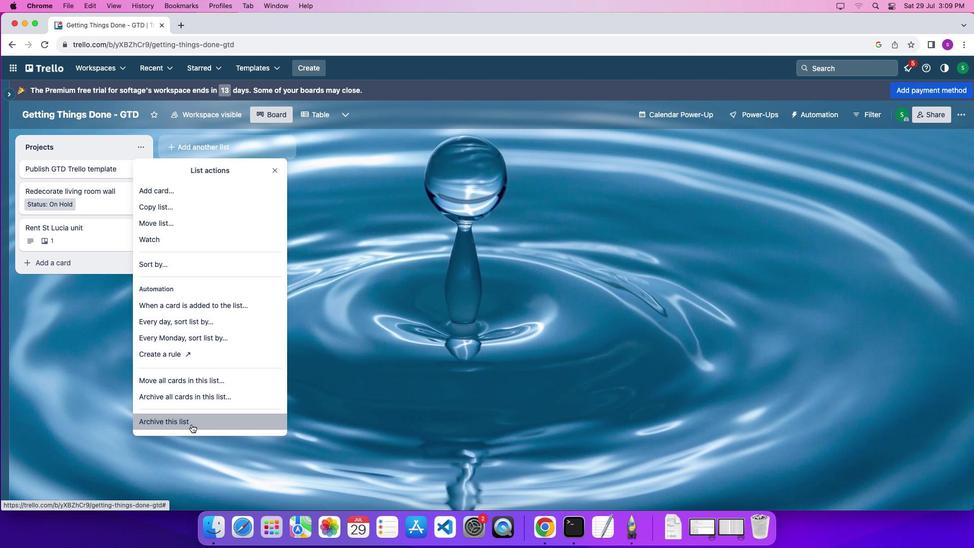 
Action: Mouse moved to (202, 369)
Screenshot: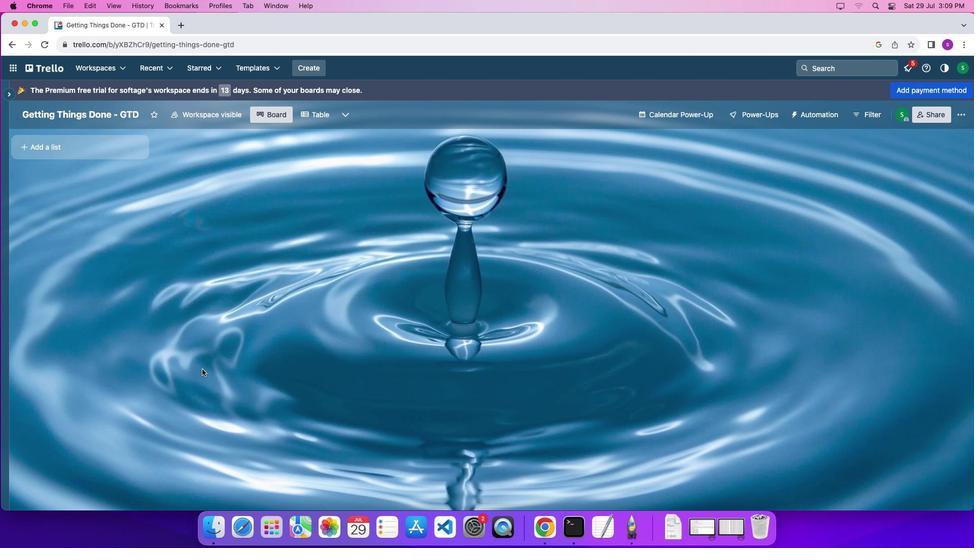 
Action: Mouse pressed left at (202, 369)
Screenshot: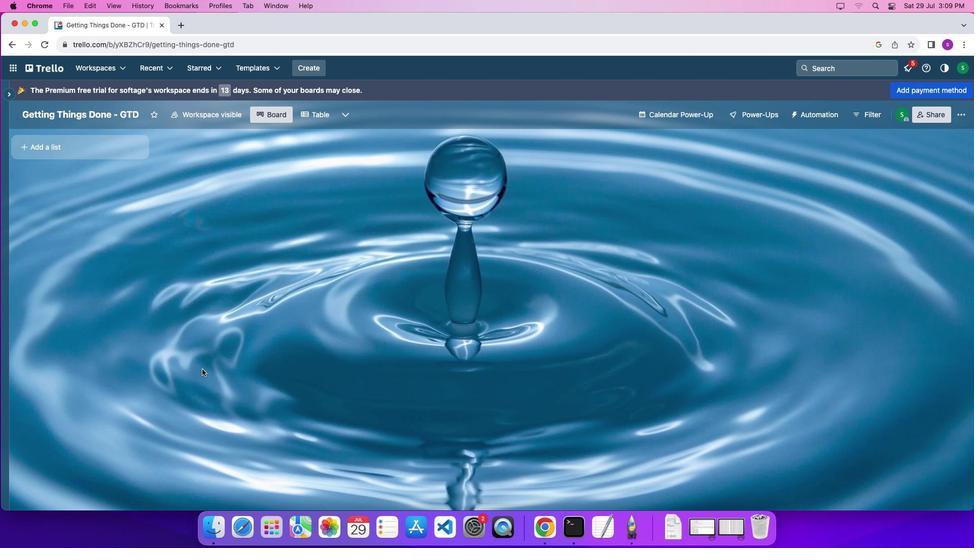 
Action: Mouse moved to (723, 360)
Screenshot: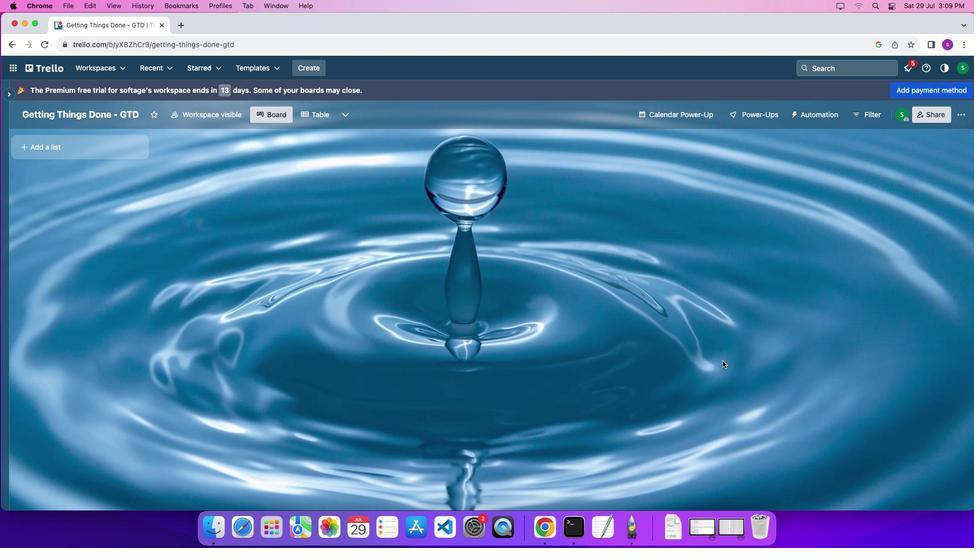 
Action: Mouse pressed left at (723, 360)
Screenshot: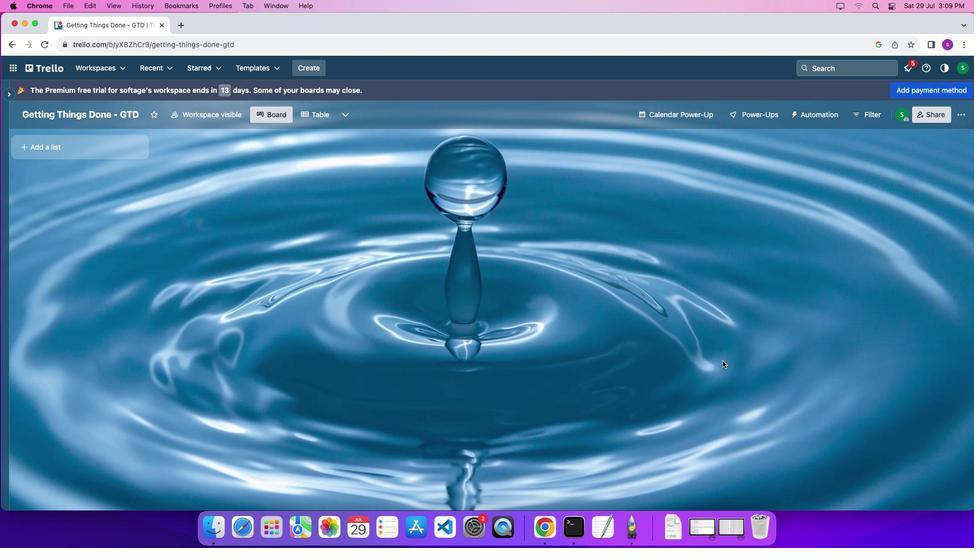 
Action: Mouse moved to (74, 147)
Screenshot: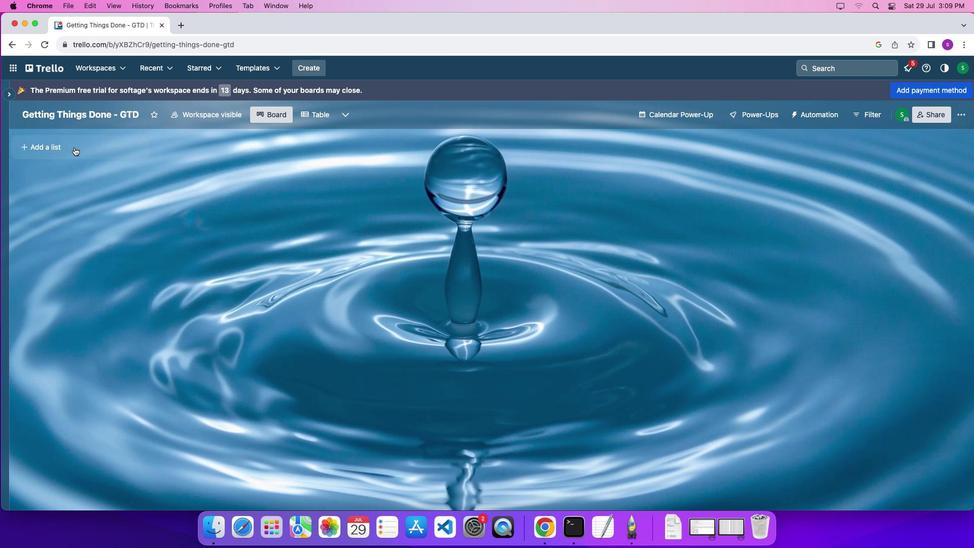 
Action: Mouse pressed left at (74, 147)
Screenshot: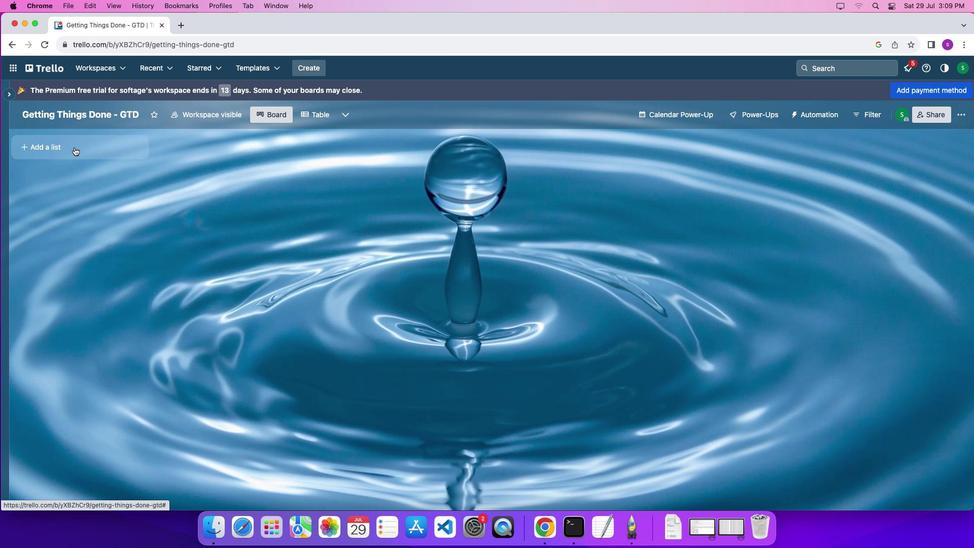
Action: Mouse moved to (78, 148)
Screenshot: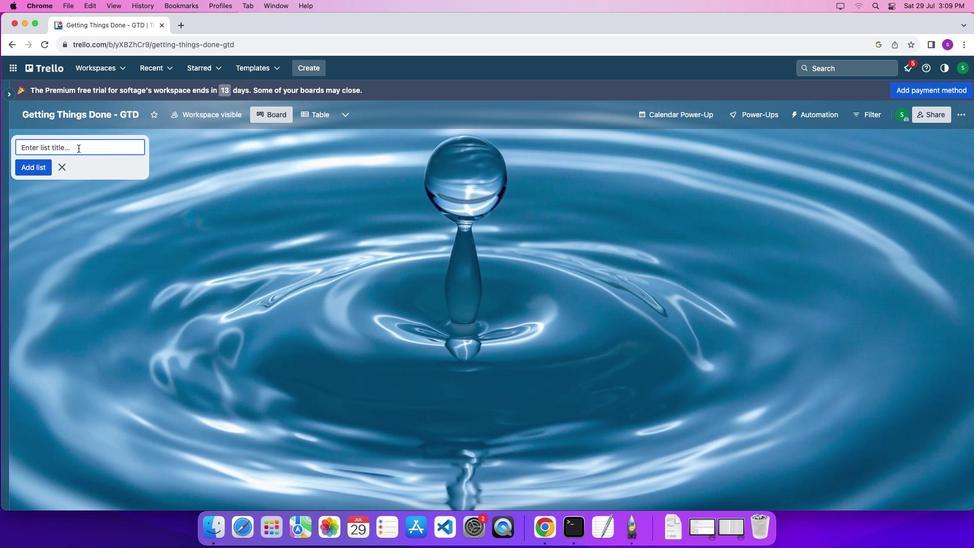 
Action: Mouse pressed left at (78, 148)
Screenshot: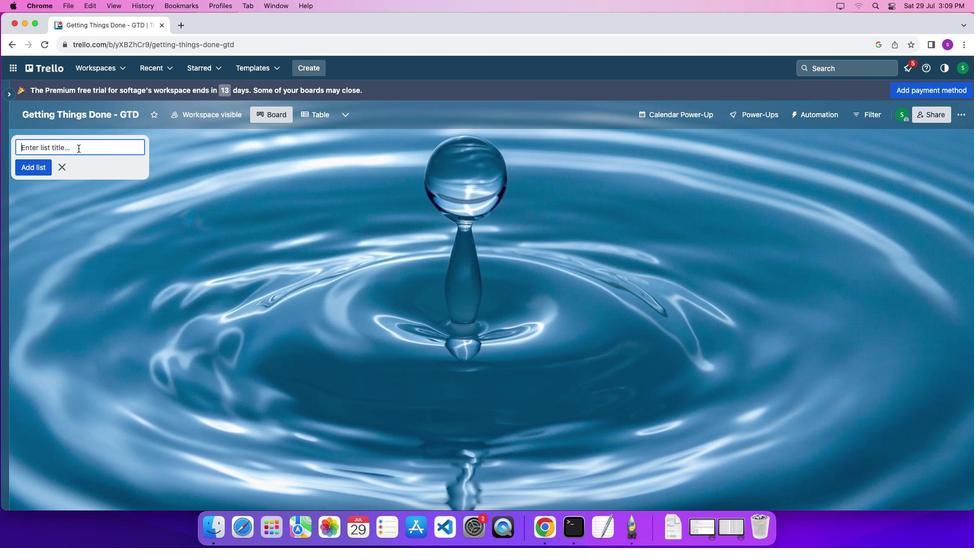 
Action: Mouse moved to (79, 148)
Screenshot: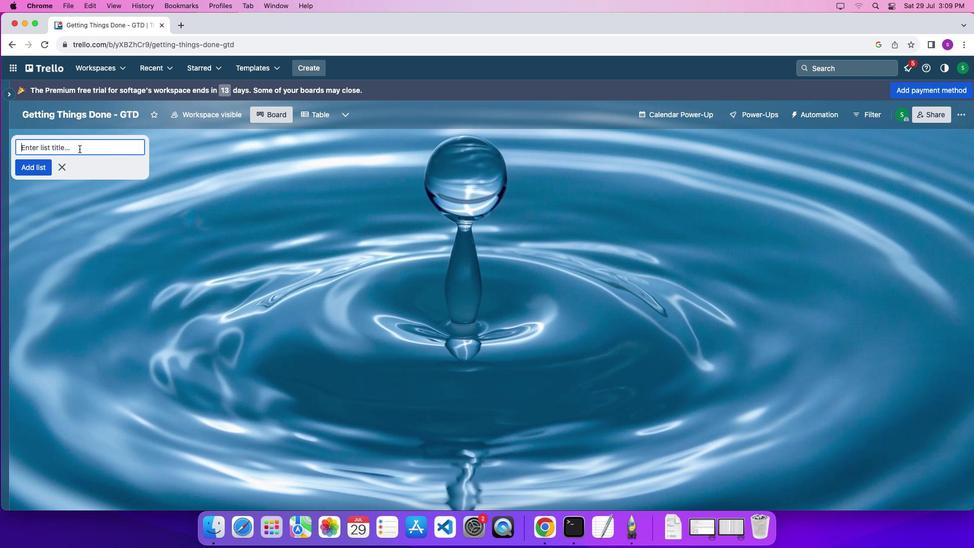 
Action: Key pressed Key.shift'P''r''o''d''u''c''t''i''v''i''t''y'Key.spaceKey.shift'T''e''m''p''l''a''t''e''\x03'
Screenshot: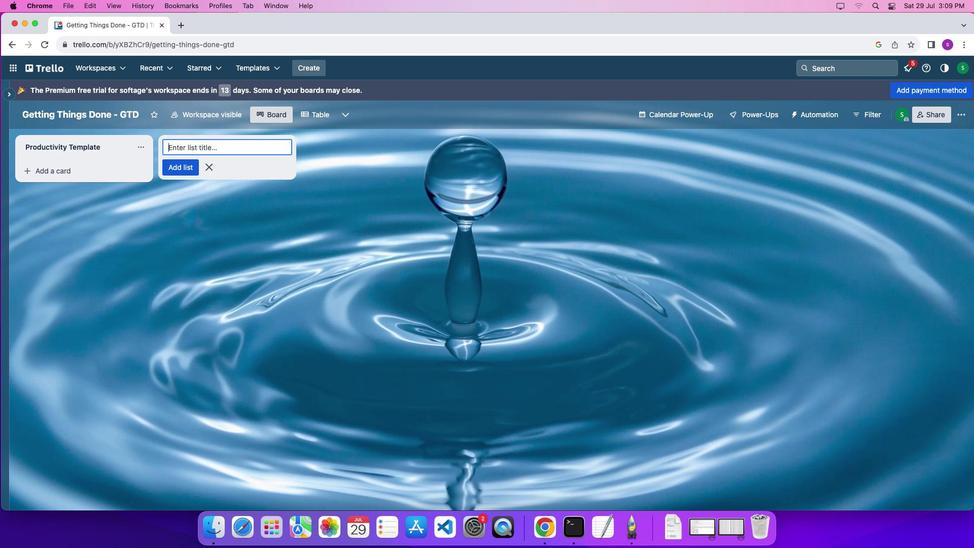 
Action: Mouse moved to (249, 186)
Screenshot: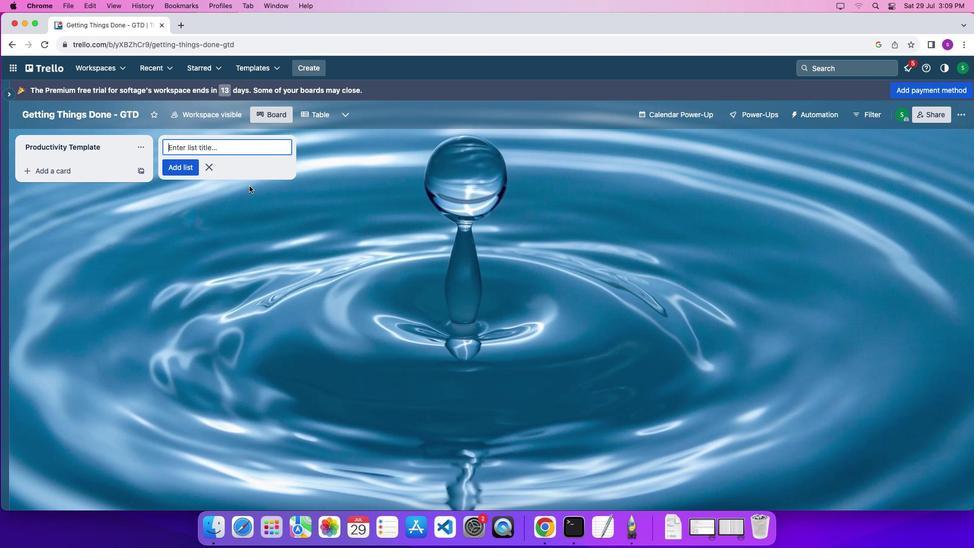 
Action: Key pressed Key.shift'W''e''e''k''l''y'Key.spaceKey.shift'P''l''a''n''n''e''e''r'Key.enterKey.shift'P''l''a''n''n''i''n''g'Key.spaceKey.shift'Y''o''u''r'Key.spaceKey.shift'D''a''y'Key.enter
Screenshot: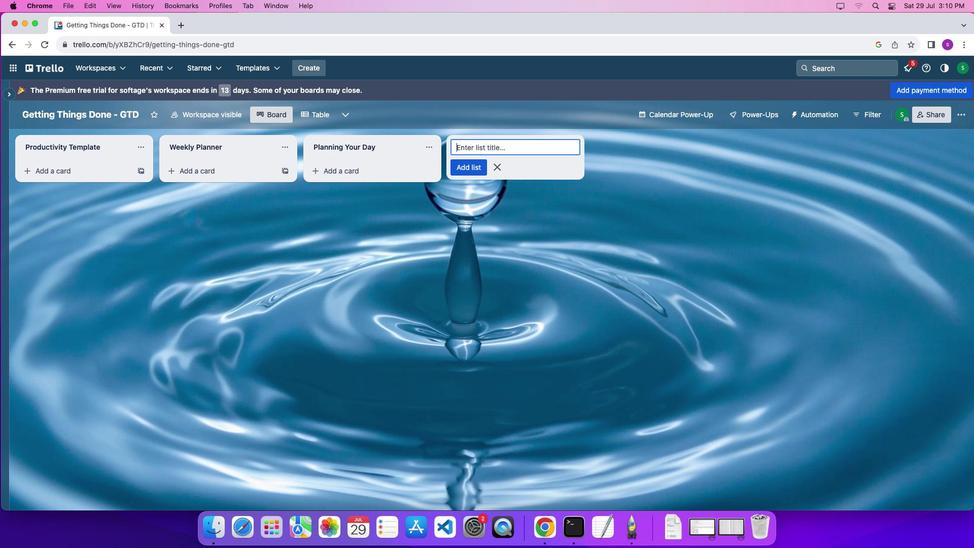 
Action: Mouse moved to (496, 170)
Screenshot: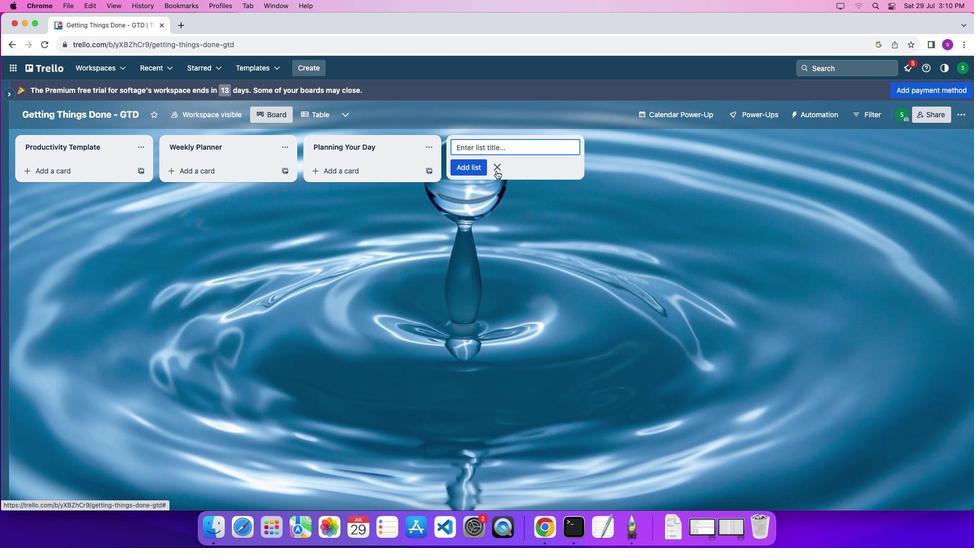 
Action: Mouse pressed left at (496, 170)
Screenshot: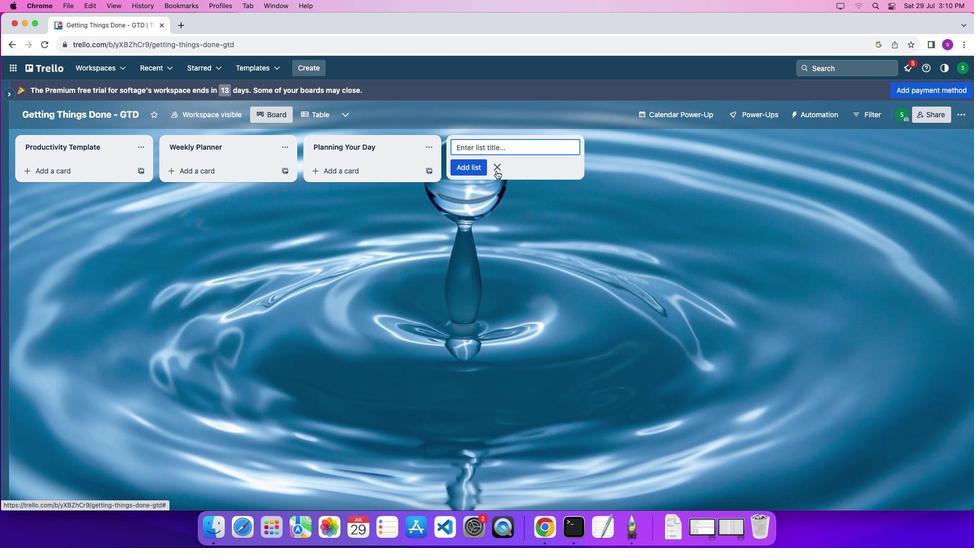 
Action: Mouse moved to (84, 168)
Screenshot: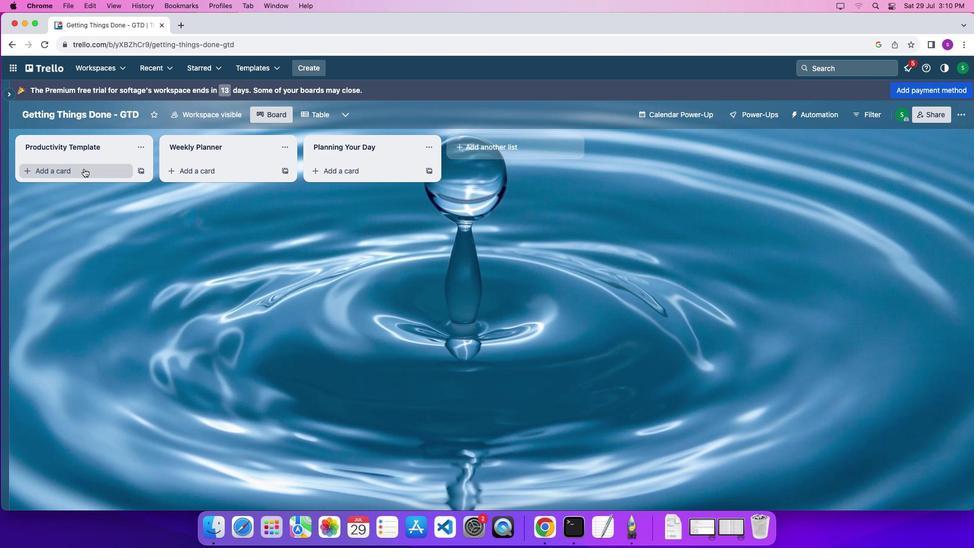 
Action: Mouse pressed left at (84, 168)
Screenshot: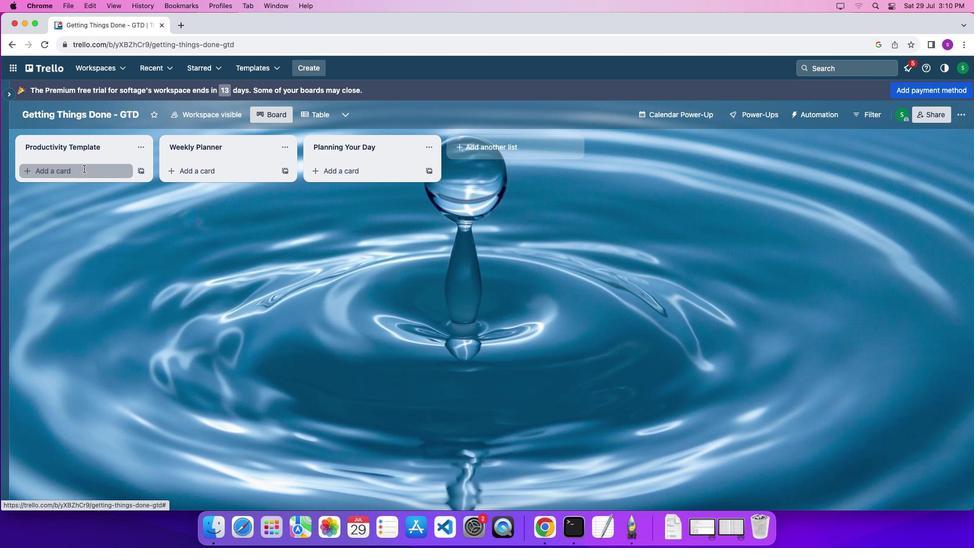 
Action: Mouse moved to (94, 185)
Screenshot: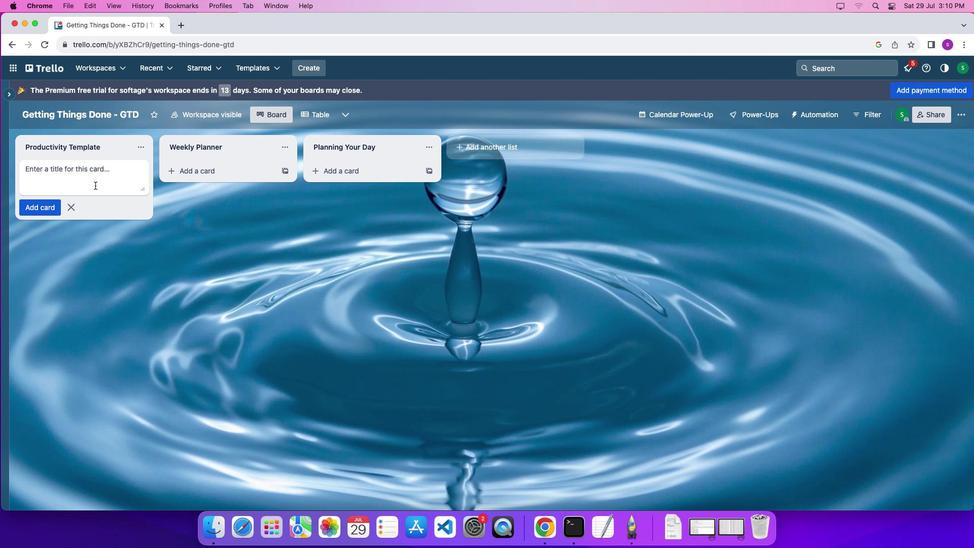 
Action: Mouse pressed left at (94, 185)
Screenshot: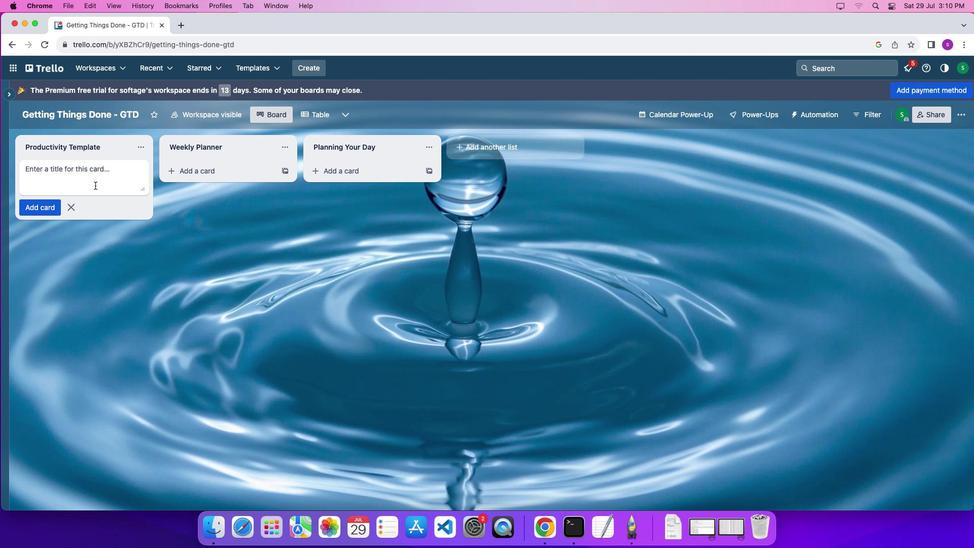 
Action: Key pressed Key.shift'P''r''o''d''u''c''t''i''v''i''t''y'Key.enter
Screenshot: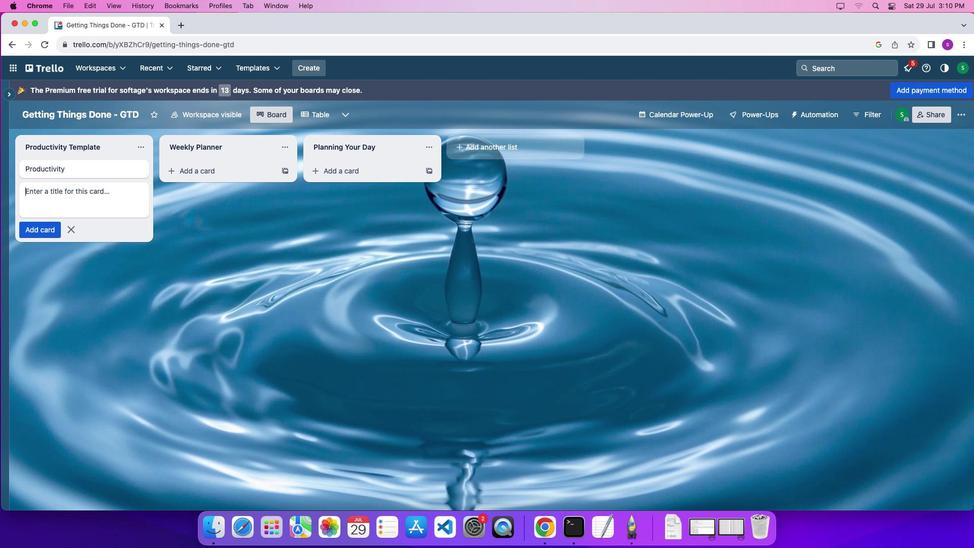 
Action: Mouse moved to (257, 172)
Screenshot: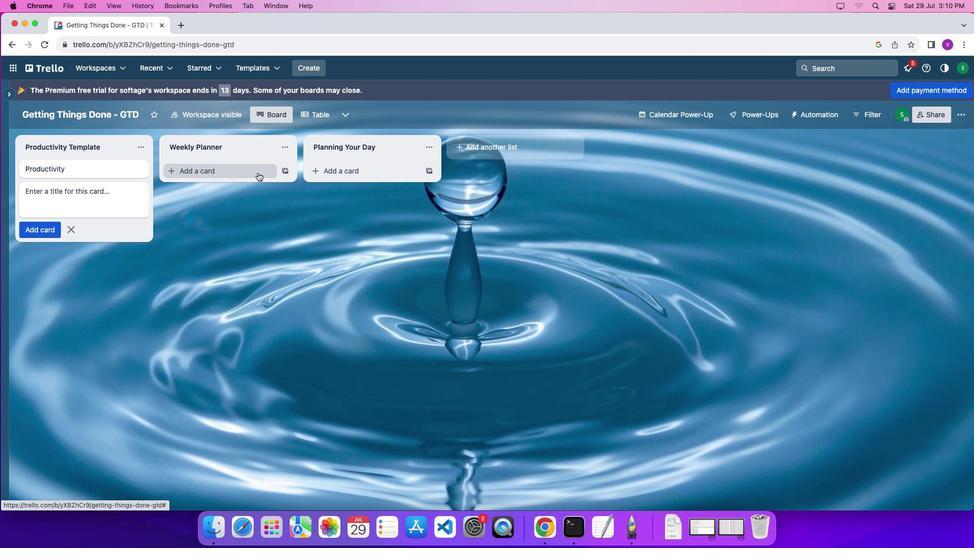 
Action: Mouse pressed left at (257, 172)
Screenshot: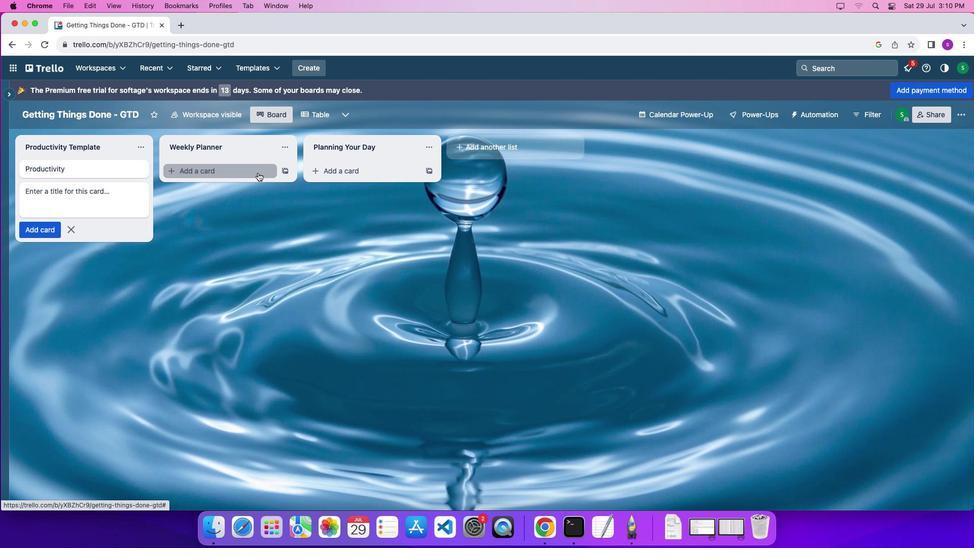 
Action: Mouse moved to (249, 185)
Screenshot: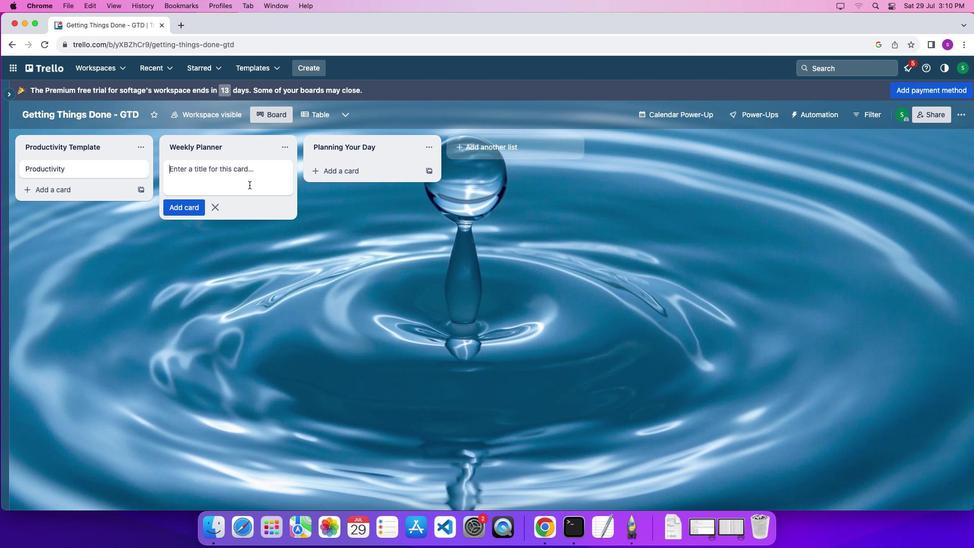 
Action: Mouse pressed left at (249, 185)
Screenshot: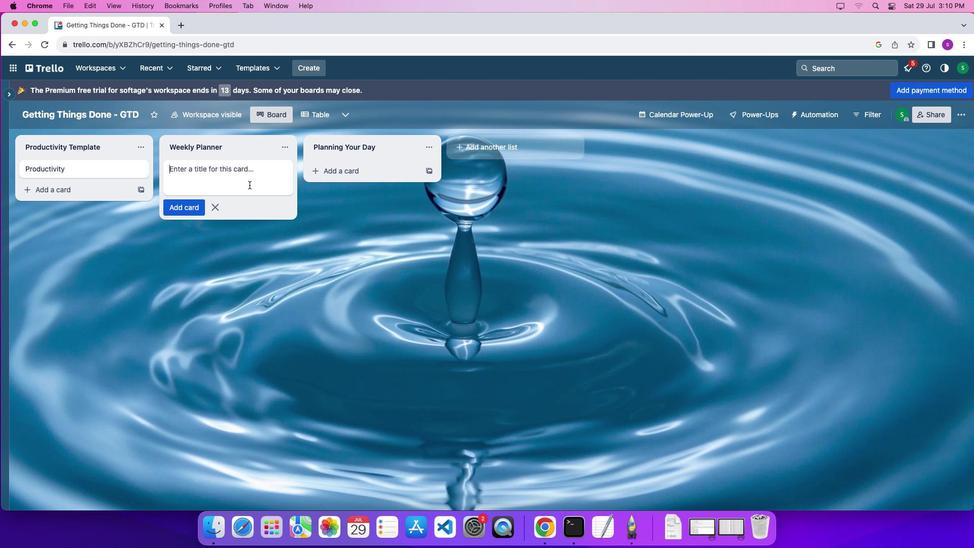 
Action: Mouse moved to (249, 185)
Screenshot: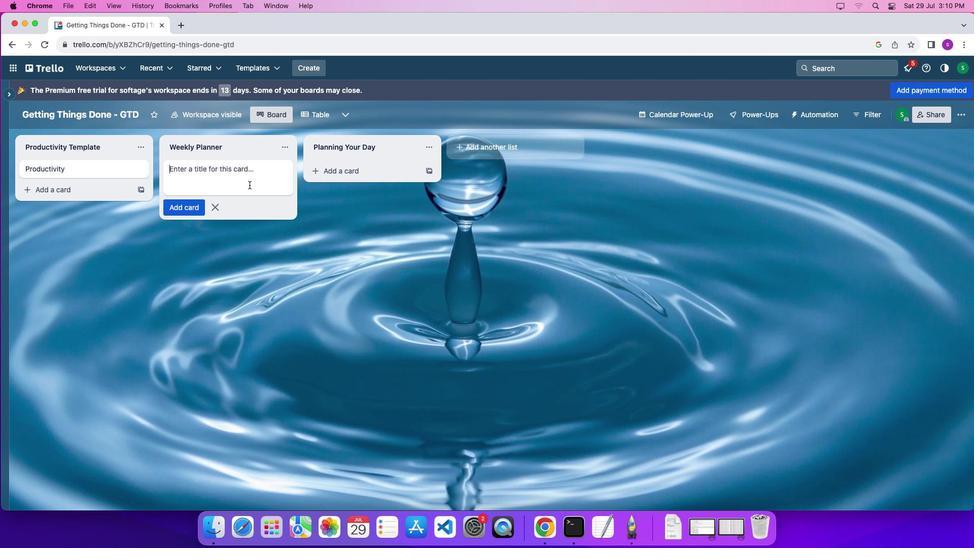 
Action: Key pressed Key.shift'P''l''a''n''n''e''e''r'Key.enter
Screenshot: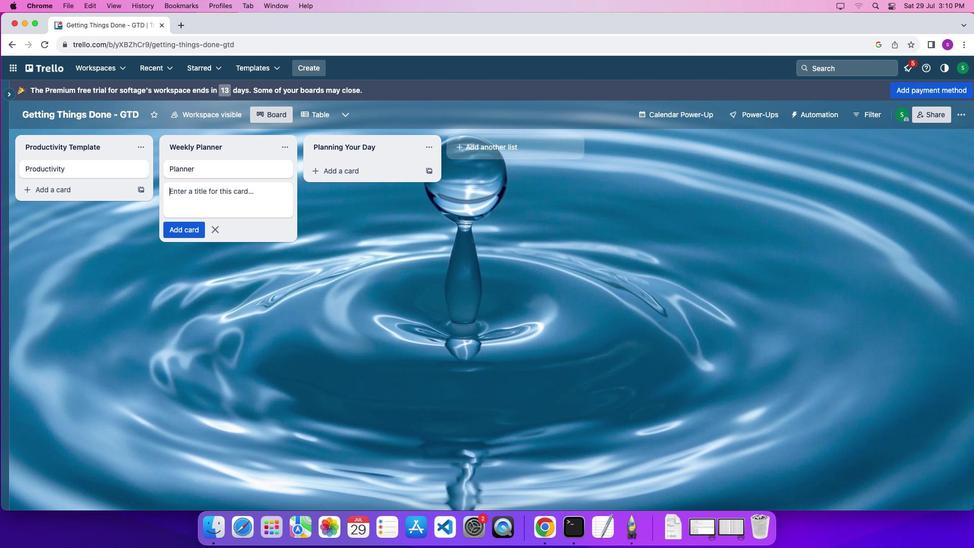 
Action: Mouse moved to (324, 173)
Screenshot: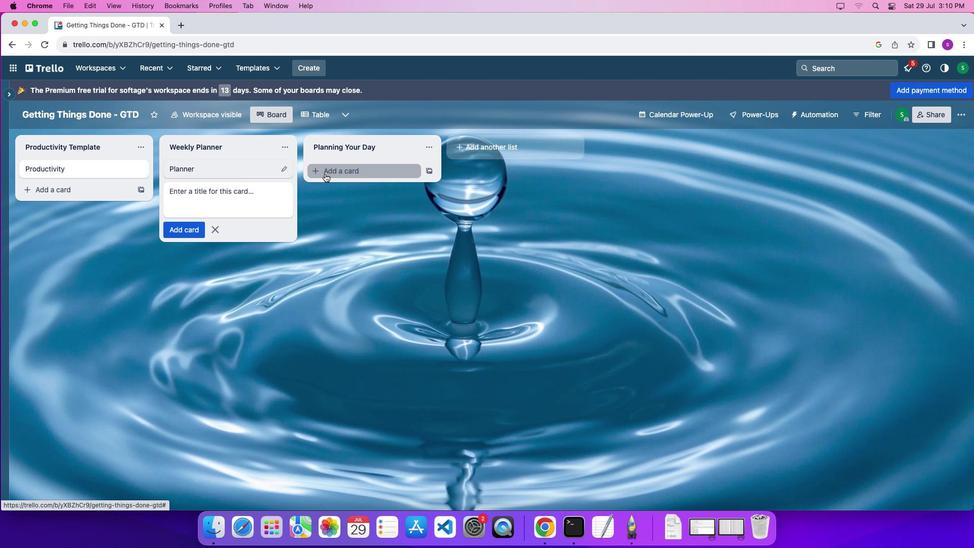 
Action: Mouse pressed left at (324, 173)
Screenshot: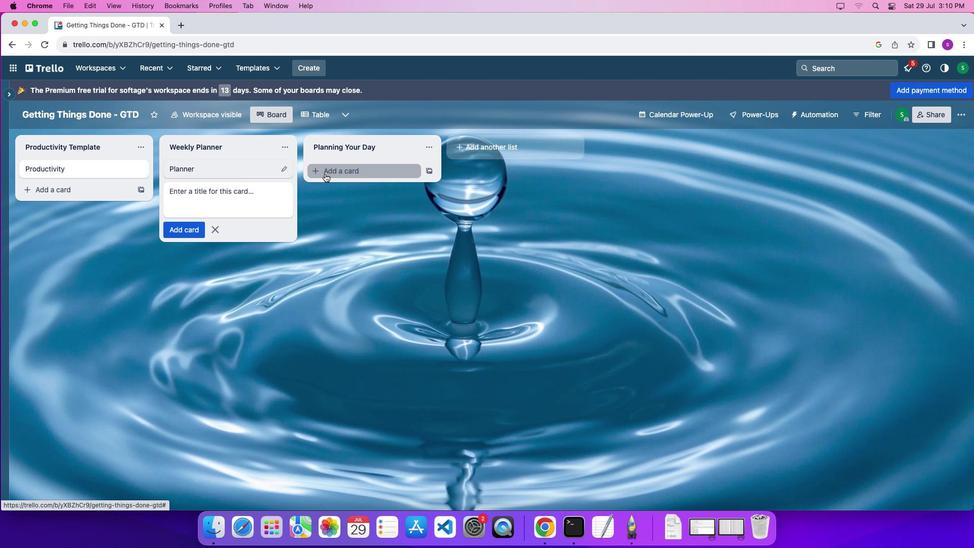 
Action: Mouse moved to (340, 202)
Screenshot: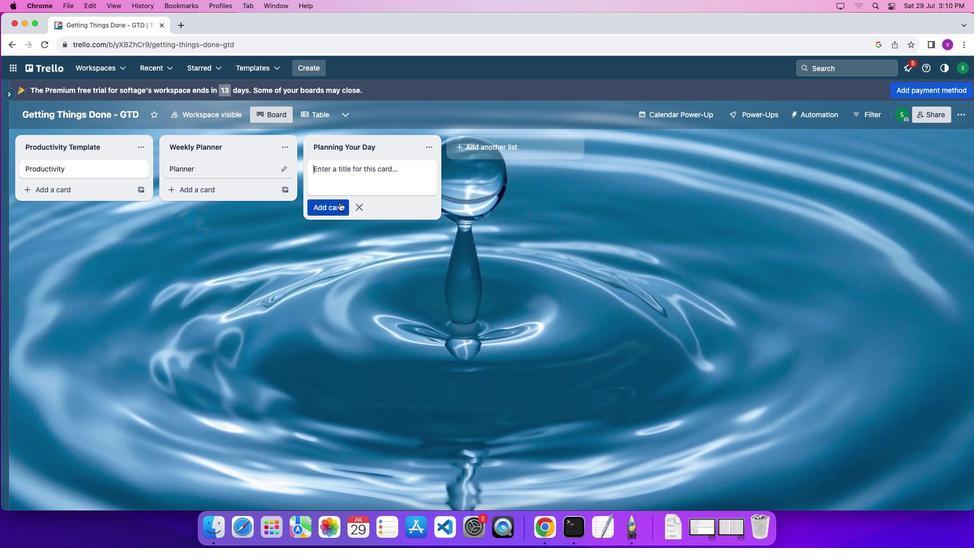 
Action: Mouse pressed left at (340, 202)
Screenshot: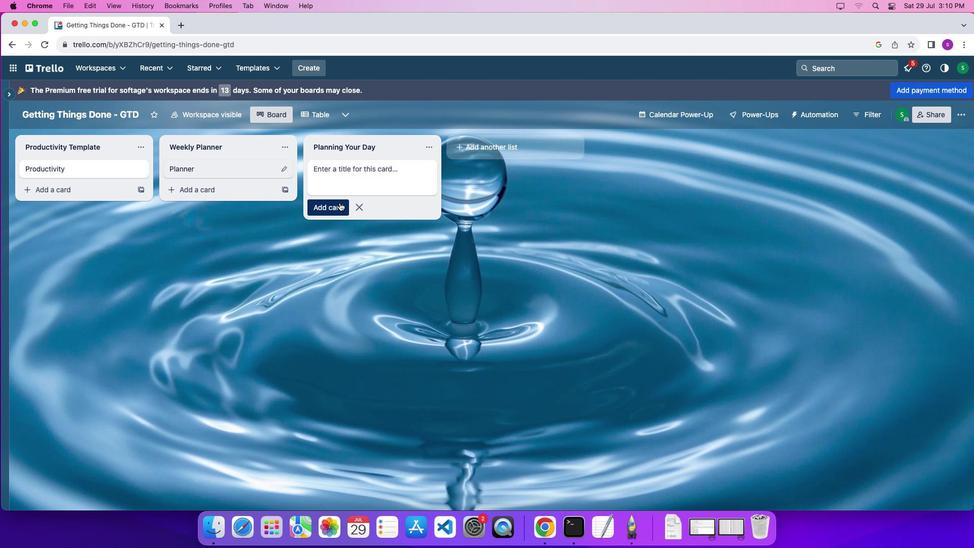 
Action: Mouse moved to (339, 182)
Screenshot: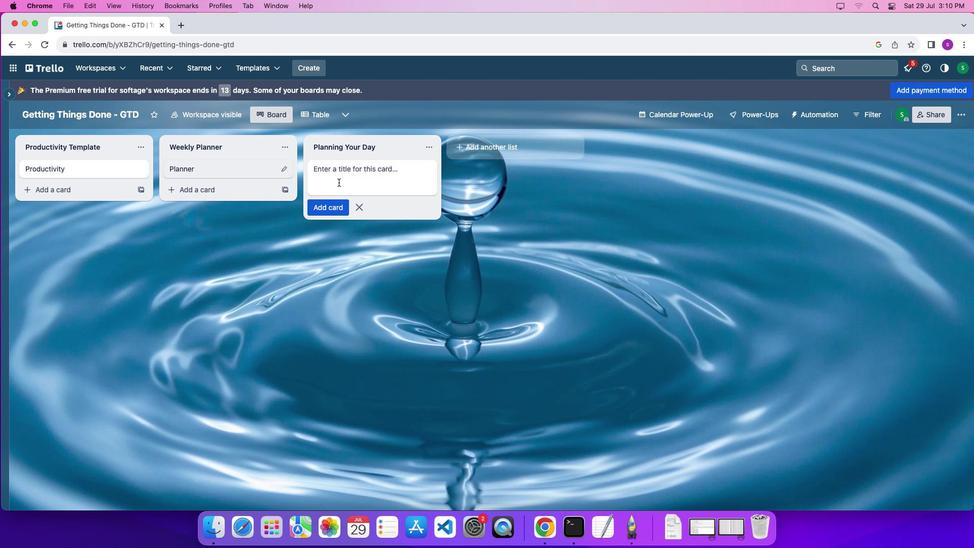 
Action: Mouse pressed left at (339, 182)
Screenshot: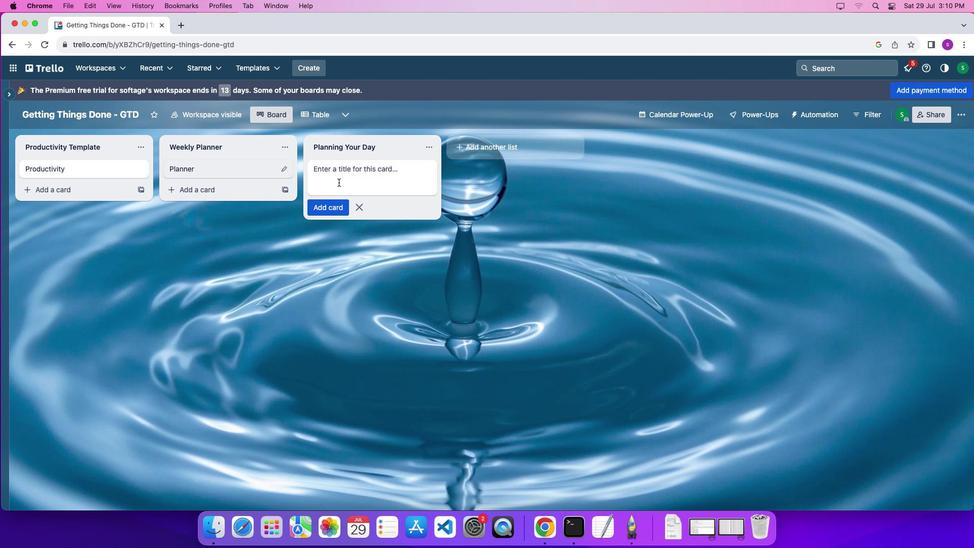 
Action: Mouse moved to (338, 182)
Screenshot: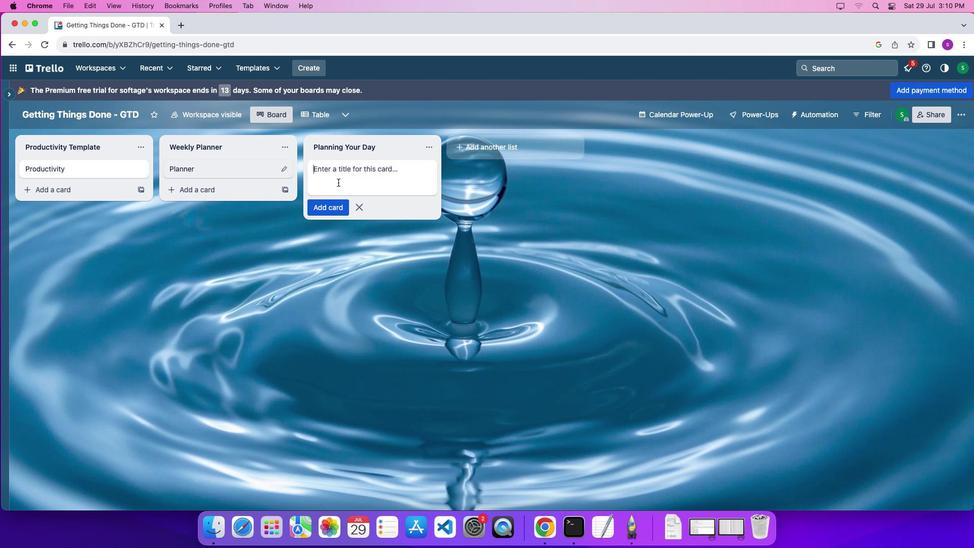 
Action: Key pressed Key.shift'G''o''o''d'Key.spaceKey.shift'D''a''y'Key.enter
Screenshot: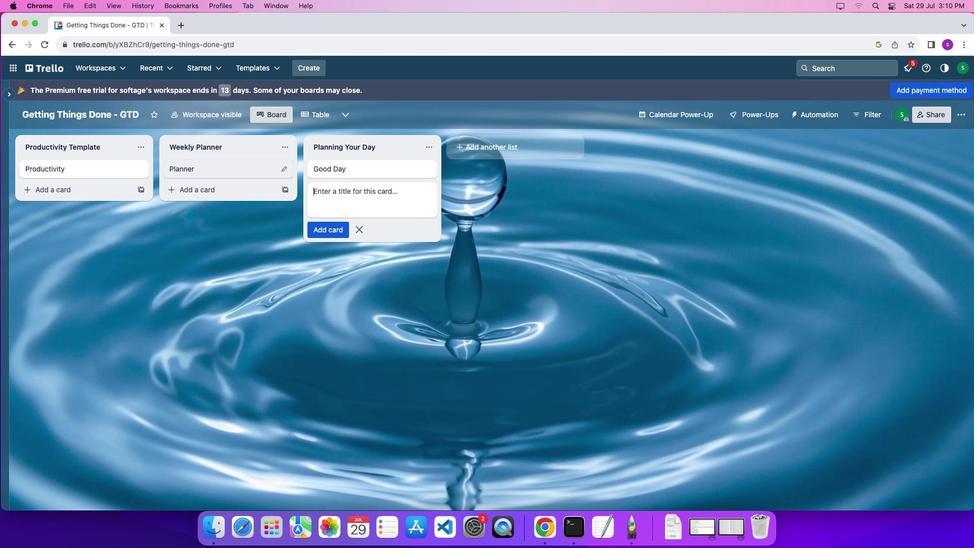 
Action: Mouse moved to (151, 267)
Screenshot: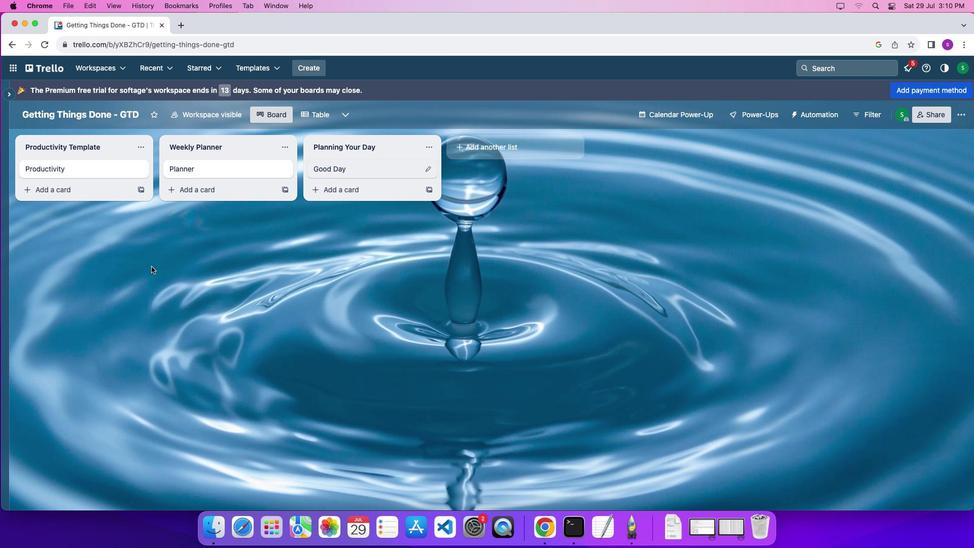 
Action: Mouse pressed left at (151, 267)
Screenshot: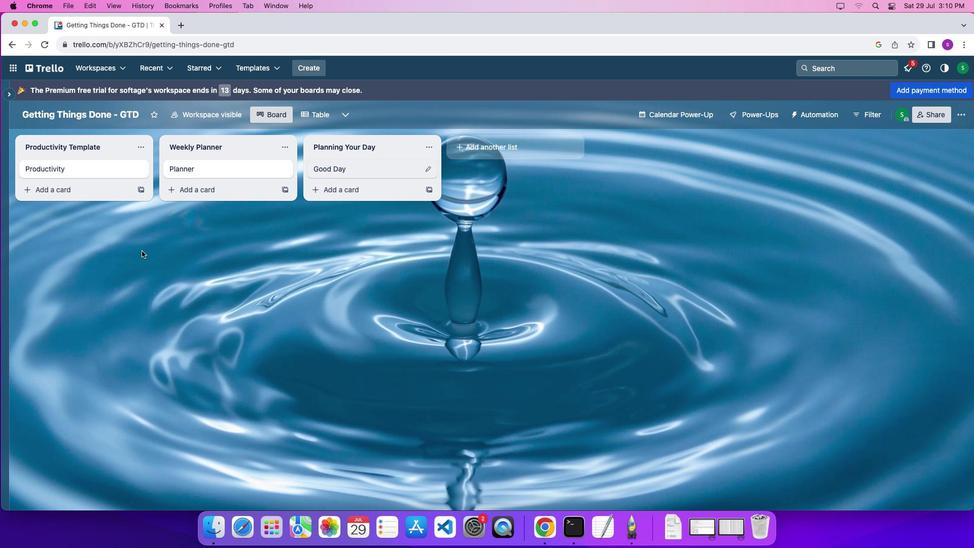 
Action: Mouse moved to (91, 165)
Screenshot: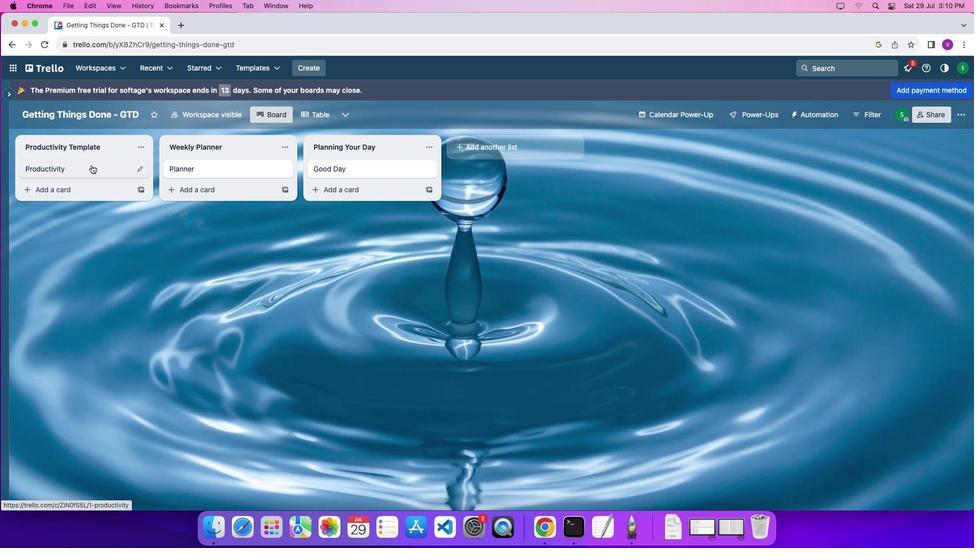
Action: Mouse pressed left at (91, 165)
Screenshot: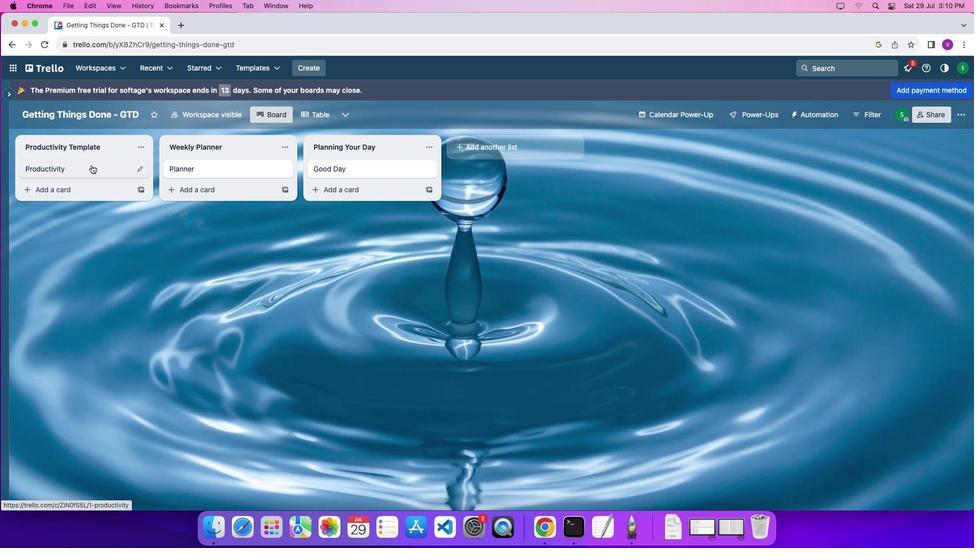 
Action: Mouse moved to (354, 145)
Screenshot: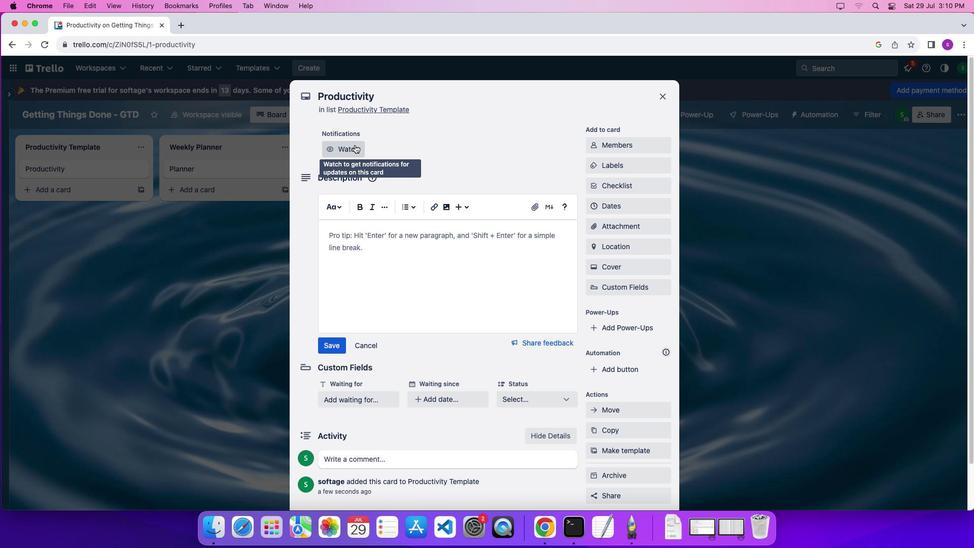 
Action: Mouse pressed left at (354, 145)
Screenshot: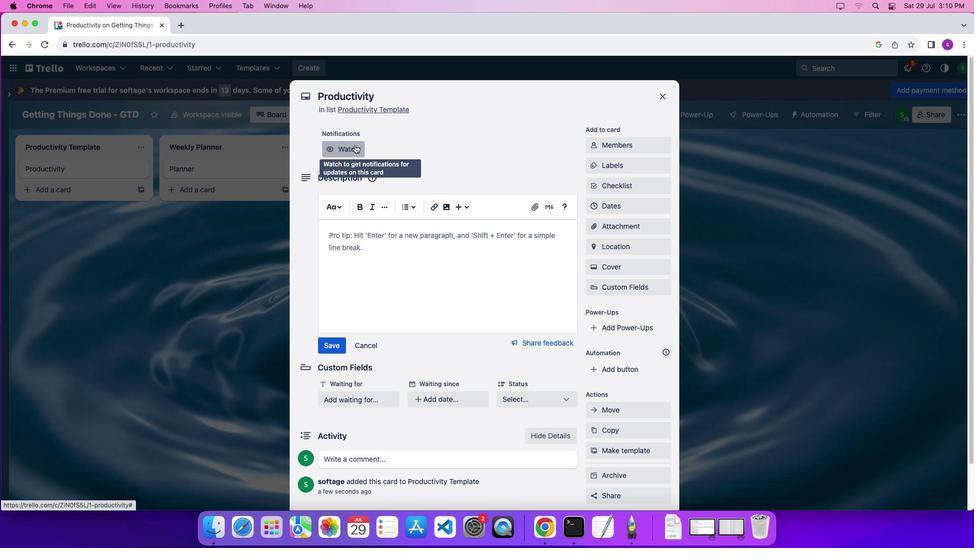 
Action: Mouse moved to (624, 144)
Screenshot: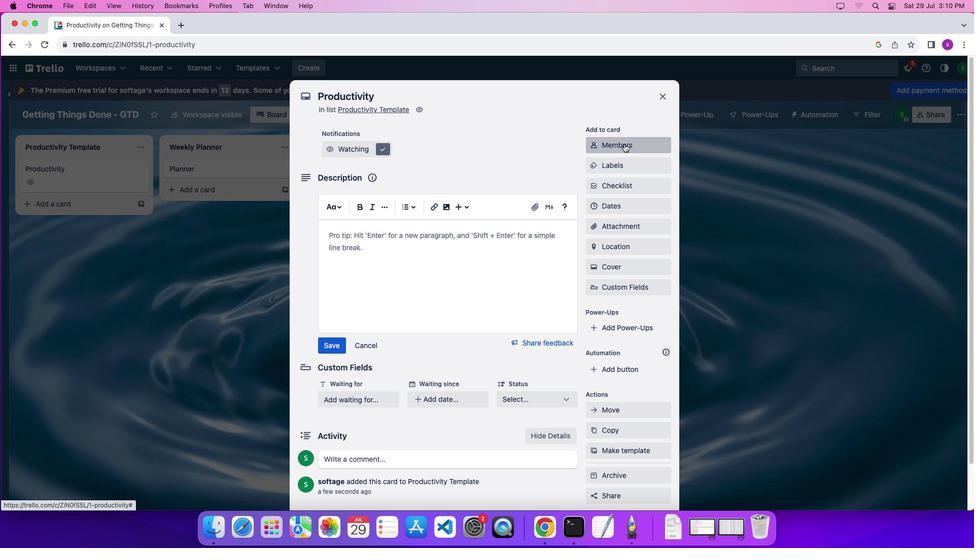 
Action: Mouse pressed left at (624, 144)
Screenshot: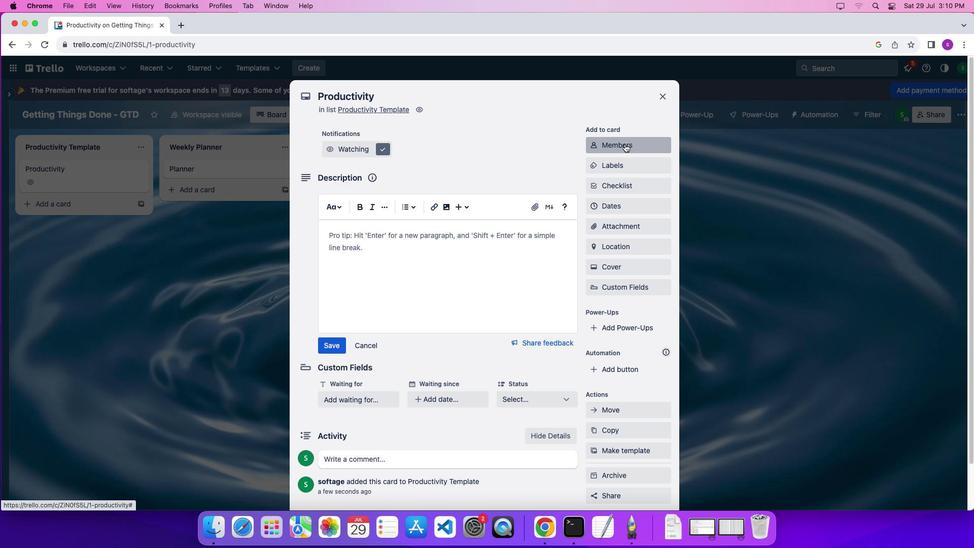 
Action: Mouse moved to (631, 195)
Screenshot: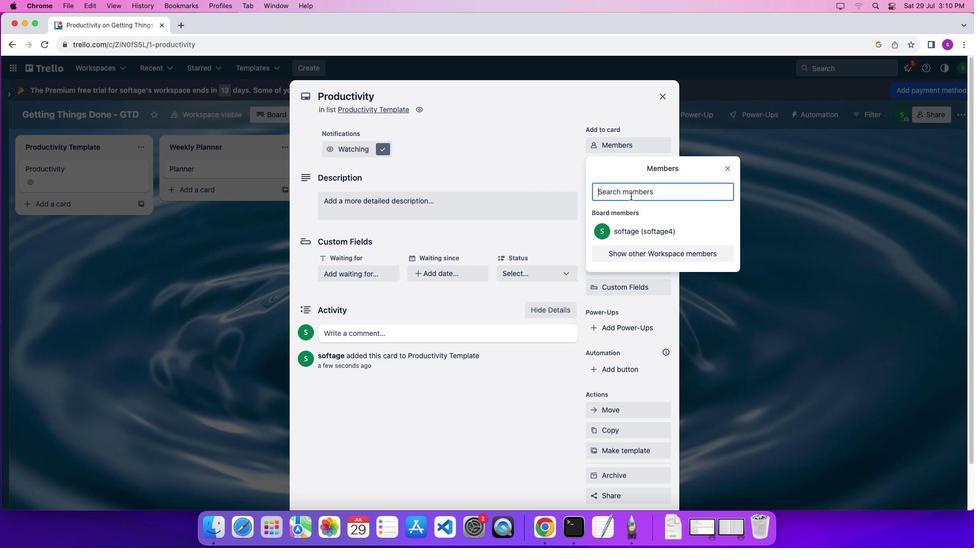 
Action: Mouse pressed left at (631, 195)
Screenshot: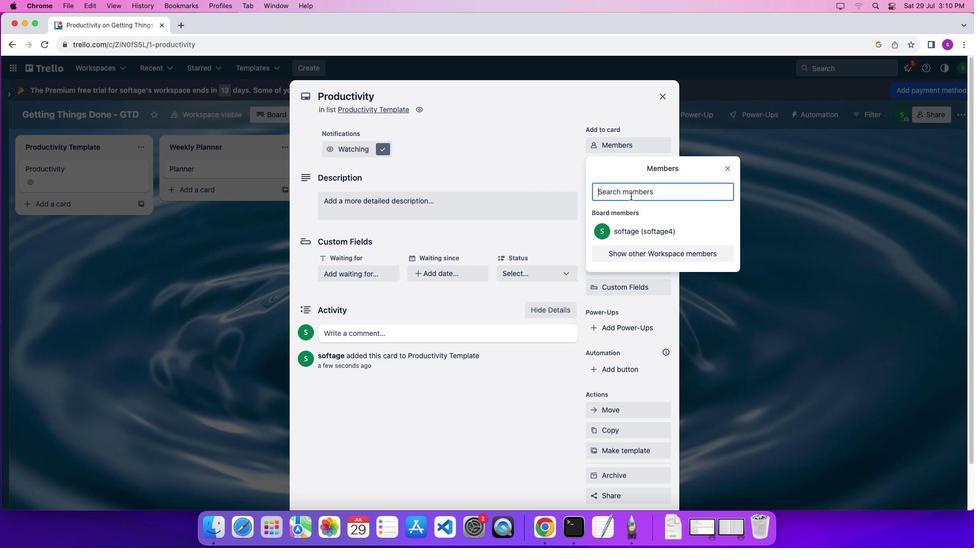 
Action: Key pressed 's''o''f''t''a''g''e''.''2''2'Key.backspaceKey.shift'@''s''o''f''t''a''g''e''.''n''e''t'
Screenshot: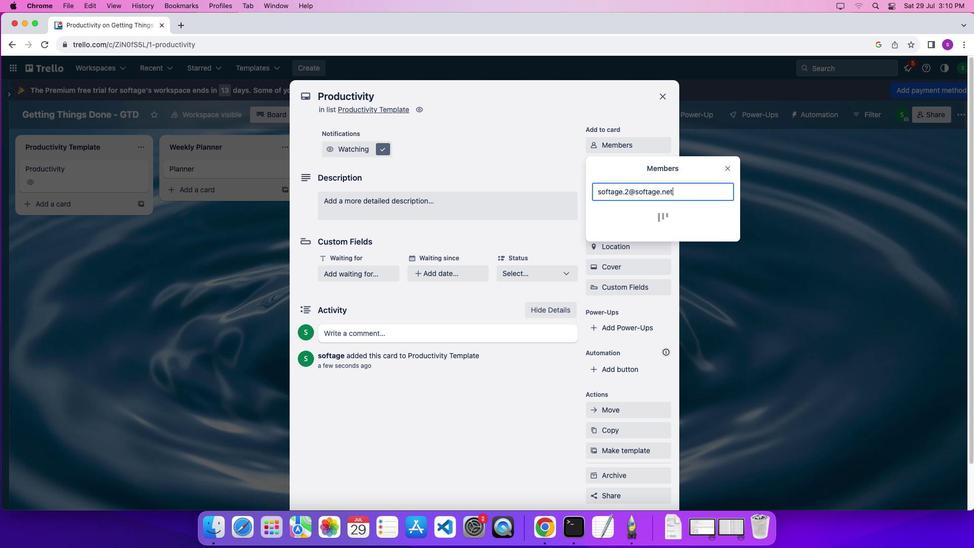 
Action: Mouse moved to (599, 260)
Screenshot: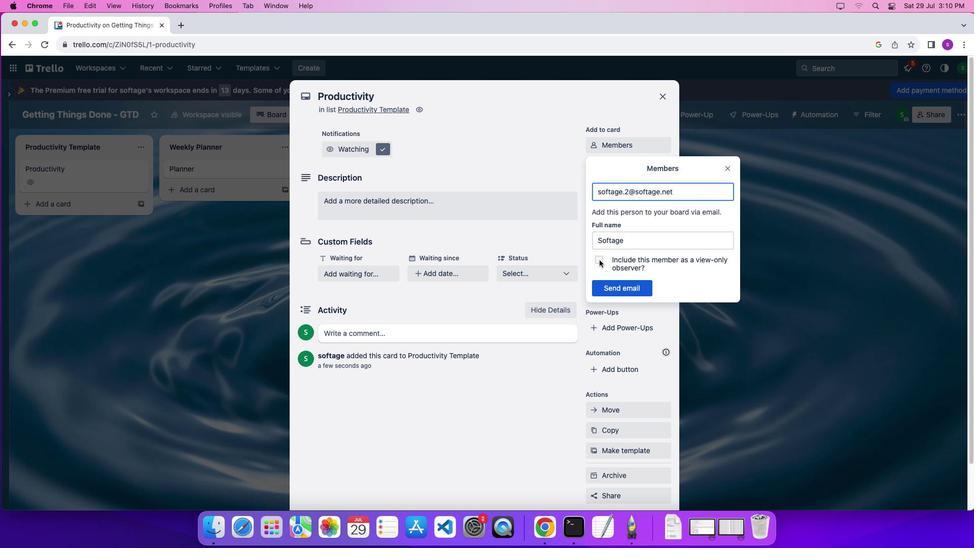 
Action: Mouse pressed left at (599, 260)
Screenshot: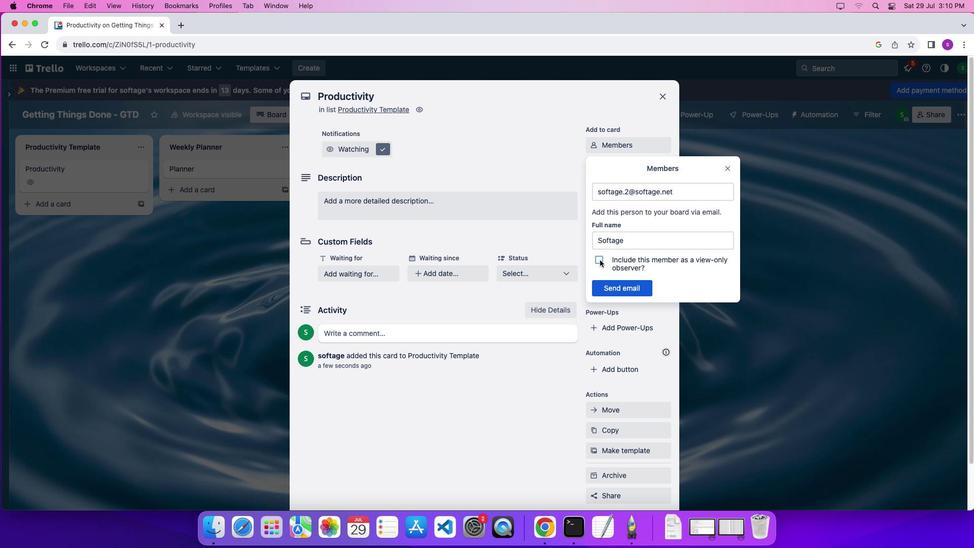 
Action: Mouse moved to (622, 286)
Screenshot: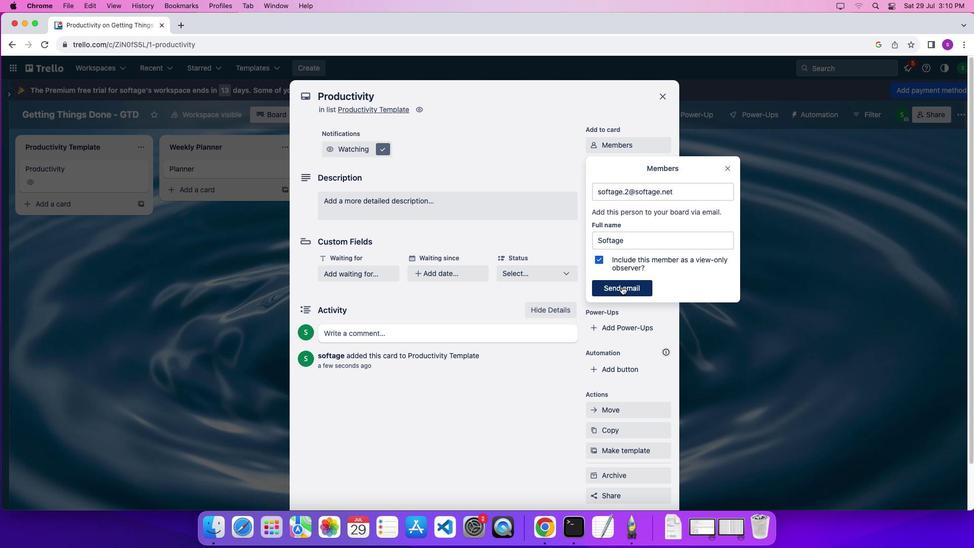 
Action: Mouse pressed left at (622, 286)
Screenshot: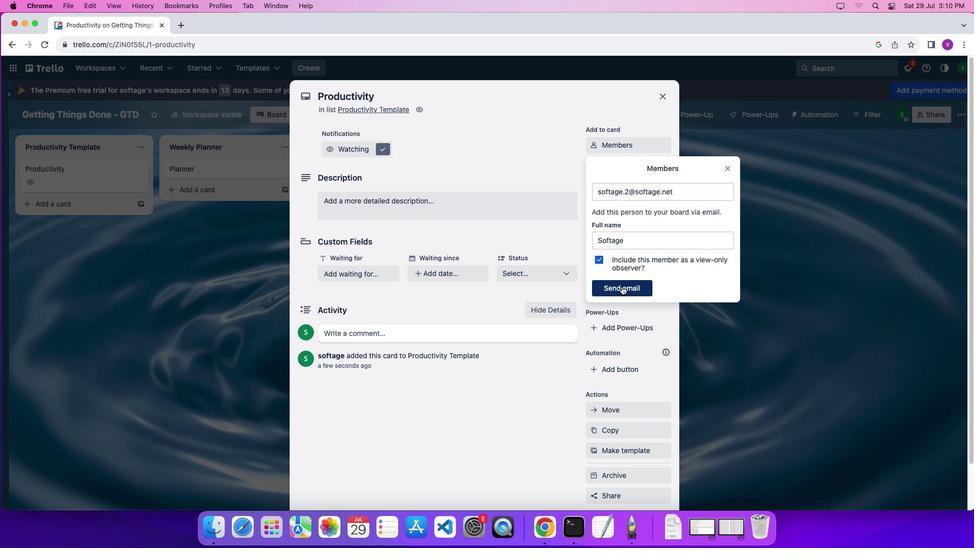 
Action: Mouse moved to (615, 204)
Screenshot: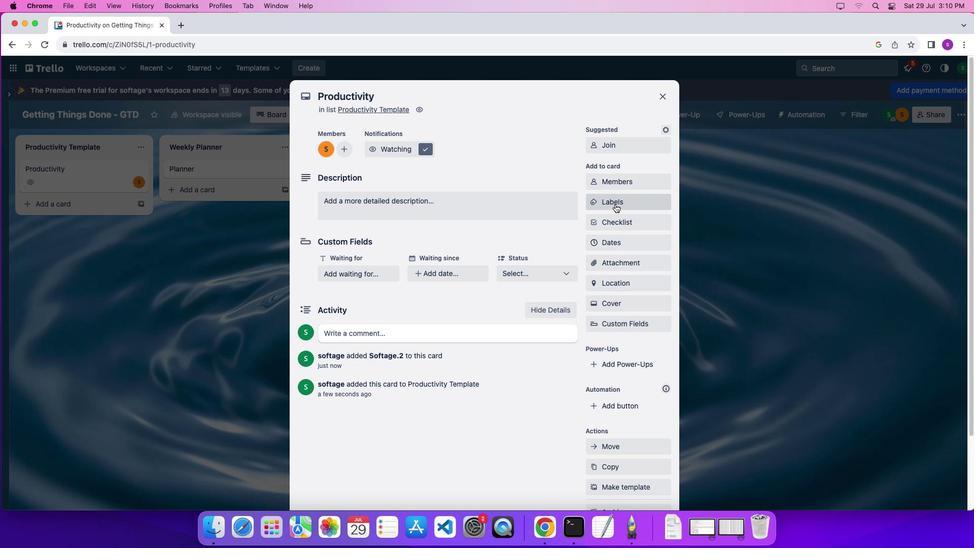 
Action: Mouse pressed left at (615, 204)
Screenshot: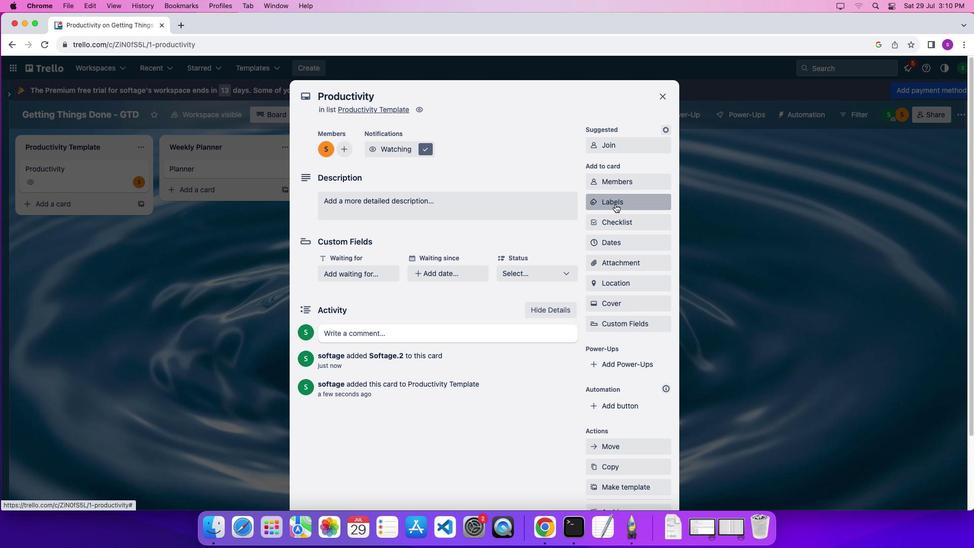 
Action: Mouse moved to (628, 245)
Screenshot: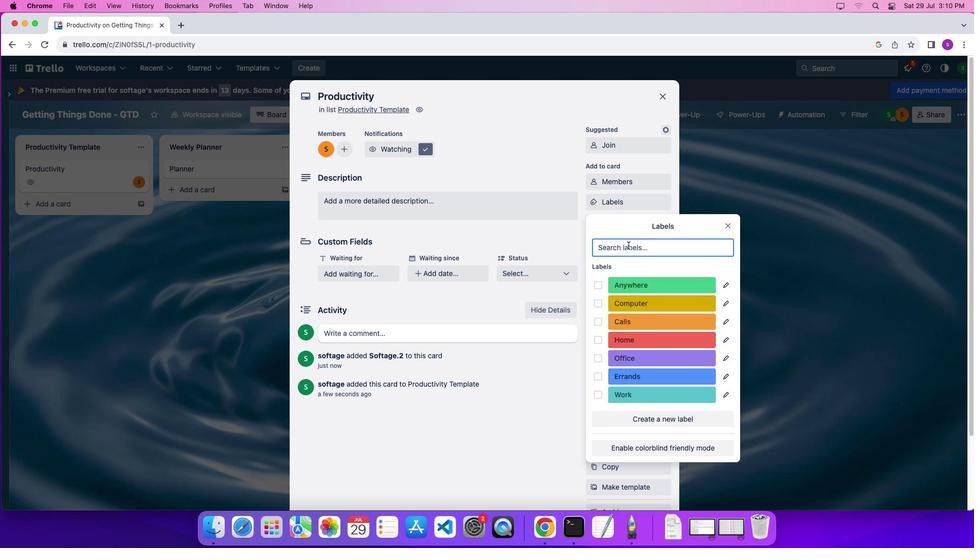 
Action: Mouse pressed left at (628, 245)
Screenshot: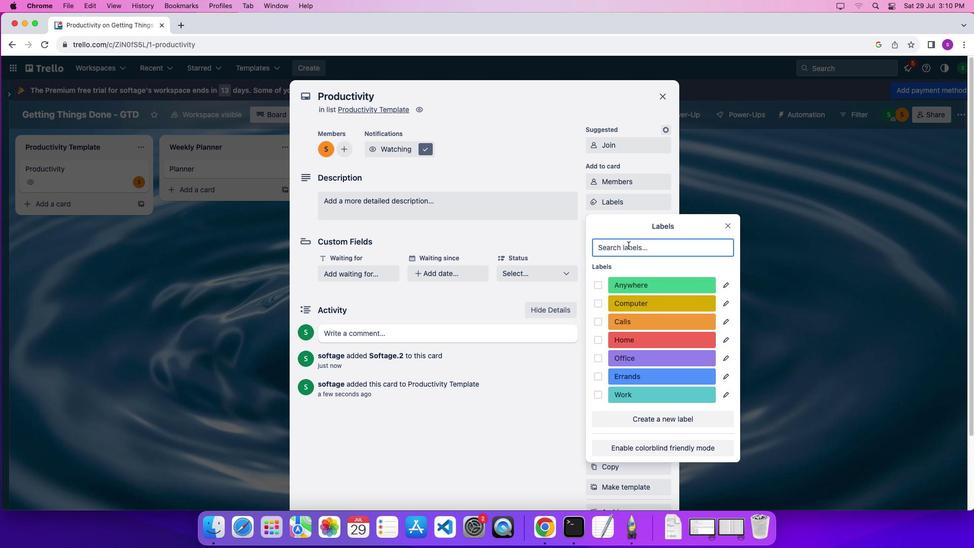 
Action: Mouse moved to (641, 300)
Screenshot: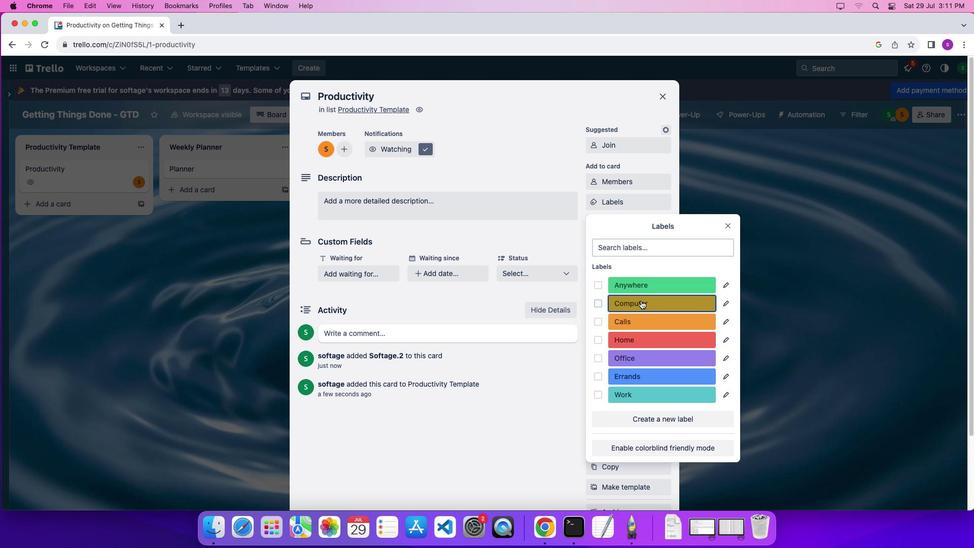 
Action: Mouse pressed left at (641, 300)
Screenshot: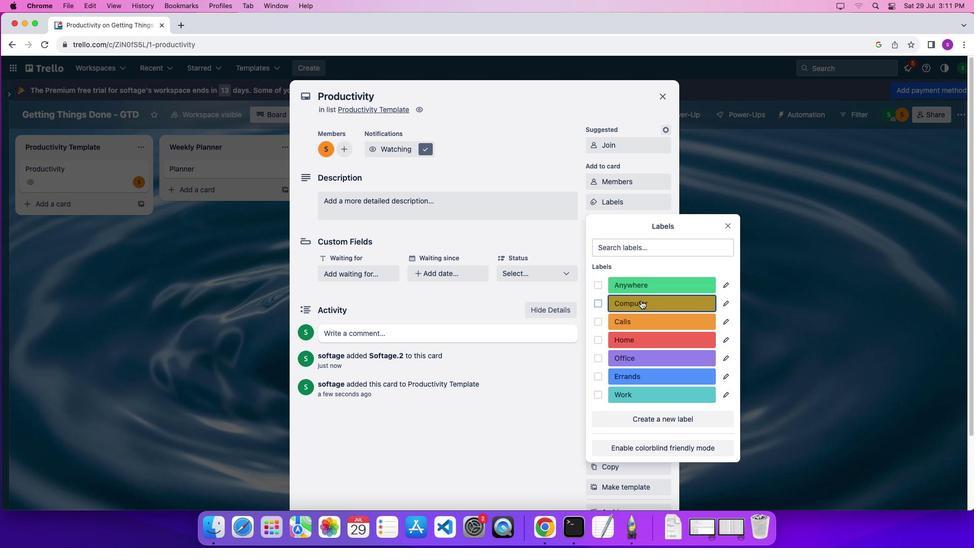 
Action: Mouse moved to (726, 223)
Screenshot: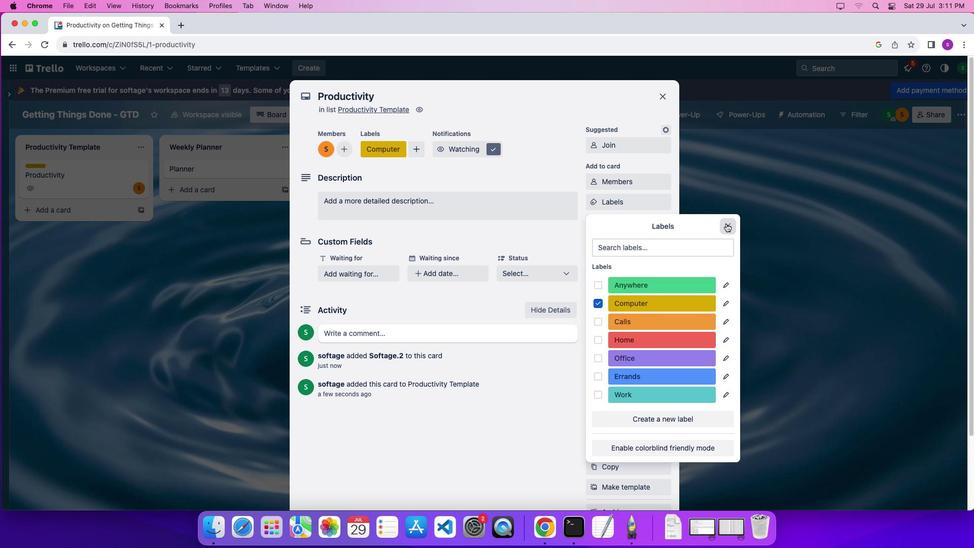 
Action: Mouse pressed left at (726, 223)
Screenshot: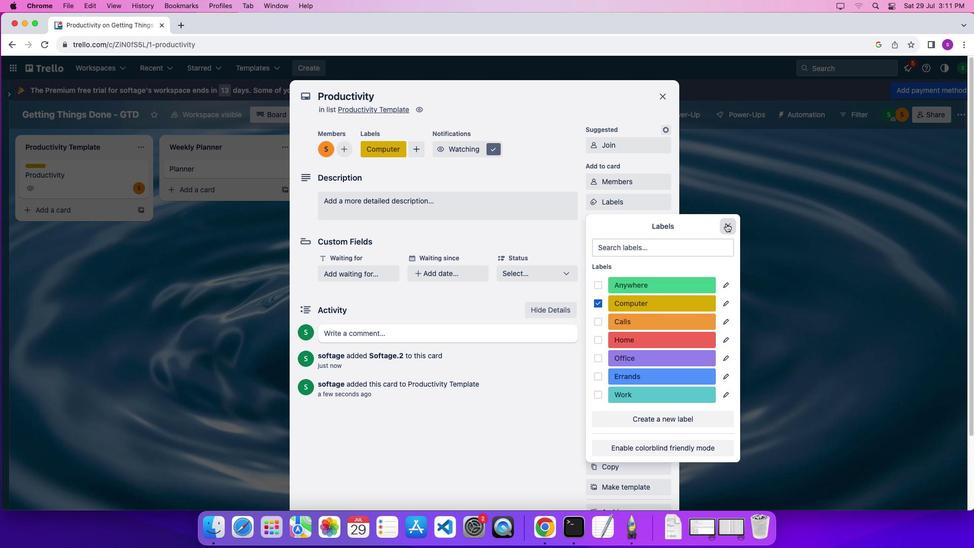 
Action: Mouse moved to (624, 245)
Screenshot: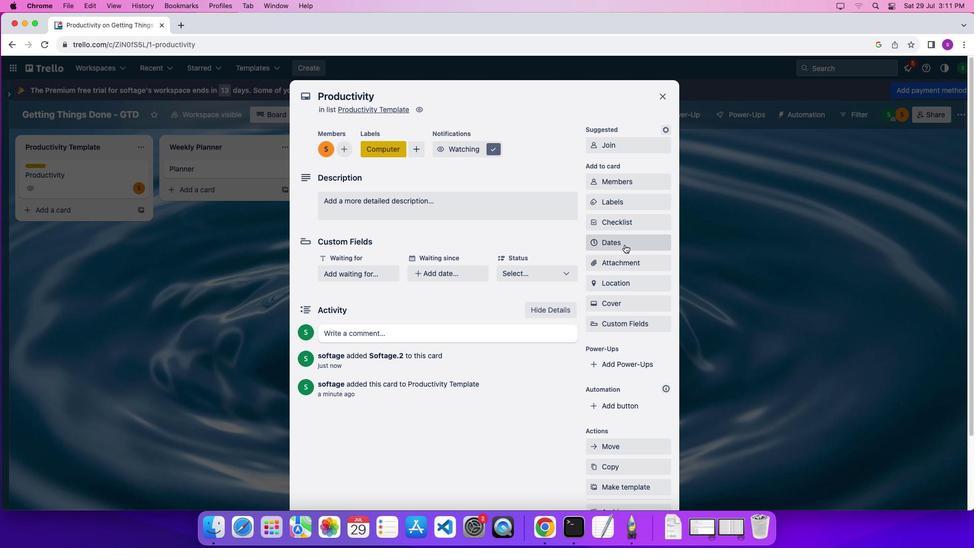 
Action: Mouse pressed left at (624, 245)
Screenshot: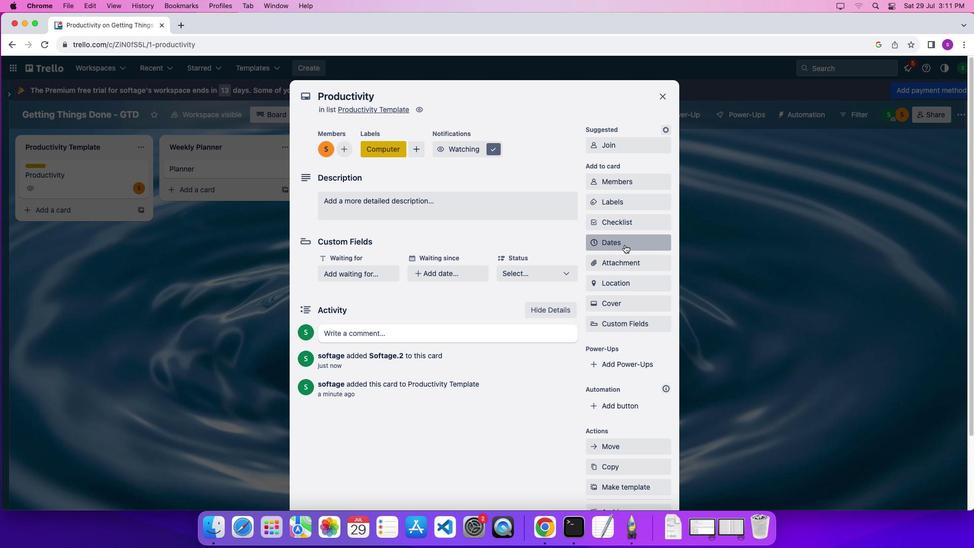 
Action: Mouse moved to (660, 261)
Screenshot: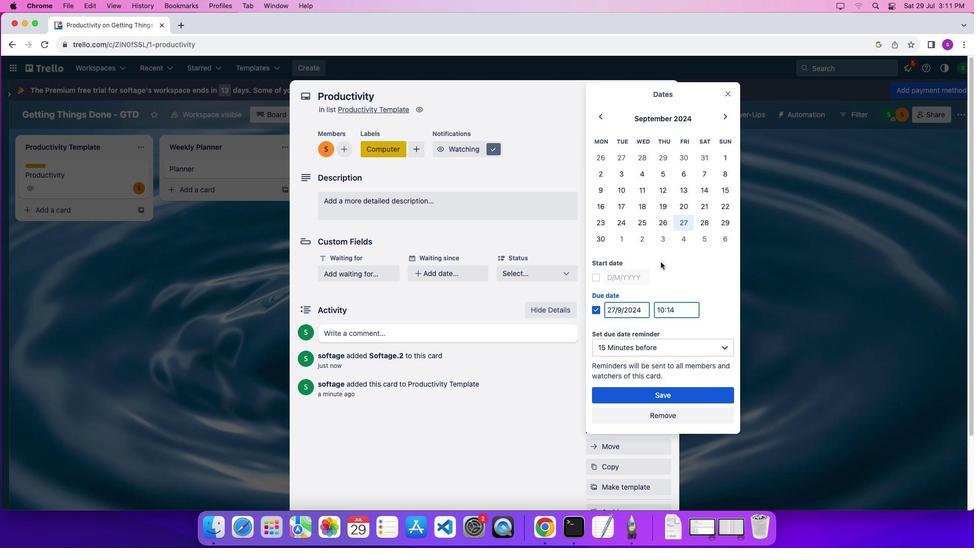
Action: Mouse pressed left at (660, 261)
Screenshot: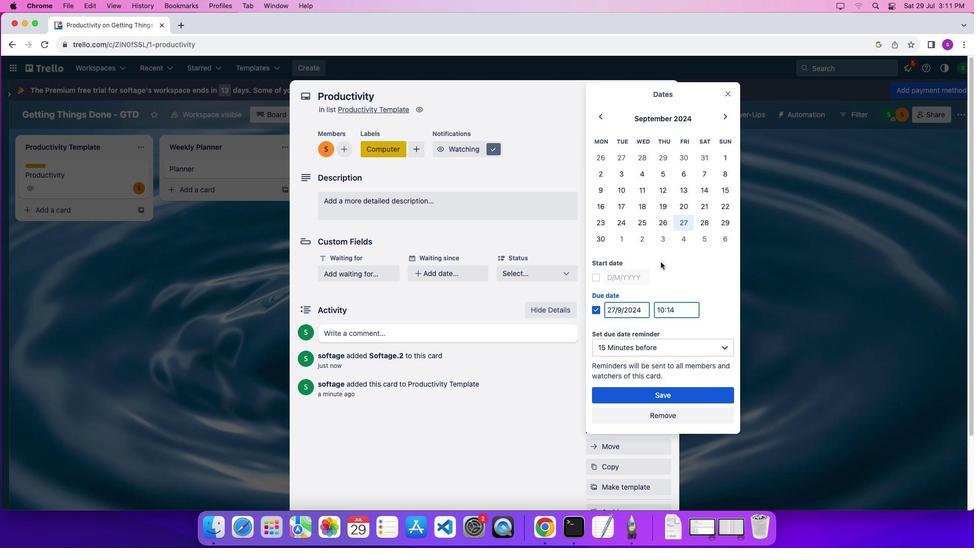 
Action: Mouse moved to (596, 279)
Screenshot: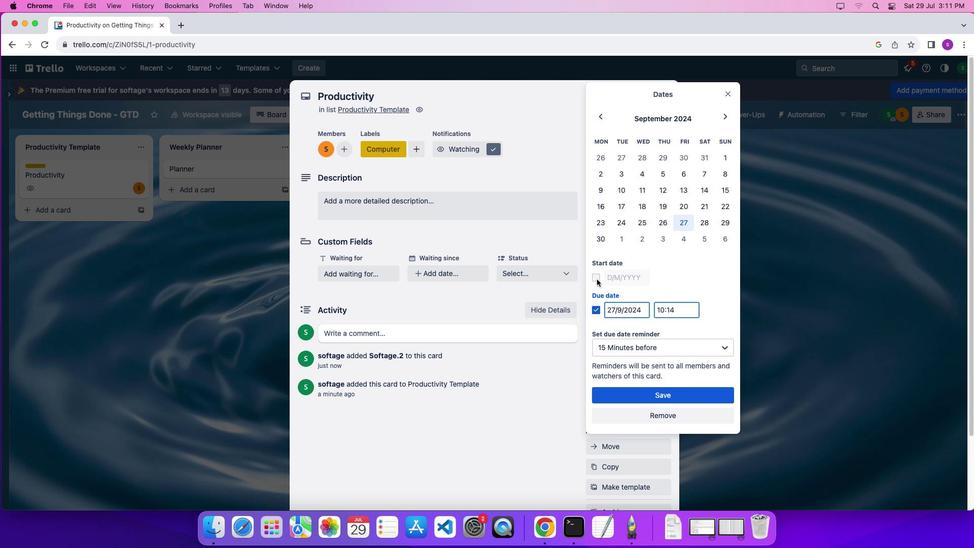 
Action: Mouse pressed left at (596, 279)
Screenshot: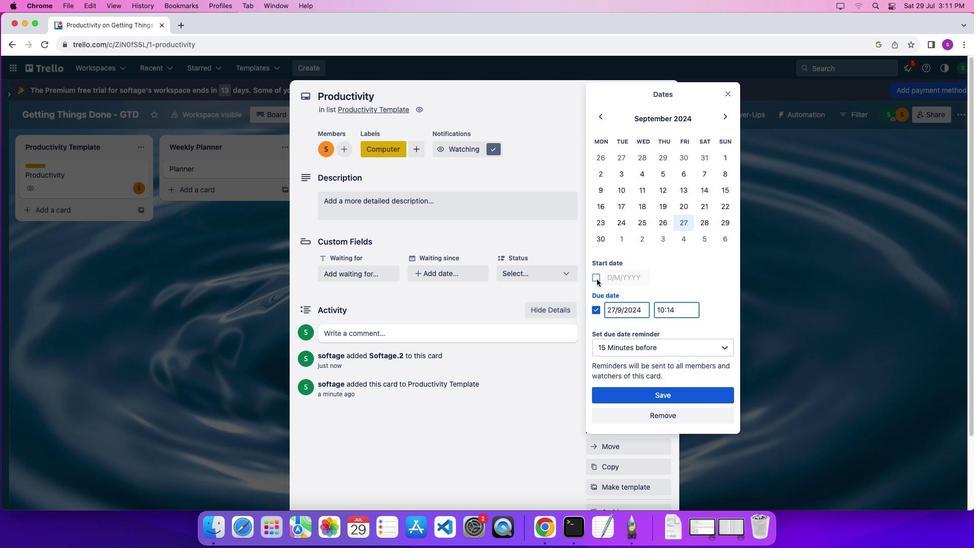
Action: Mouse moved to (637, 391)
Screenshot: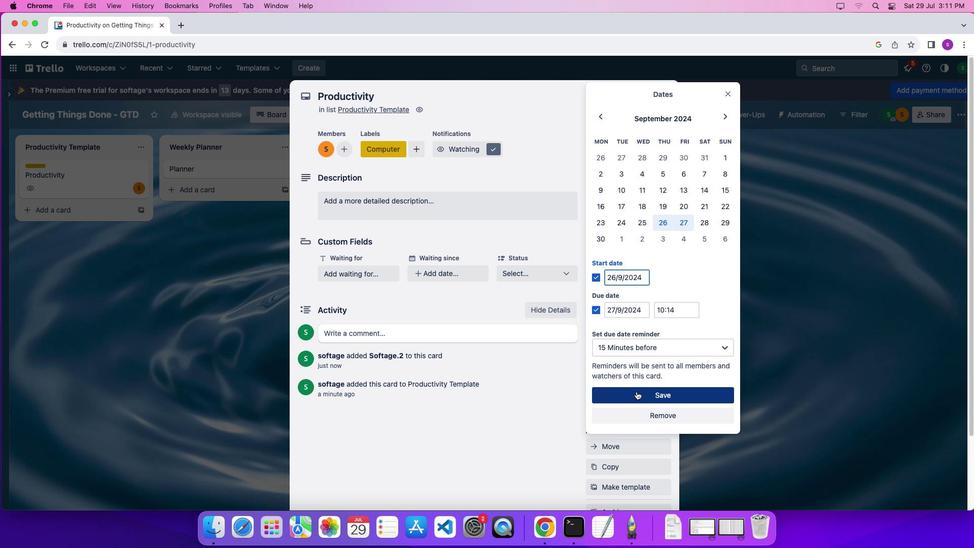 
Action: Mouse pressed left at (637, 391)
Screenshot: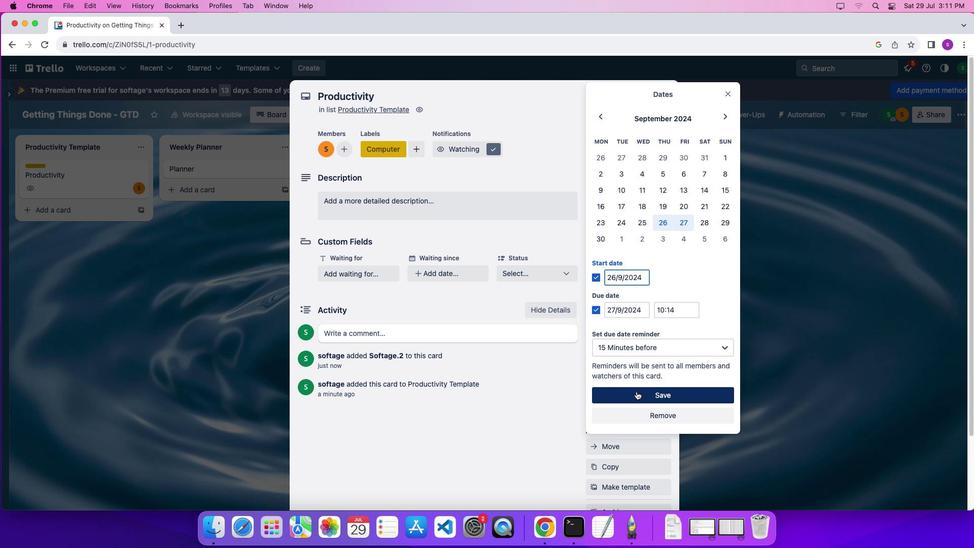 
Action: Mouse moved to (607, 264)
Screenshot: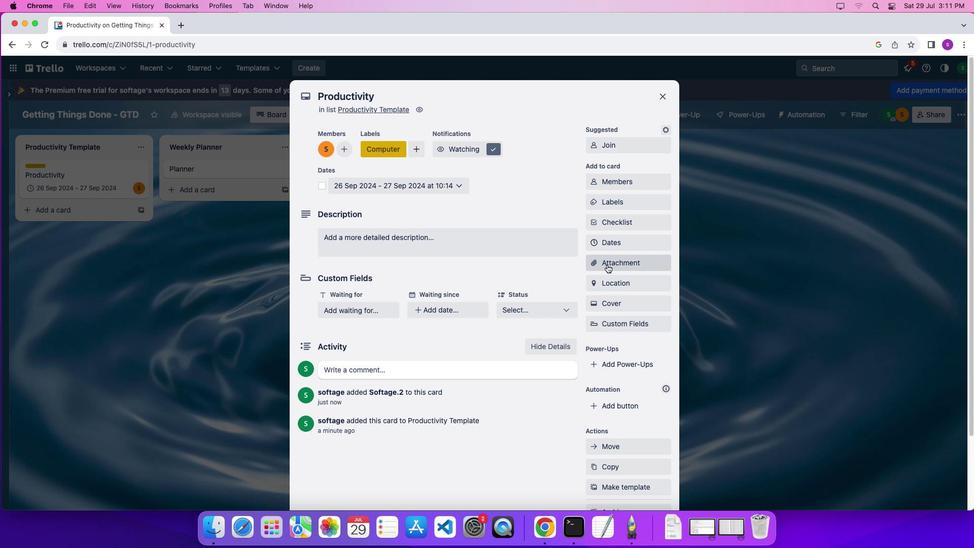 
Action: Mouse pressed left at (607, 264)
Screenshot: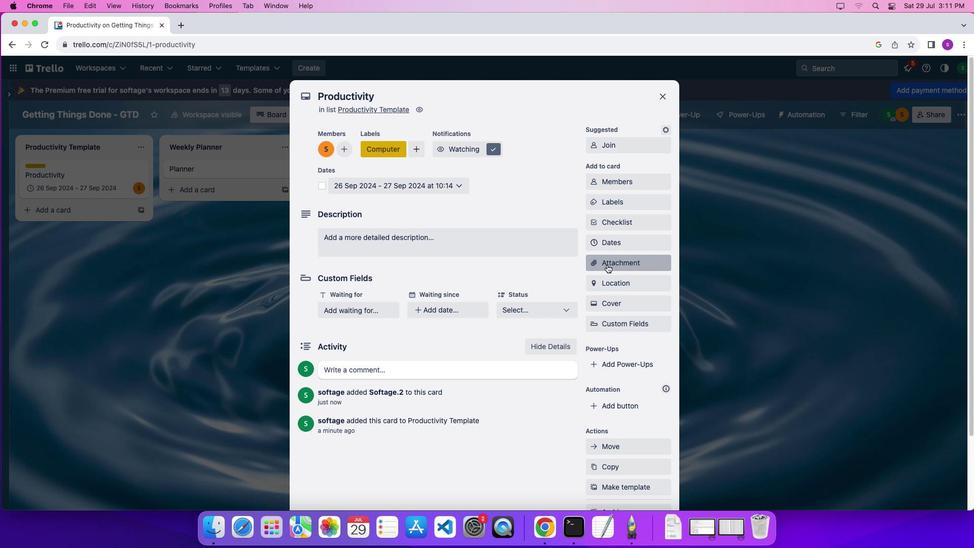 
Action: Mouse moved to (615, 277)
Screenshot: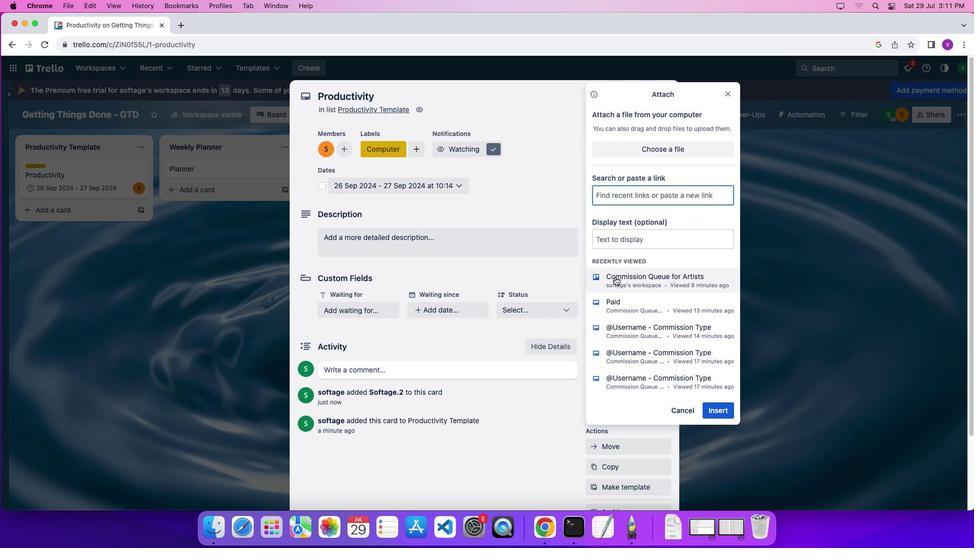 
Action: Mouse pressed left at (615, 277)
Screenshot: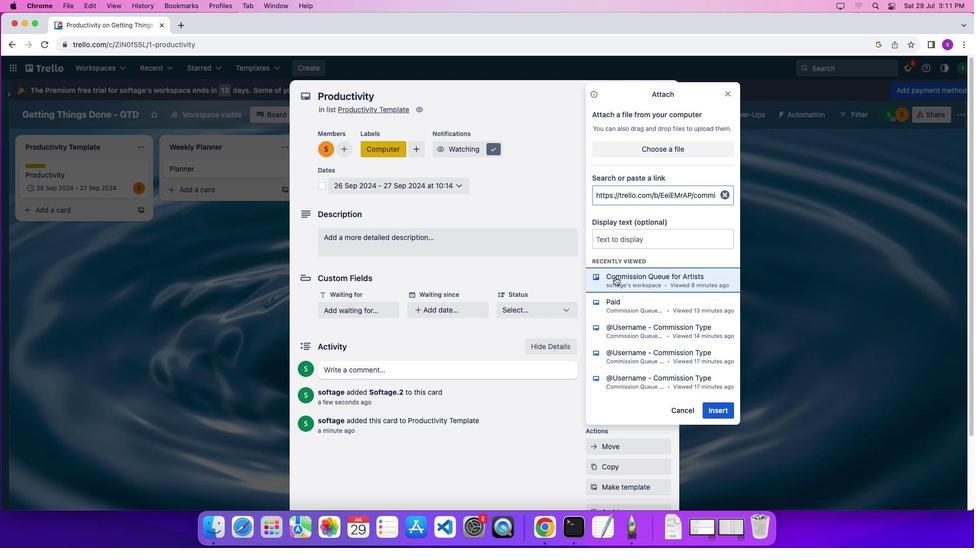 
Action: Mouse moved to (616, 284)
Screenshot: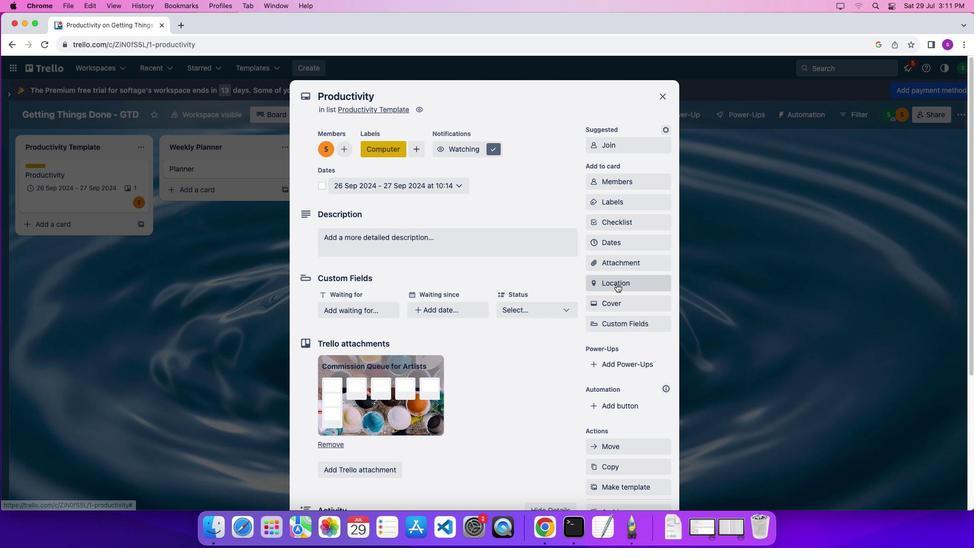 
Action: Mouse pressed left at (616, 284)
Screenshot: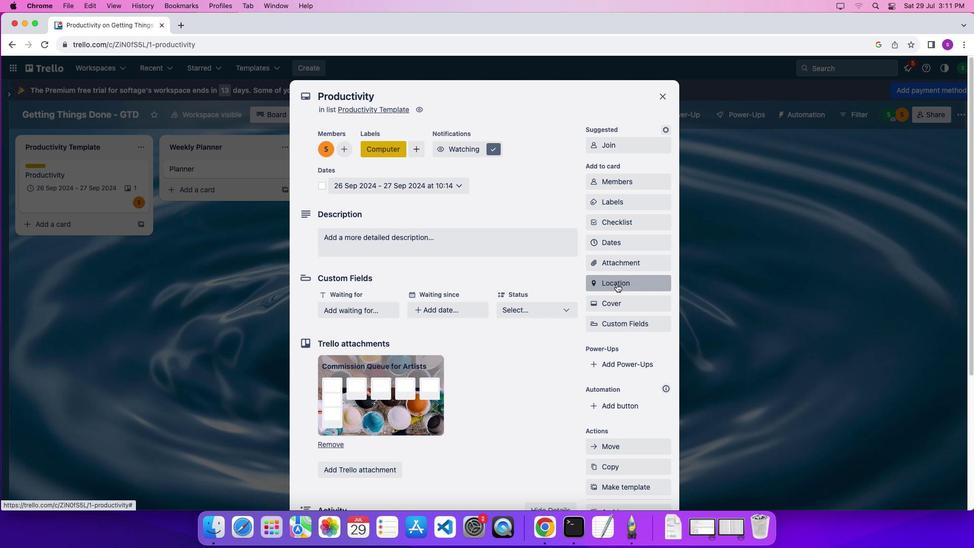 
Action: Mouse moved to (619, 329)
Screenshot: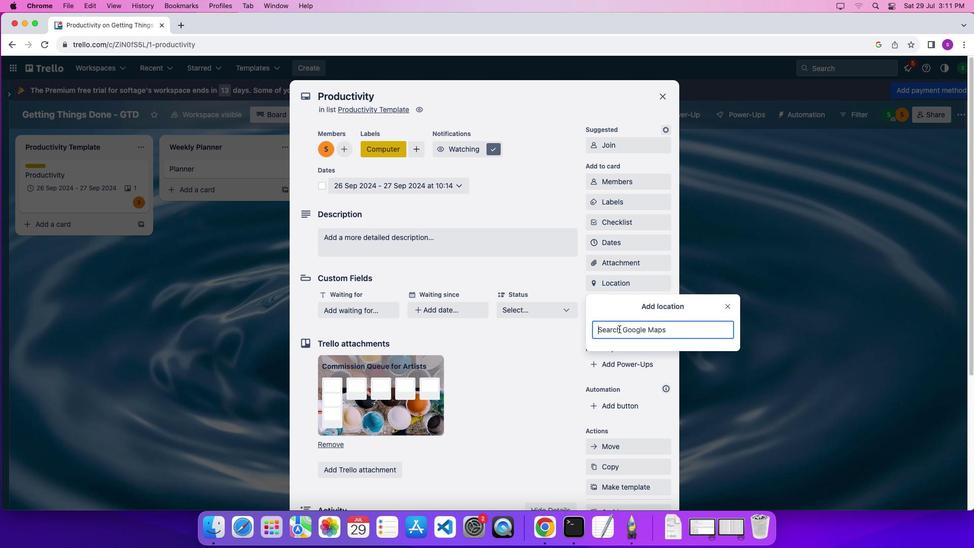 
Action: Mouse pressed left at (619, 329)
Screenshot: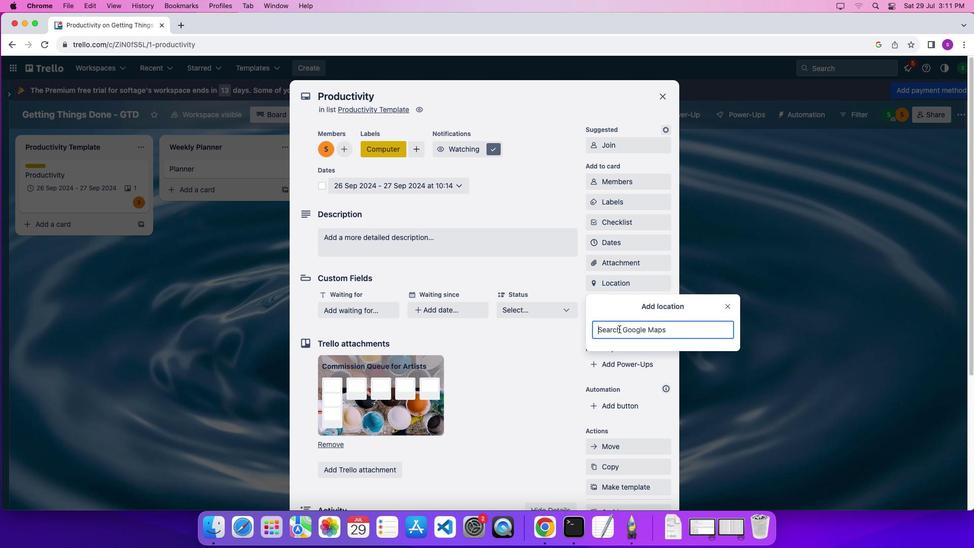 
Action: Mouse moved to (620, 326)
Screenshot: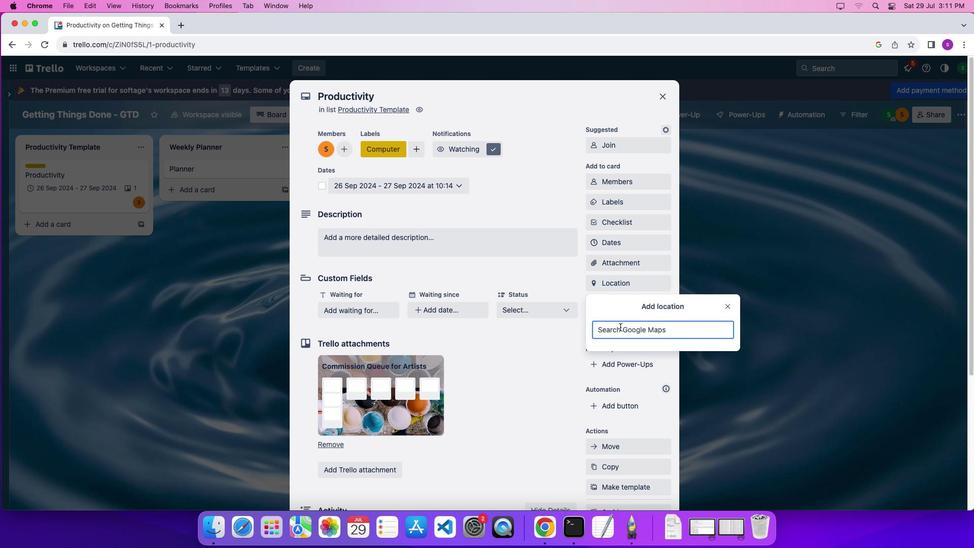 
Action: Key pressed 'f'
Screenshot: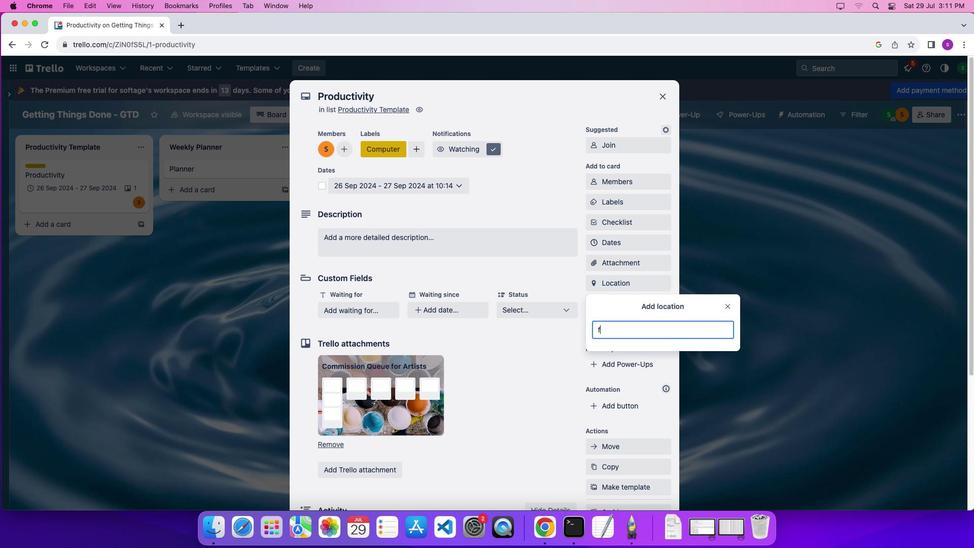 
Action: Mouse moved to (609, 356)
Screenshot: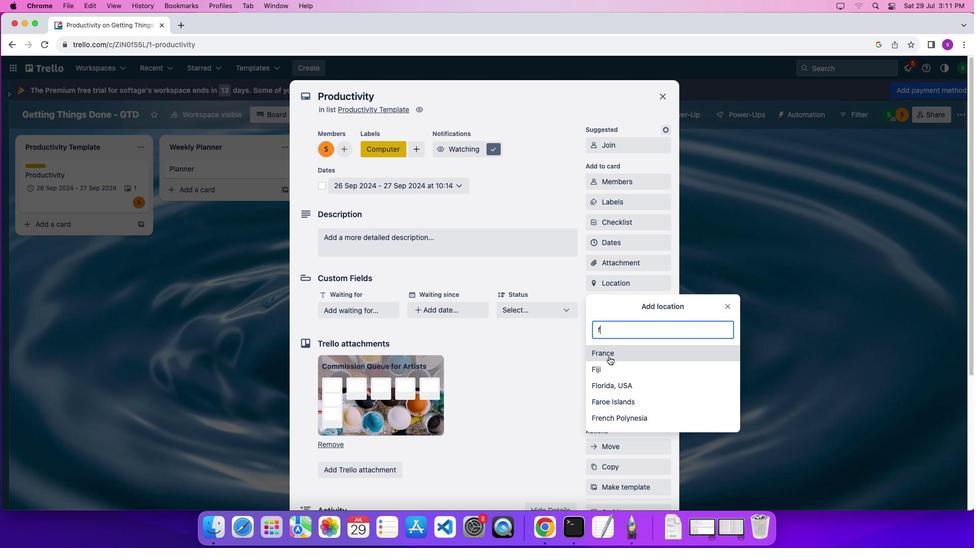 
Action: Mouse pressed left at (609, 356)
Screenshot: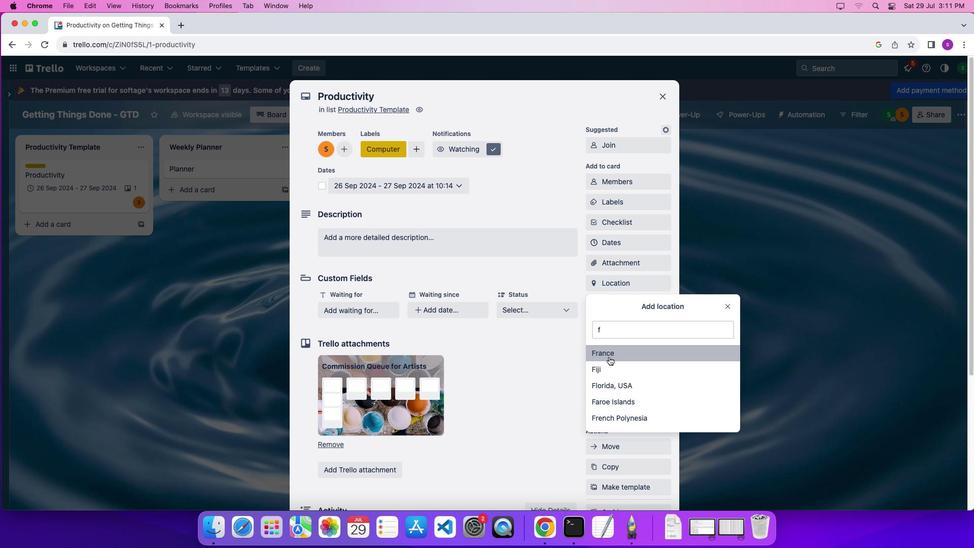 
Action: Mouse moved to (323, 185)
Screenshot: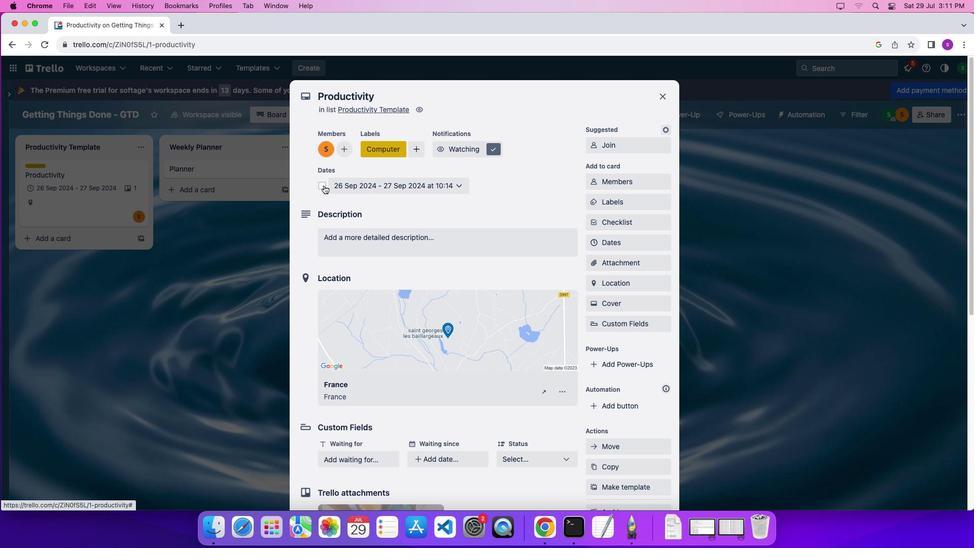 
Action: Mouse pressed left at (323, 185)
Screenshot: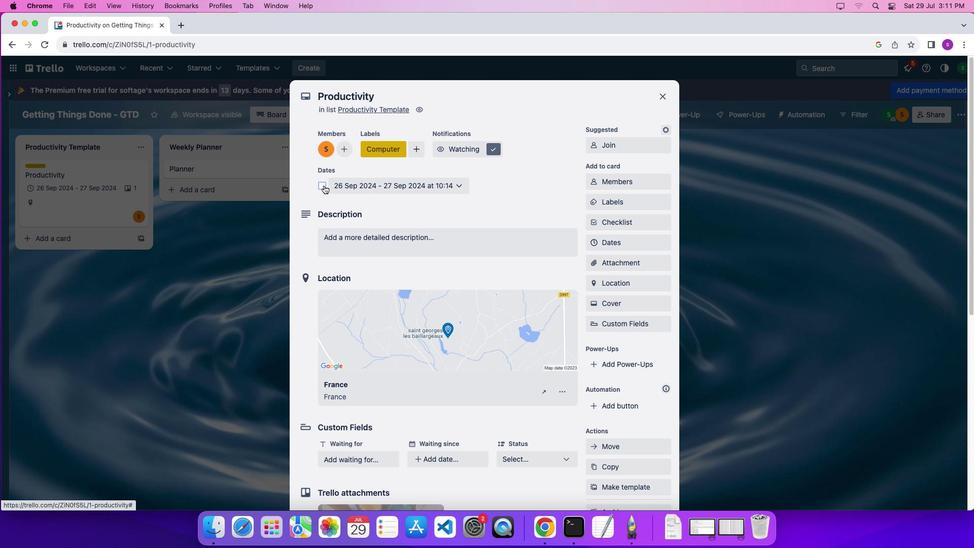 
Action: Mouse moved to (369, 245)
Screenshot: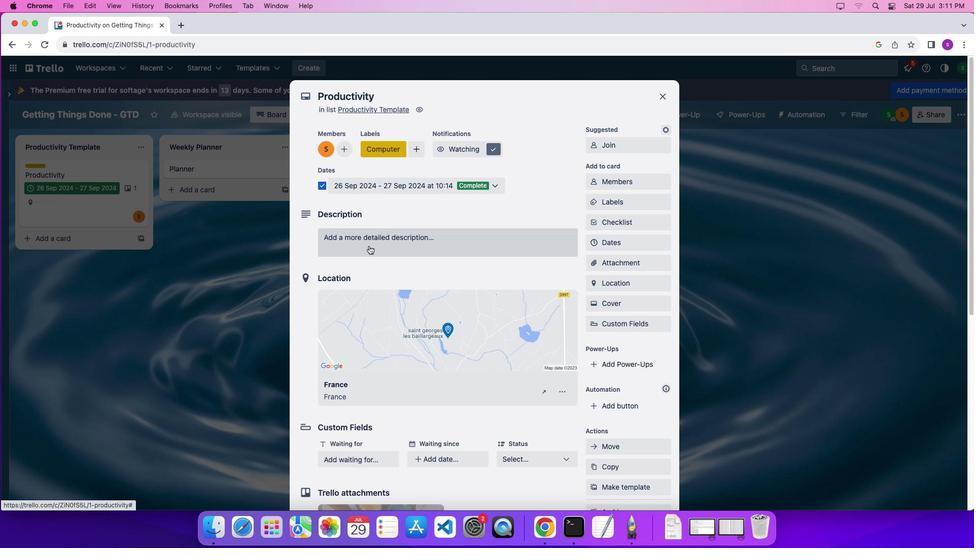 
Action: Mouse pressed left at (369, 245)
Screenshot: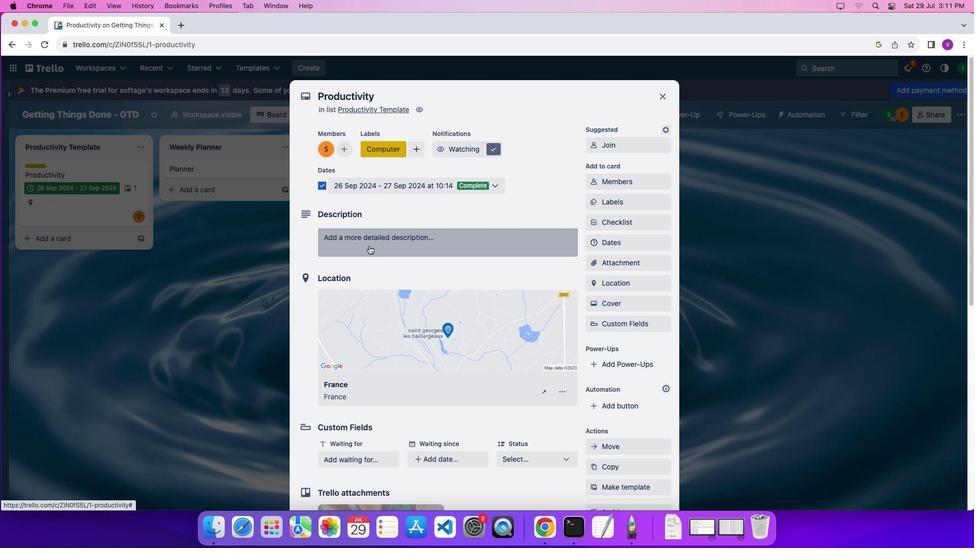 
Action: Mouse moved to (390, 273)
Screenshot: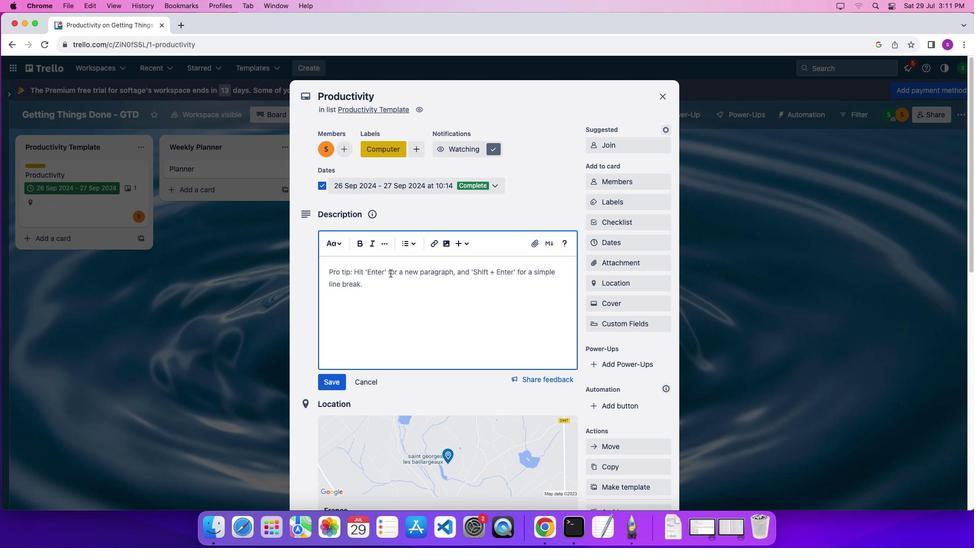 
Action: Mouse pressed left at (390, 273)
Screenshot: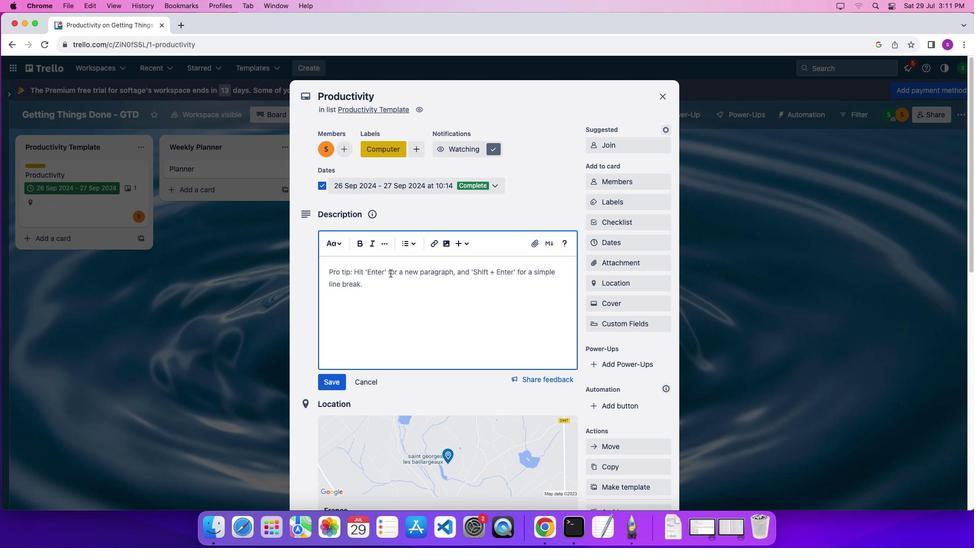 
Action: Mouse moved to (762, 190)
Screenshot: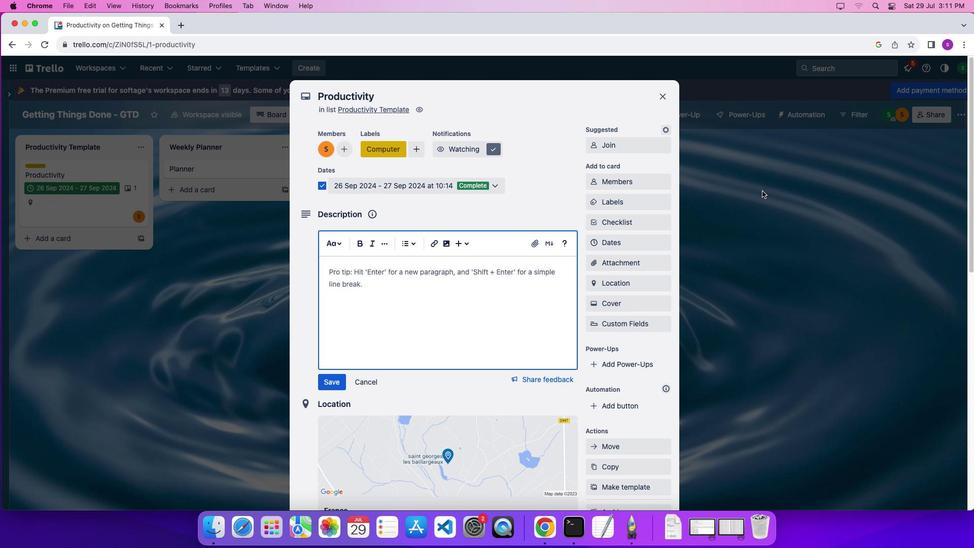 
Action: Key pressed Key.shift'A'Key.space'd''a''y'Key.spaceKey.backspace'-''t''o''-''d''a''a''a''a''y'Key.space'p''r''o''d''u''c''t''i''b'Key.backspace'v''i''t''y'Key.space't''e''m''p''l''a''t''e'Key.space't''o'Key.space'h''e''l''p'Key.space'y''o''u'Key.space's''t''a''y'Key.space'o''r''g''a''n''i''z''e''d''.'
Screenshot: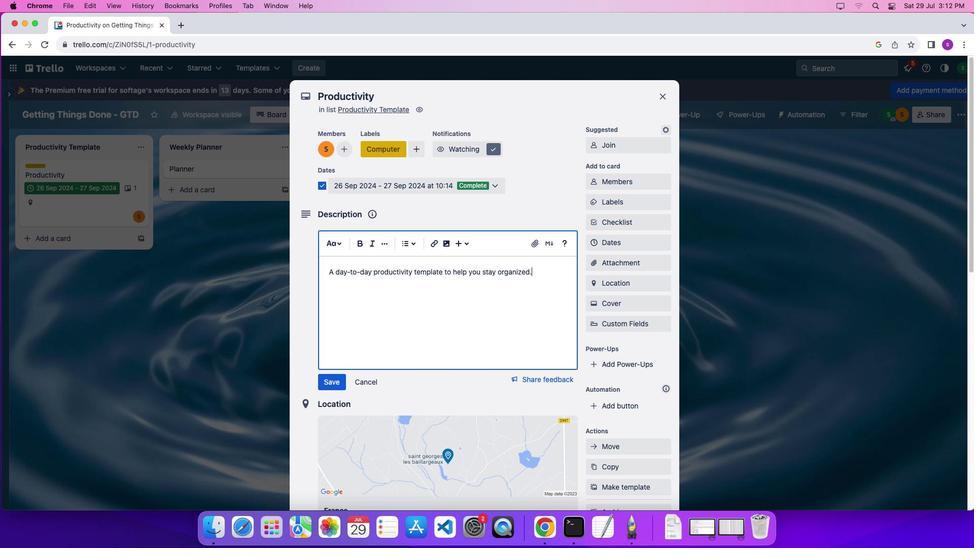 
Action: Mouse moved to (730, 209)
Screenshot: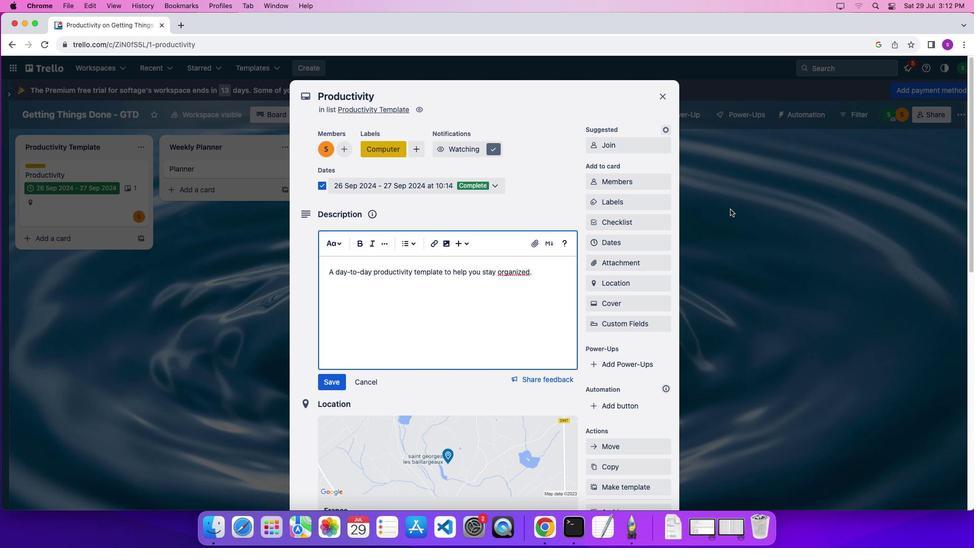 
Action: Key pressed Key.enterKey.shift'F''e''e''l'Key.space'o''v''e''r''w''h''e''l''l''l''m''e''d'Key.space'b''y'Key.space't''h''e'Key.space'a''a''m''o''u''n''t'Key.space'o''f'Key.space't''h''i''n''g''s'Key.space'y''o''u'Key.space'n''e''e''d'Key.space't''o'Key.space'k''e''e''p'Key.space't''r''a''c''k'Key.space'o''f''.'
Screenshot: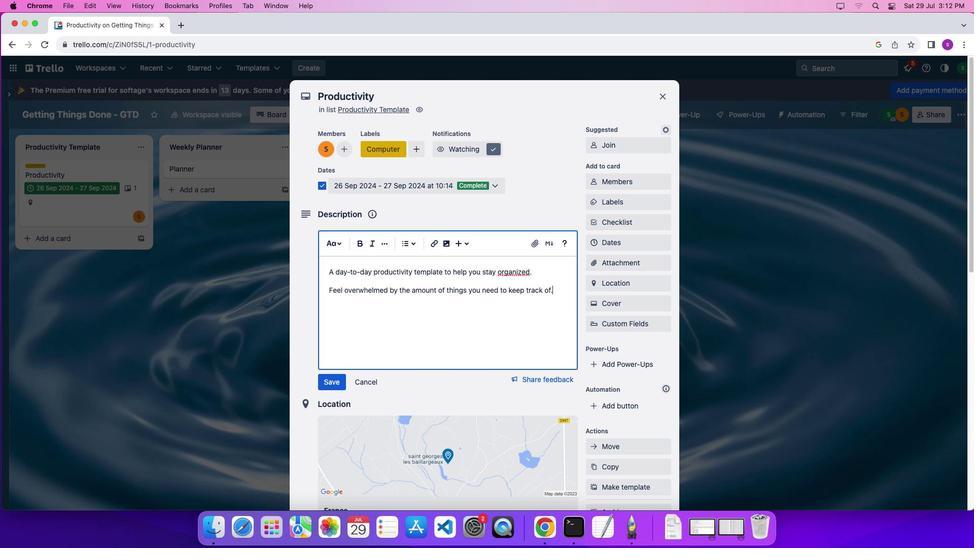 
Action: Mouse moved to (556, 287)
Screenshot: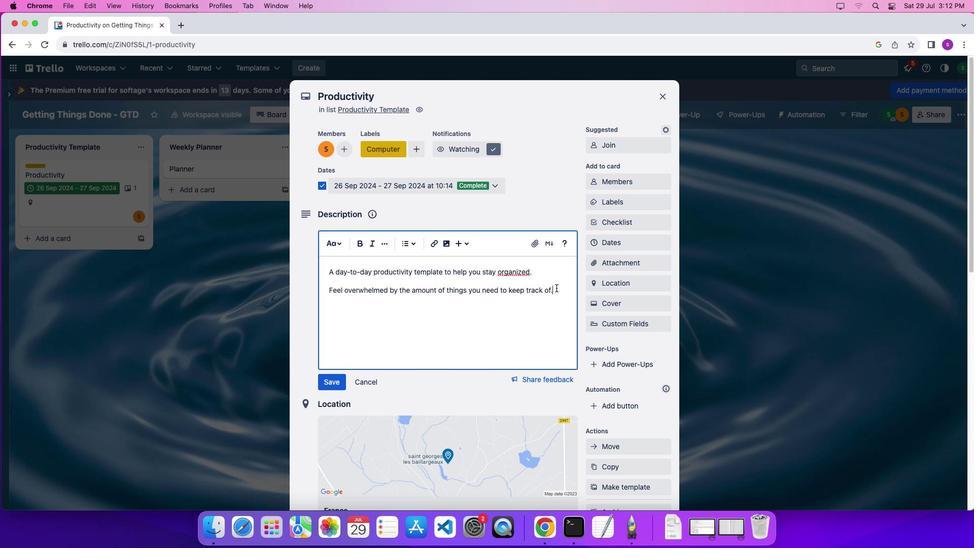 
Action: Mouse pressed left at (556, 287)
Screenshot: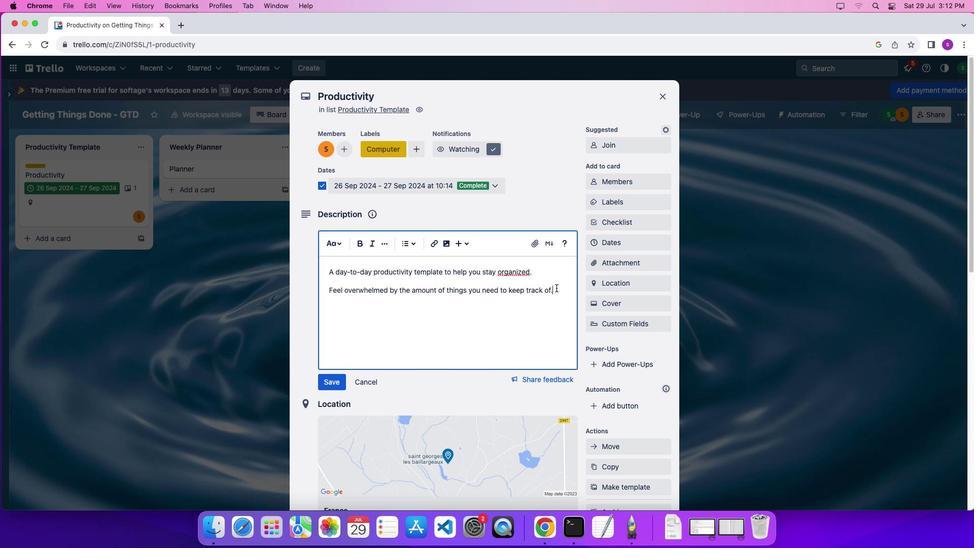 
Action: Mouse moved to (338, 239)
Screenshot: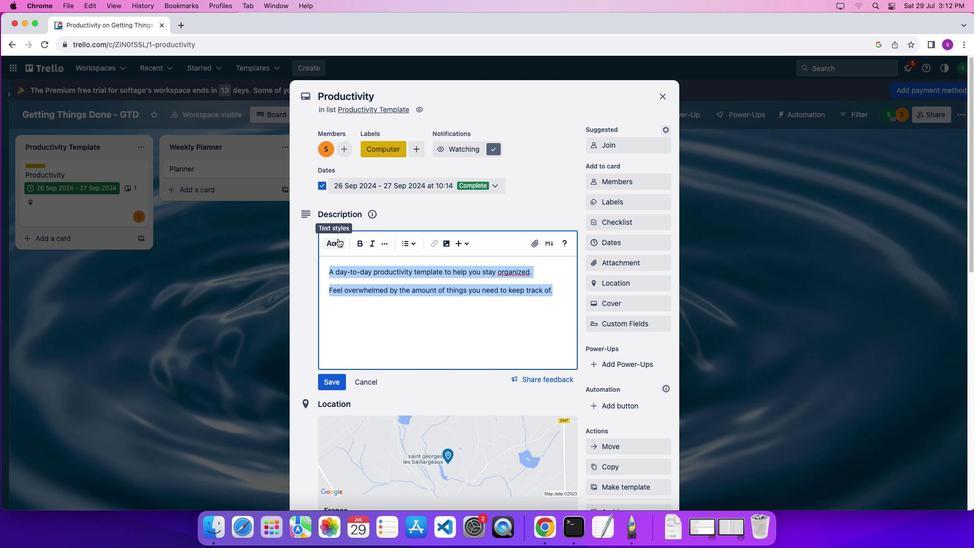 
Action: Mouse pressed left at (338, 239)
Screenshot: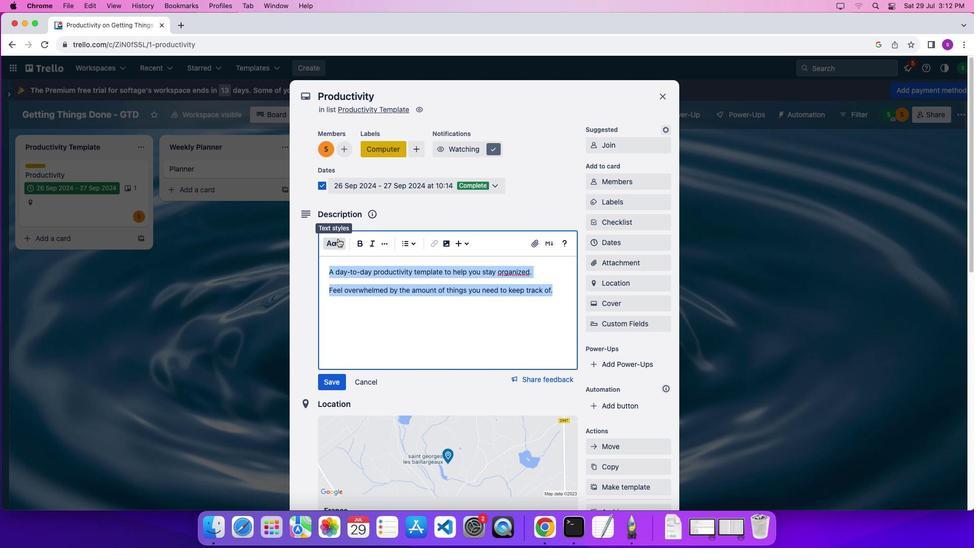 
Action: Mouse moved to (346, 305)
Screenshot: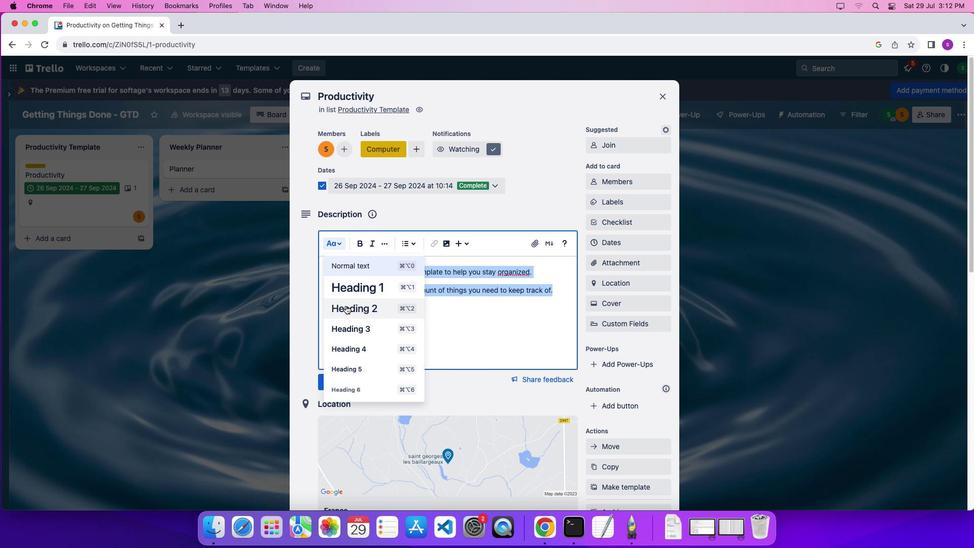 
Action: Mouse pressed left at (346, 305)
Screenshot: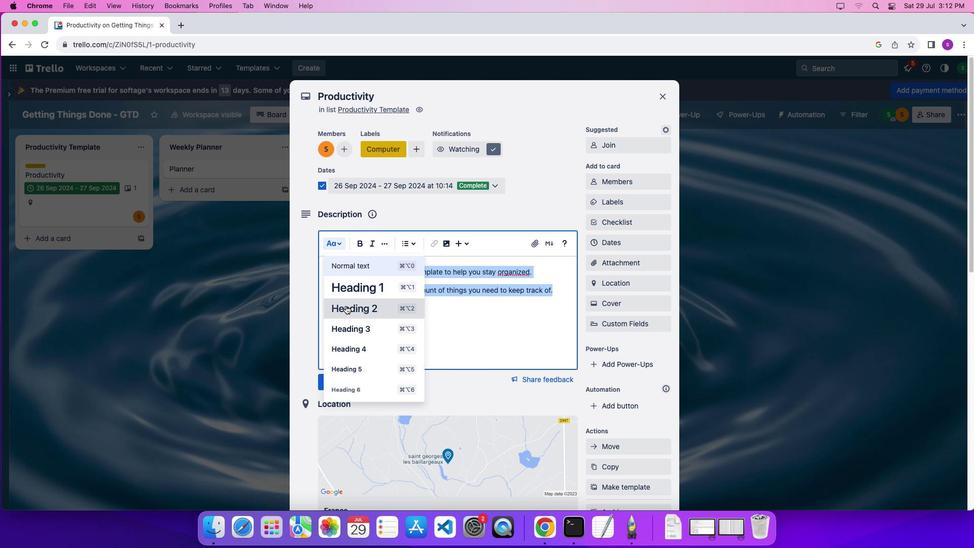 
Action: Mouse moved to (371, 241)
Screenshot: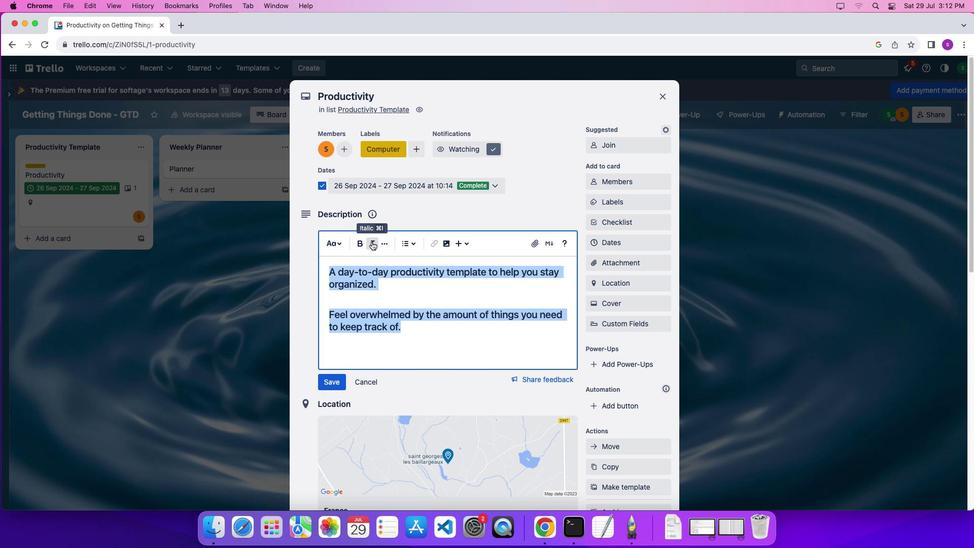 
Action: Mouse pressed left at (371, 241)
Screenshot: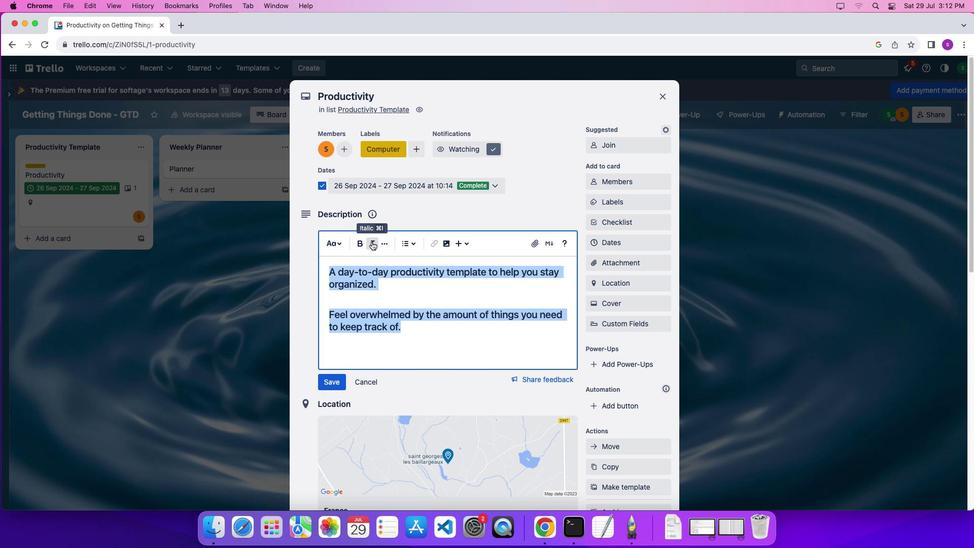 
Action: Mouse moved to (390, 289)
Screenshot: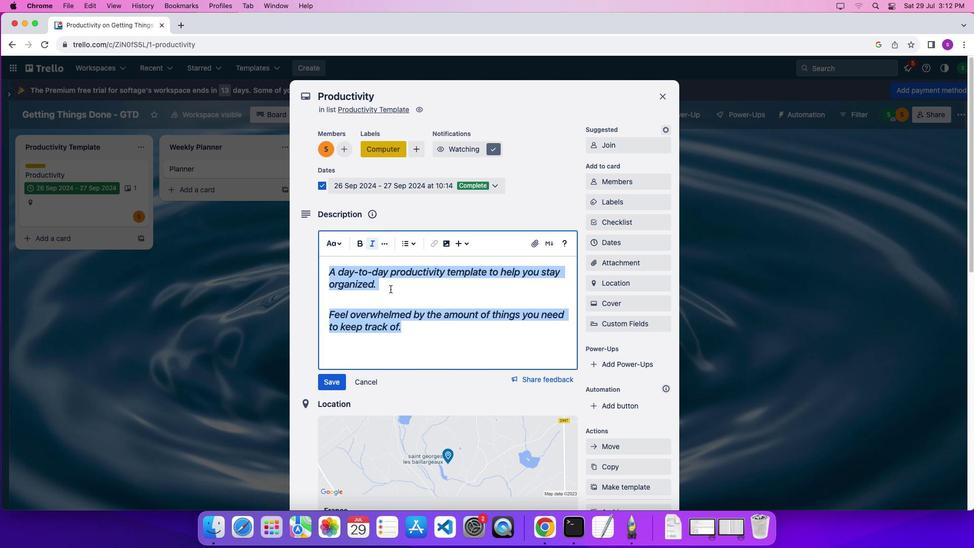 
Action: Mouse pressed left at (390, 289)
Screenshot: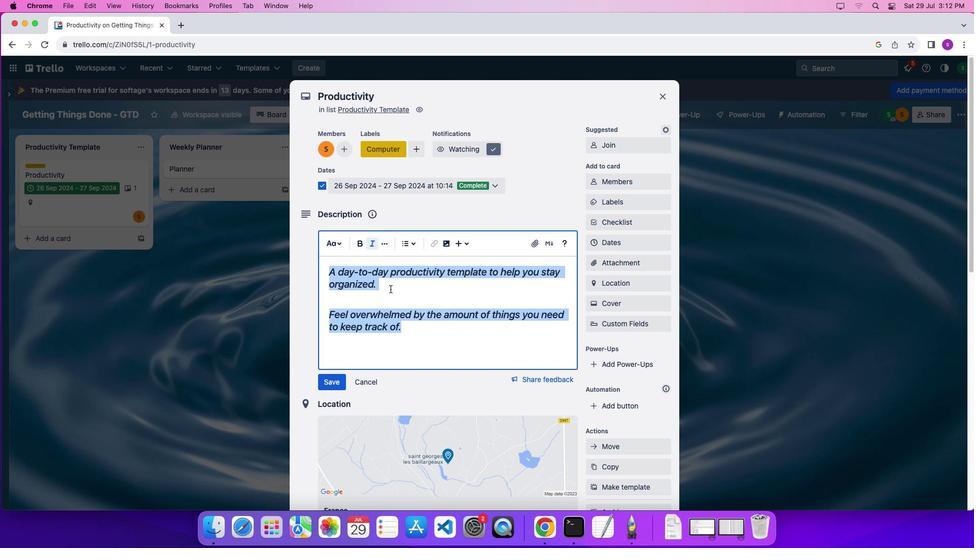 
Action: Mouse moved to (467, 245)
Screenshot: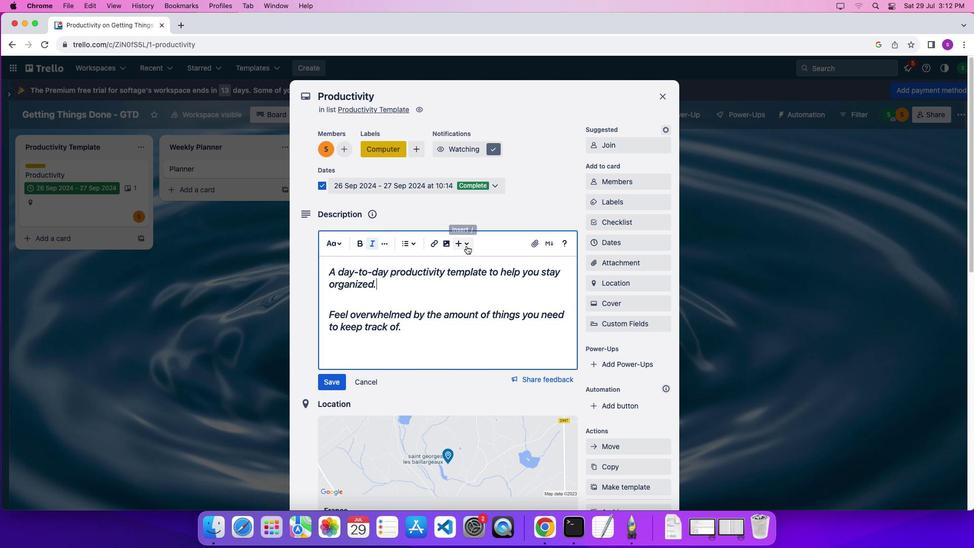 
Action: Mouse pressed left at (467, 245)
Screenshot: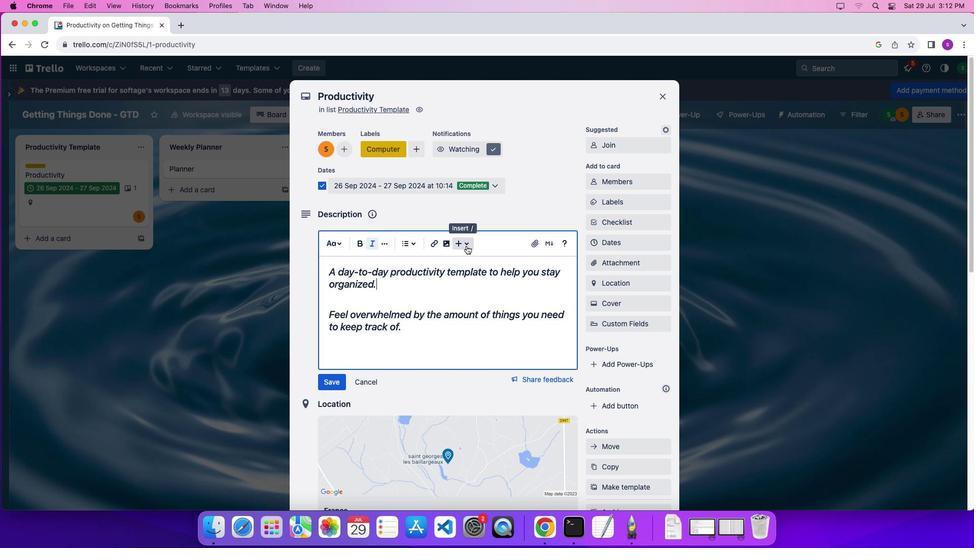
Action: Mouse moved to (479, 289)
Screenshot: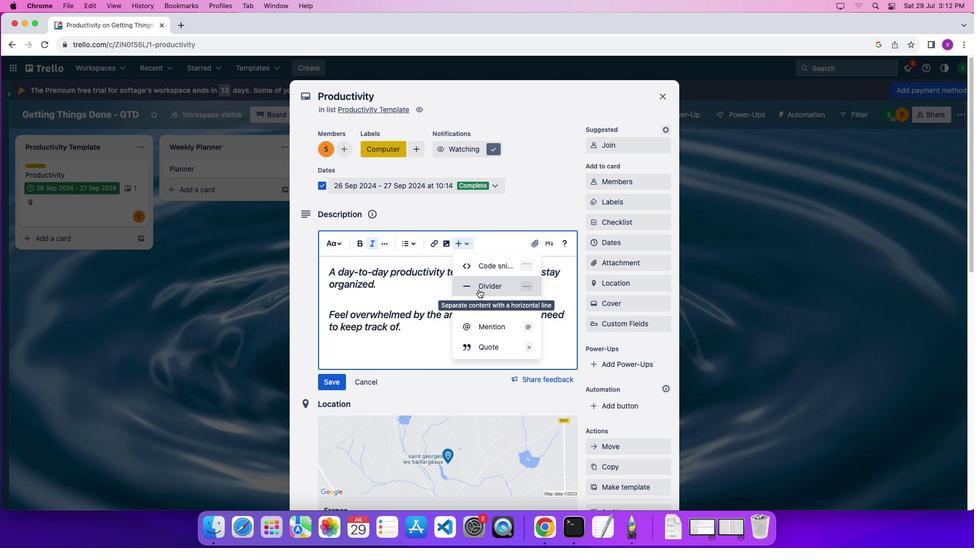 
Action: Mouse pressed left at (479, 289)
Screenshot: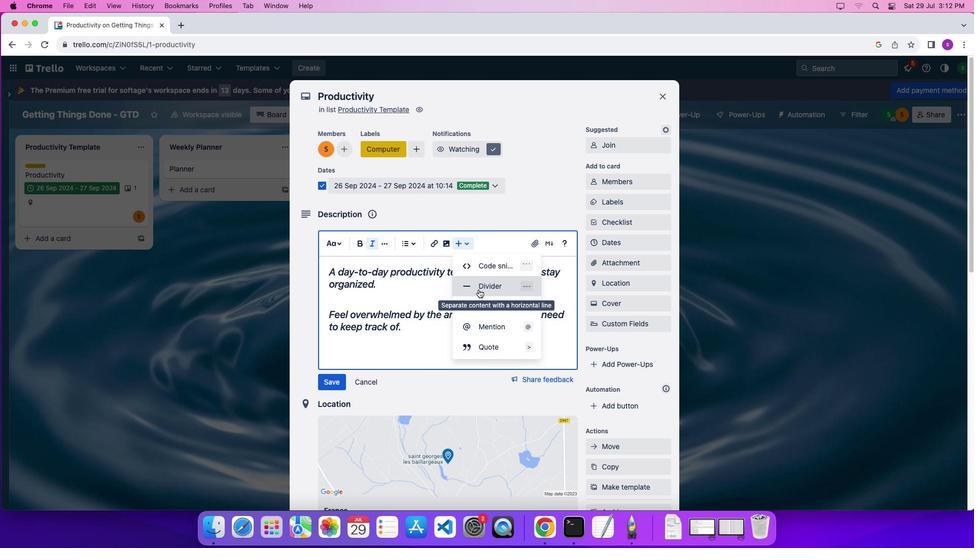 
Action: Mouse moved to (412, 344)
Screenshot: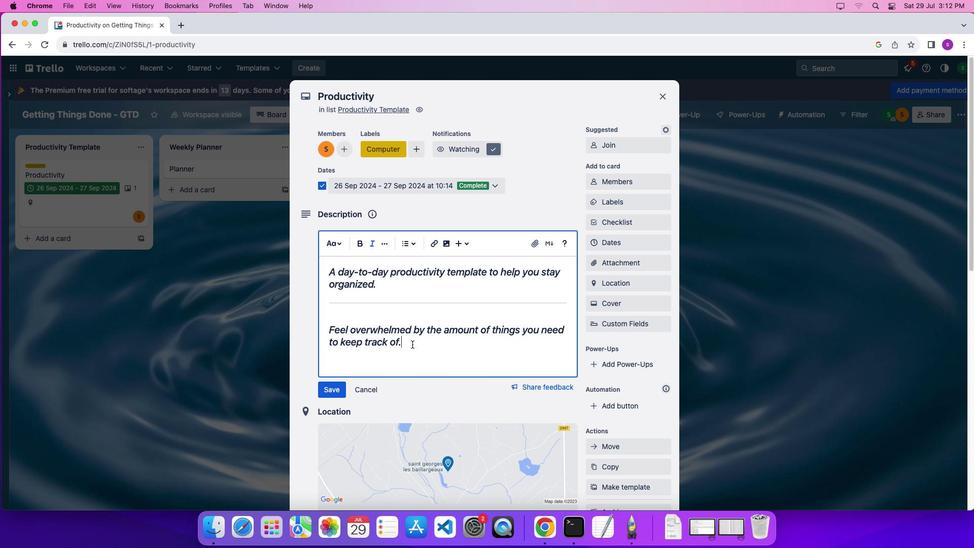 
Action: Mouse pressed left at (412, 344)
Screenshot: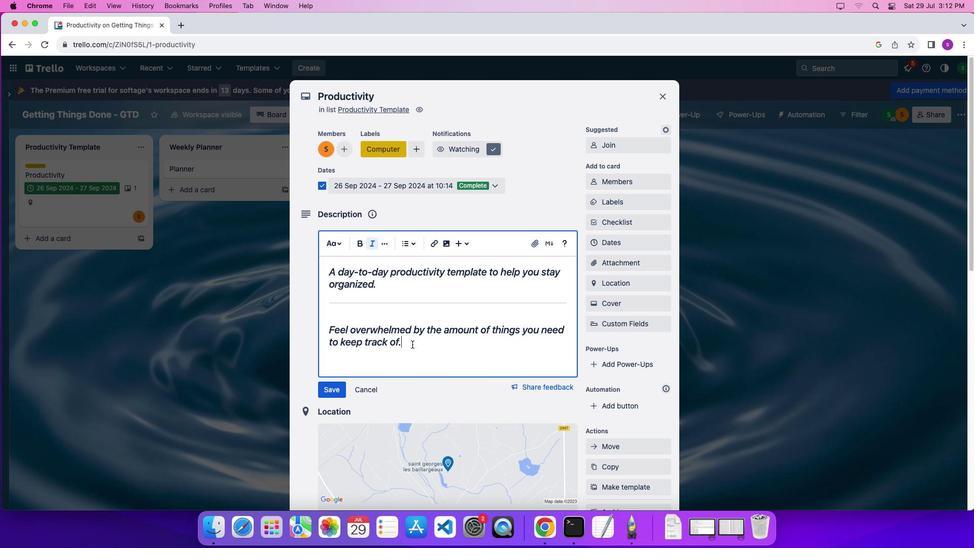 
Action: Mouse moved to (458, 243)
Screenshot: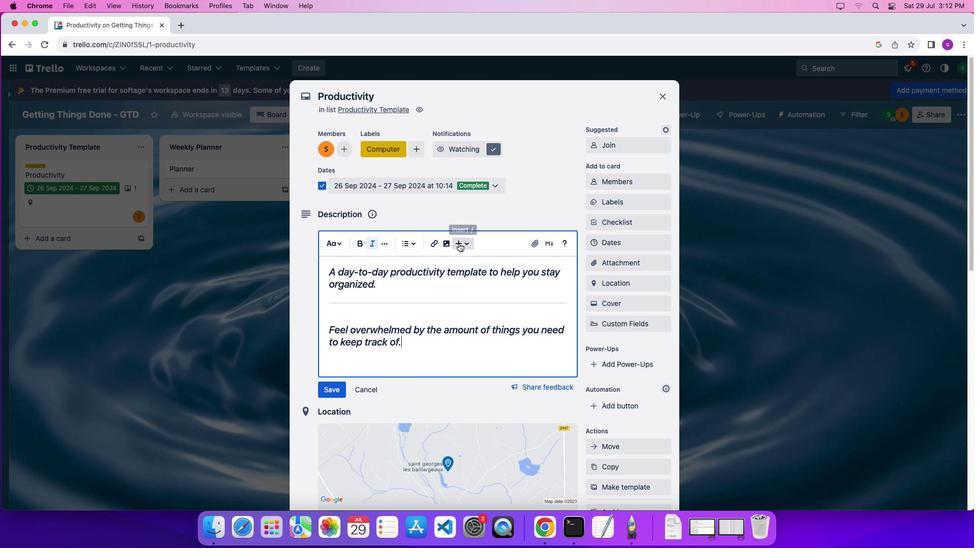 
Action: Mouse pressed left at (458, 243)
Screenshot: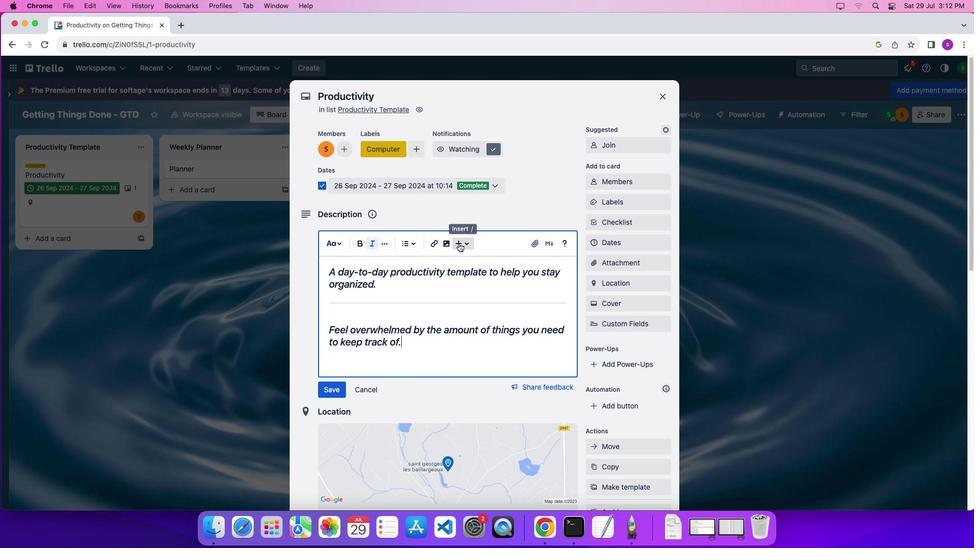 
Action: Mouse moved to (460, 282)
Screenshot: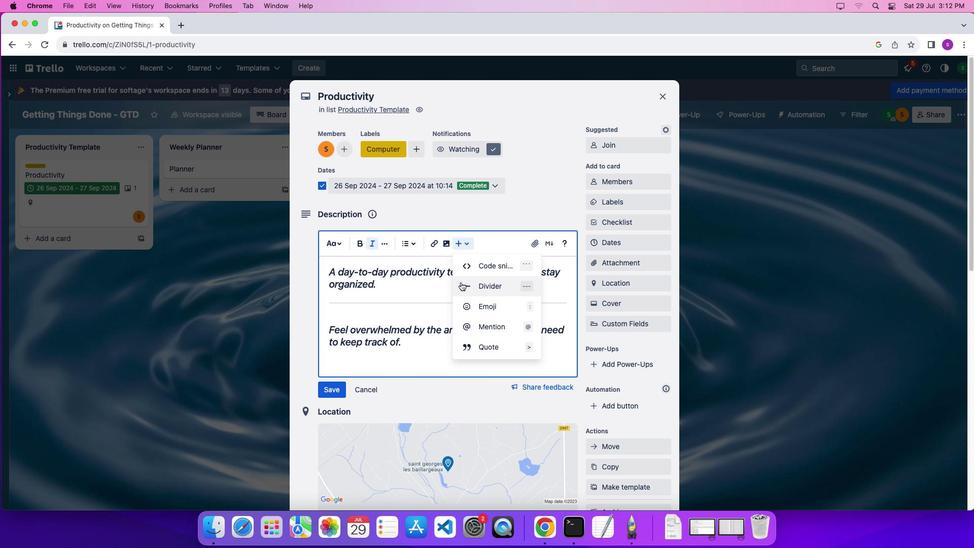 
Action: Mouse pressed left at (460, 282)
Screenshot: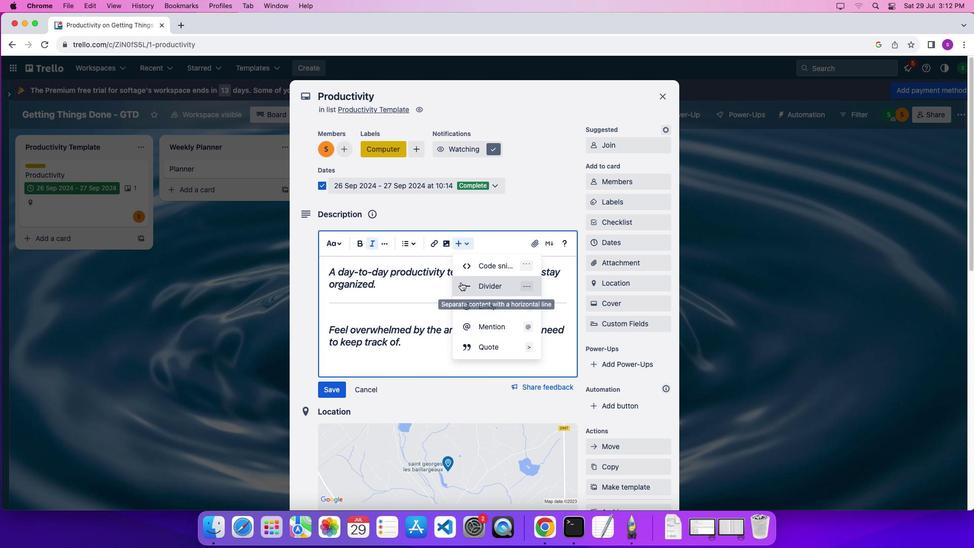 
Action: Mouse moved to (333, 407)
Screenshot: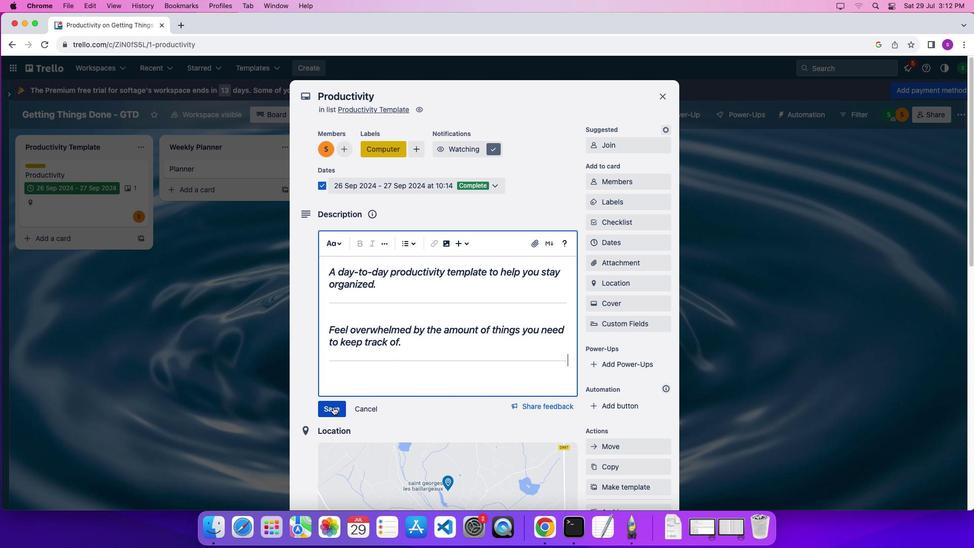 
Action: Mouse pressed left at (333, 407)
Screenshot: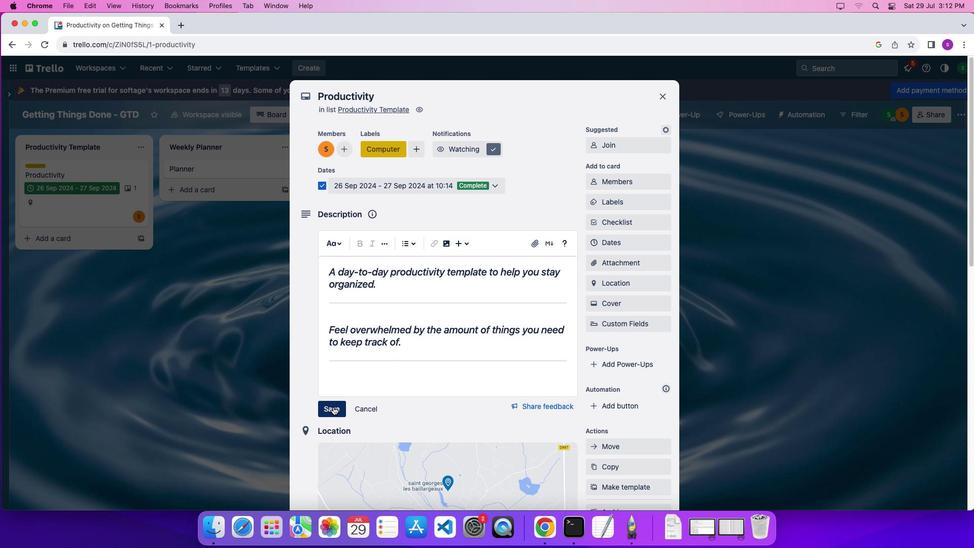 
Action: Mouse moved to (372, 363)
Screenshot: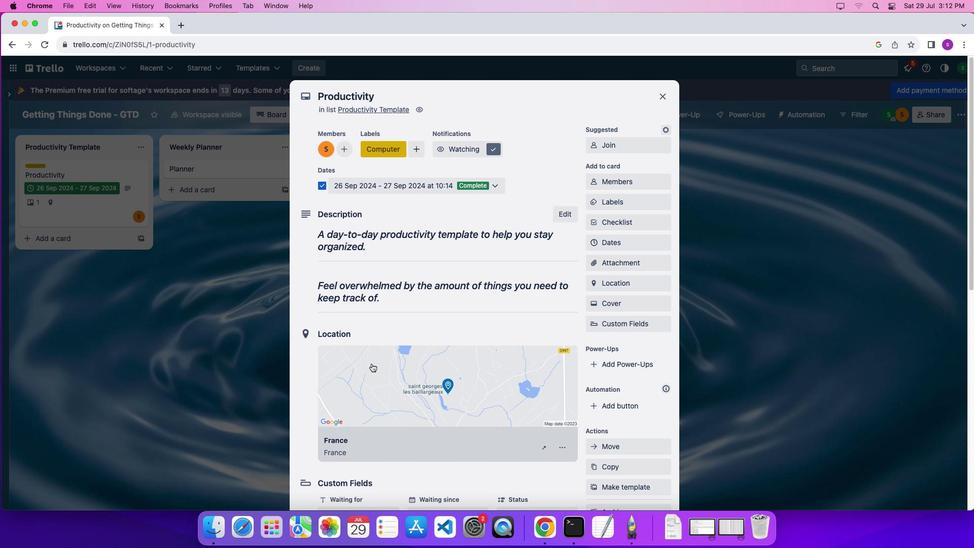 
Action: Mouse scrolled (372, 363) with delta (0, 0)
Screenshot: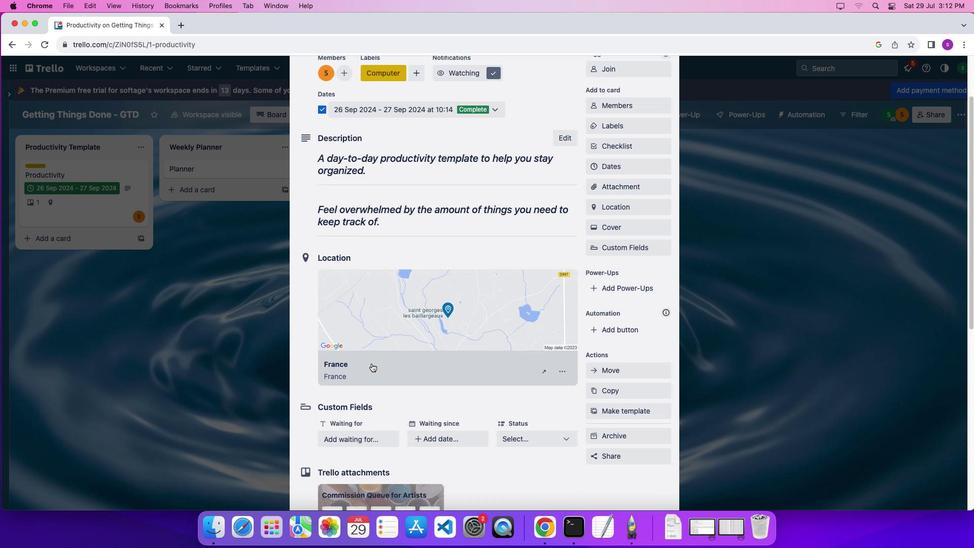 
Action: Mouse scrolled (372, 363) with delta (0, 0)
Screenshot: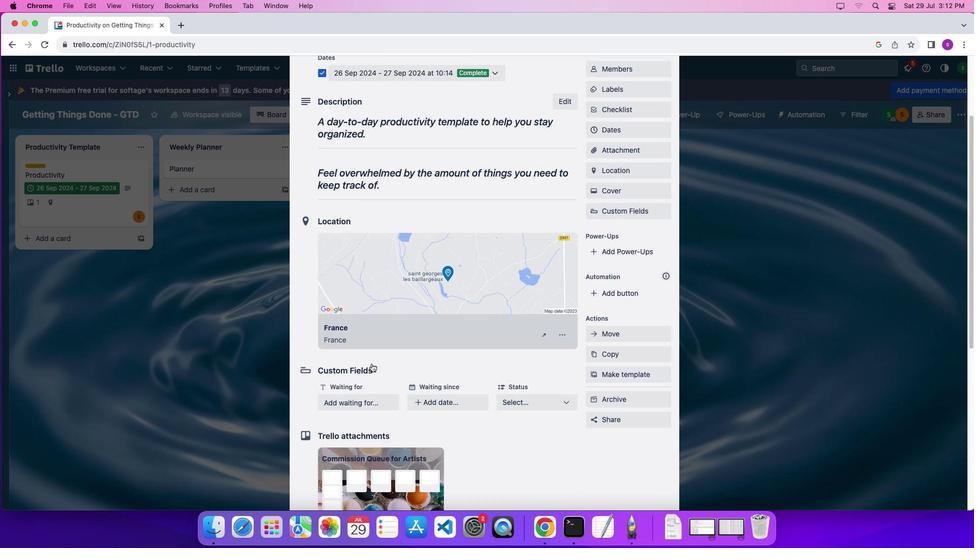 
Action: Mouse scrolled (372, 363) with delta (0, -3)
Screenshot: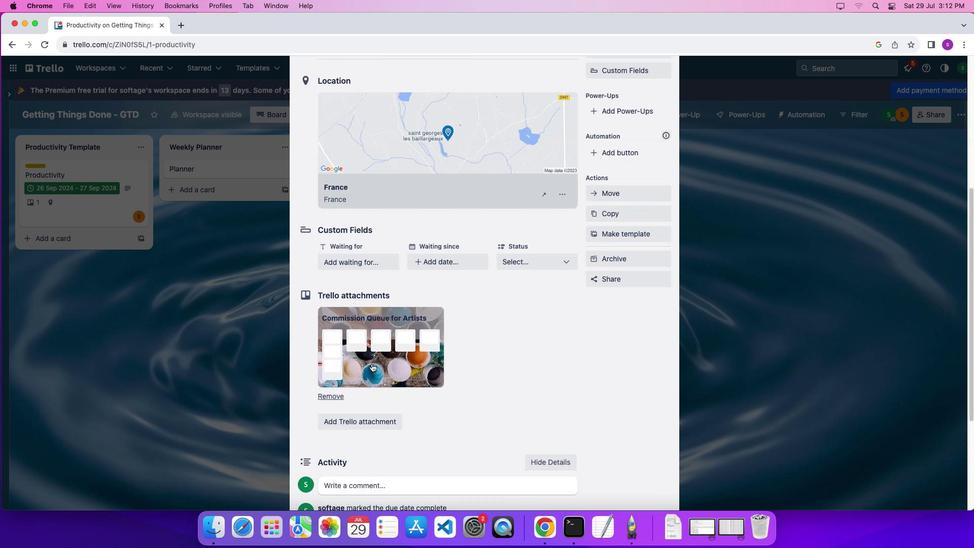 
Action: Mouse scrolled (372, 363) with delta (0, -4)
Screenshot: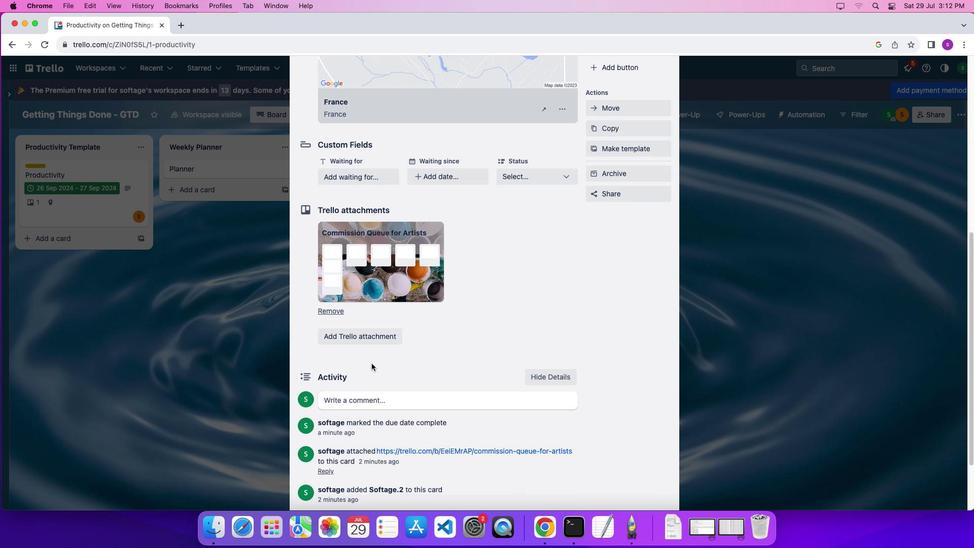 
Action: Mouse scrolled (372, 363) with delta (0, 0)
Screenshot: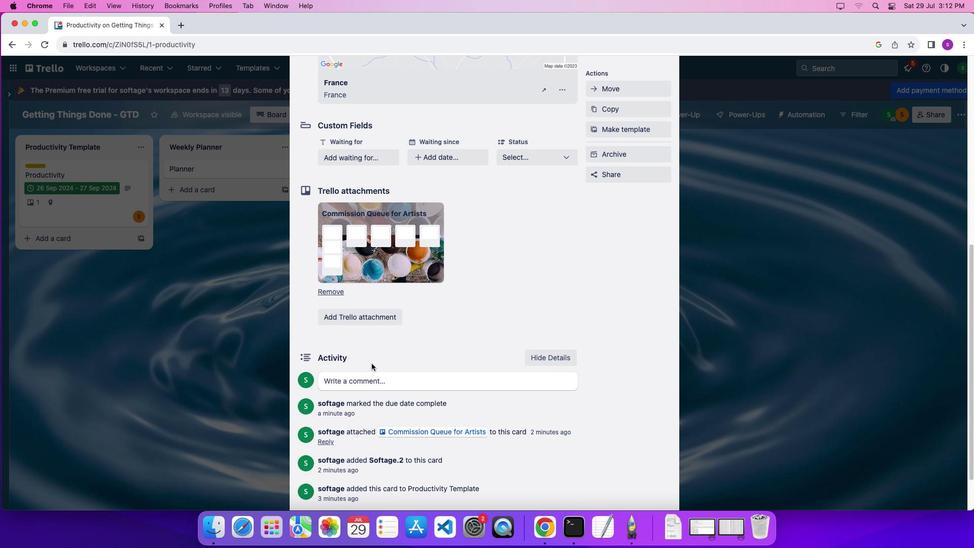 
Action: Mouse scrolled (372, 363) with delta (0, 0)
Screenshot: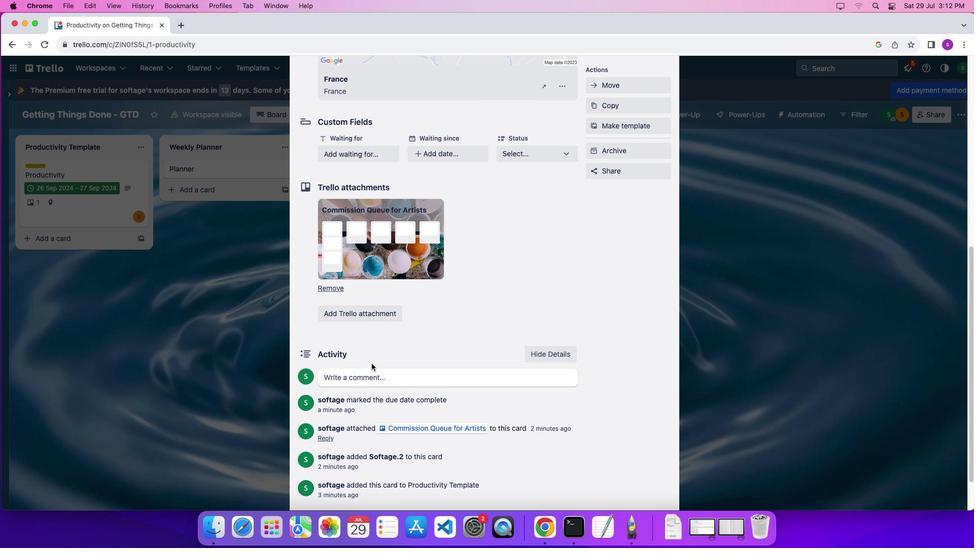 
Action: Mouse scrolled (372, 363) with delta (0, 0)
Screenshot: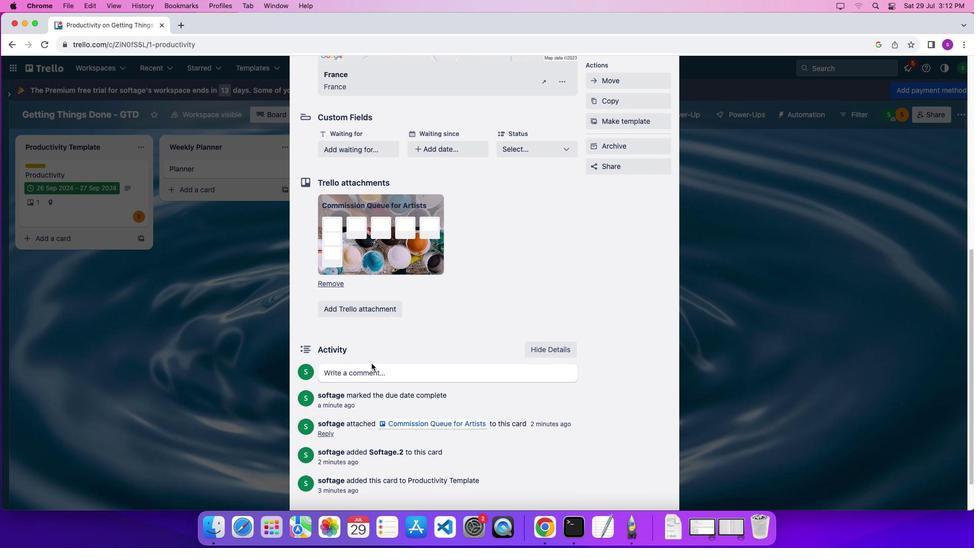
Action: Mouse scrolled (372, 363) with delta (0, 0)
